 Task: Look for space in Cergy-Pontoise, France from 5th July, 2023 to 15th July, 2023 for 9 adults in price range Rs.15000 to Rs.25000. Place can be entire place with 5 bedrooms having 5 beds and 5 bathrooms. Property type can be house, flat, guest house. Amenities needed are: washing machine. Booking option can be shelf check-in. Required host language is English.
Action: Mouse moved to (523, 182)
Screenshot: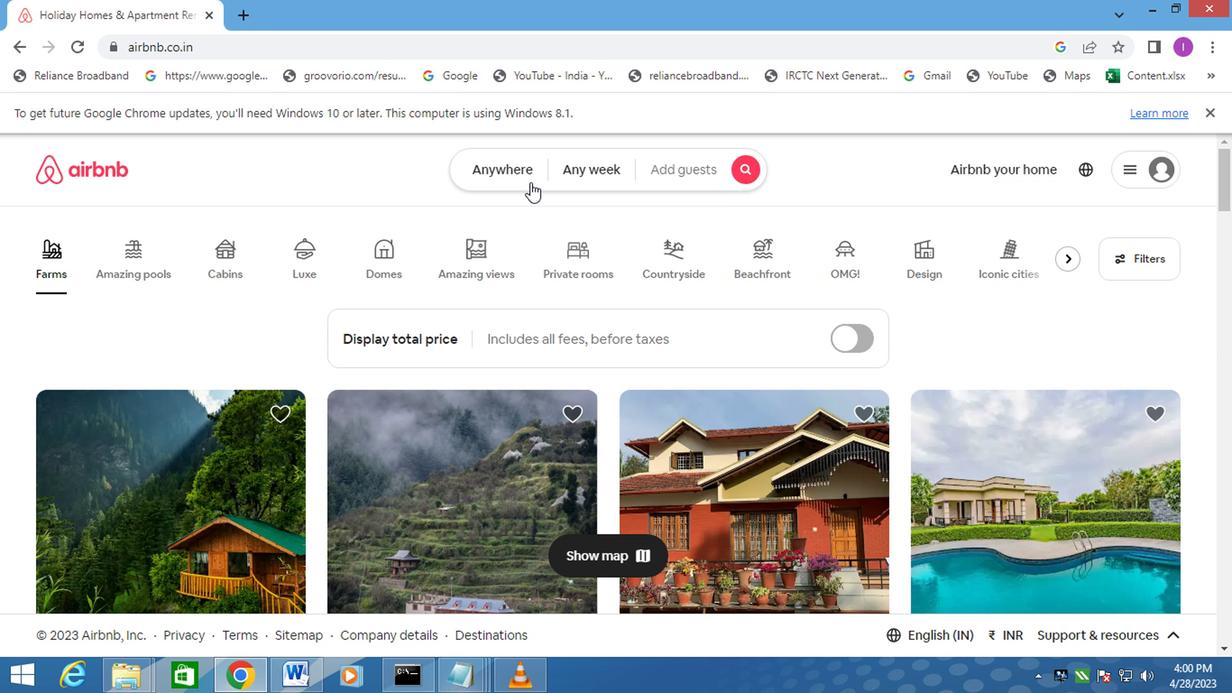 
Action: Mouse pressed left at (523, 182)
Screenshot: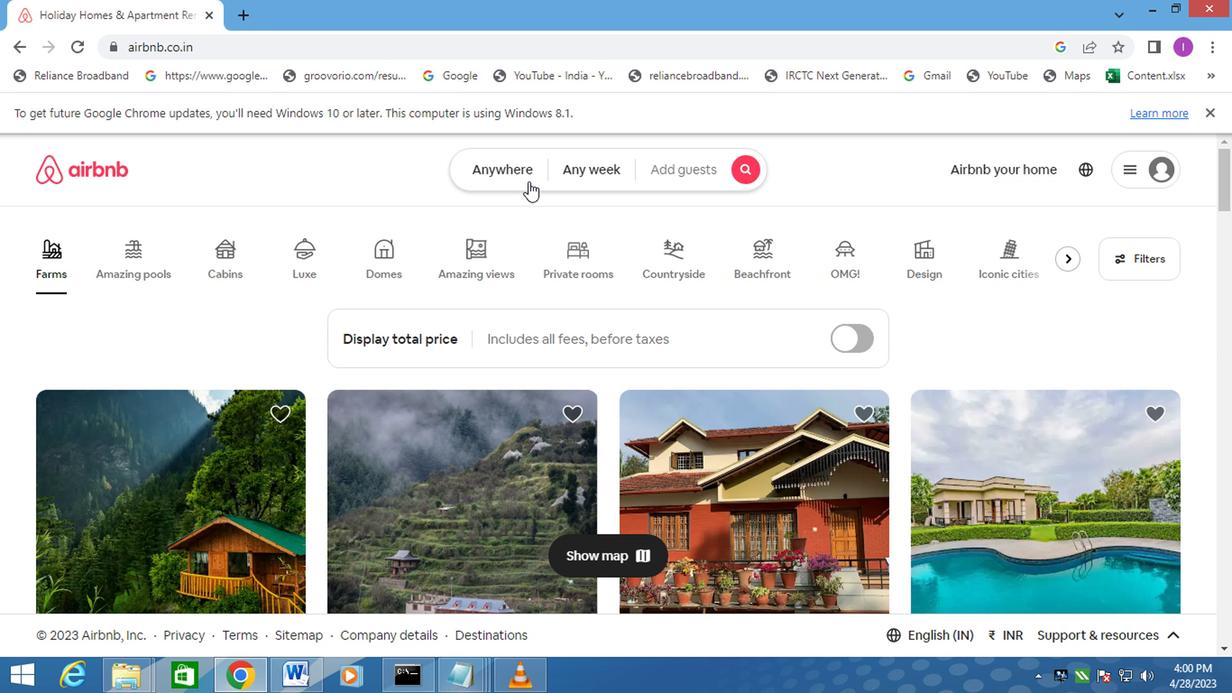 
Action: Mouse moved to (342, 240)
Screenshot: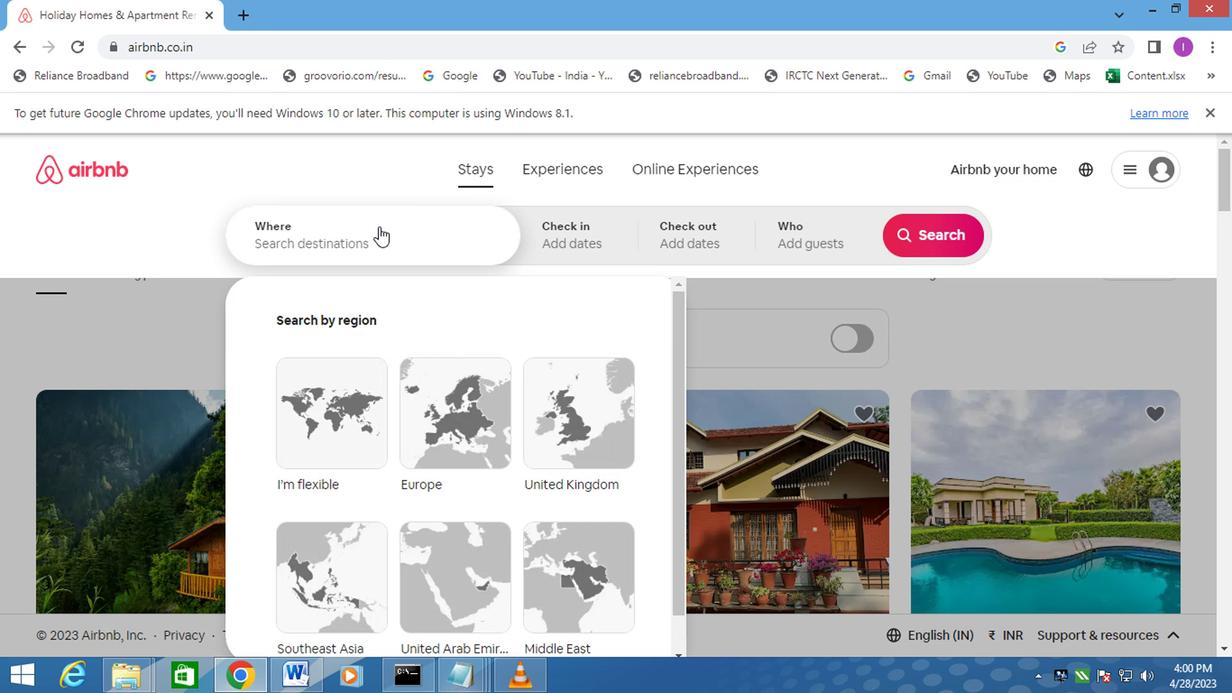 
Action: Mouse pressed left at (342, 240)
Screenshot: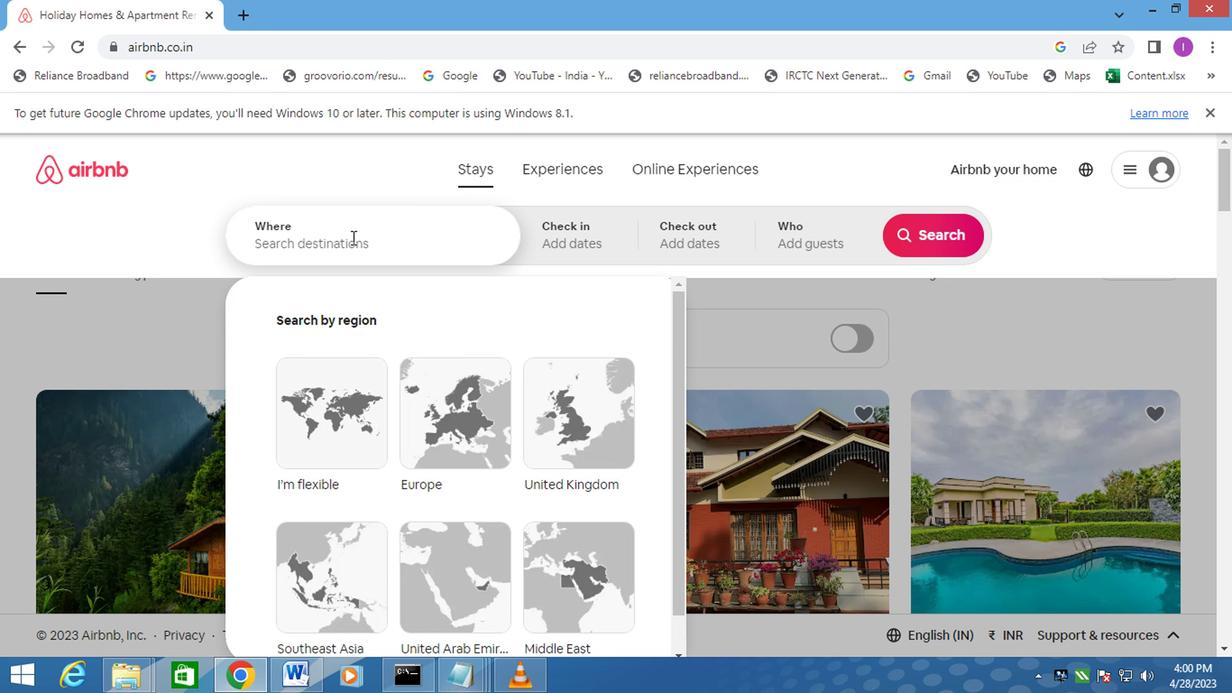 
Action: Mouse moved to (370, 239)
Screenshot: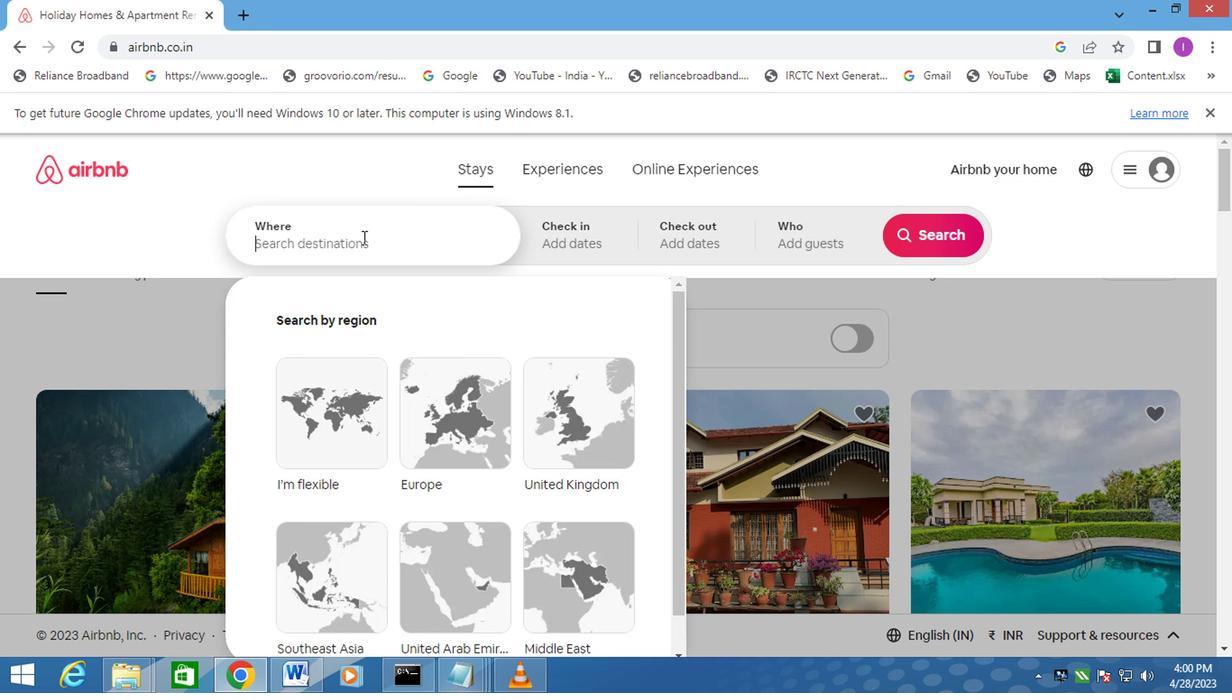 
Action: Key pressed <Key.shift>CERGY-PONY<Key.backspace>TOISE,<Key.shift>FRANCE
Screenshot: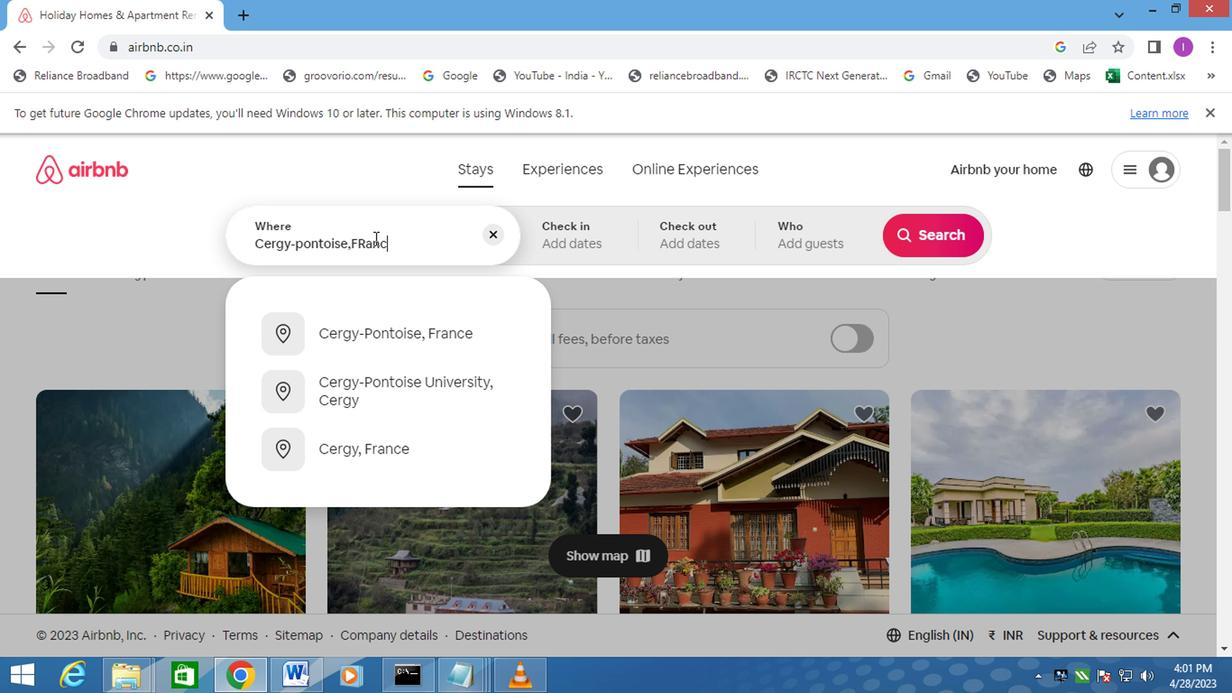
Action: Mouse moved to (428, 330)
Screenshot: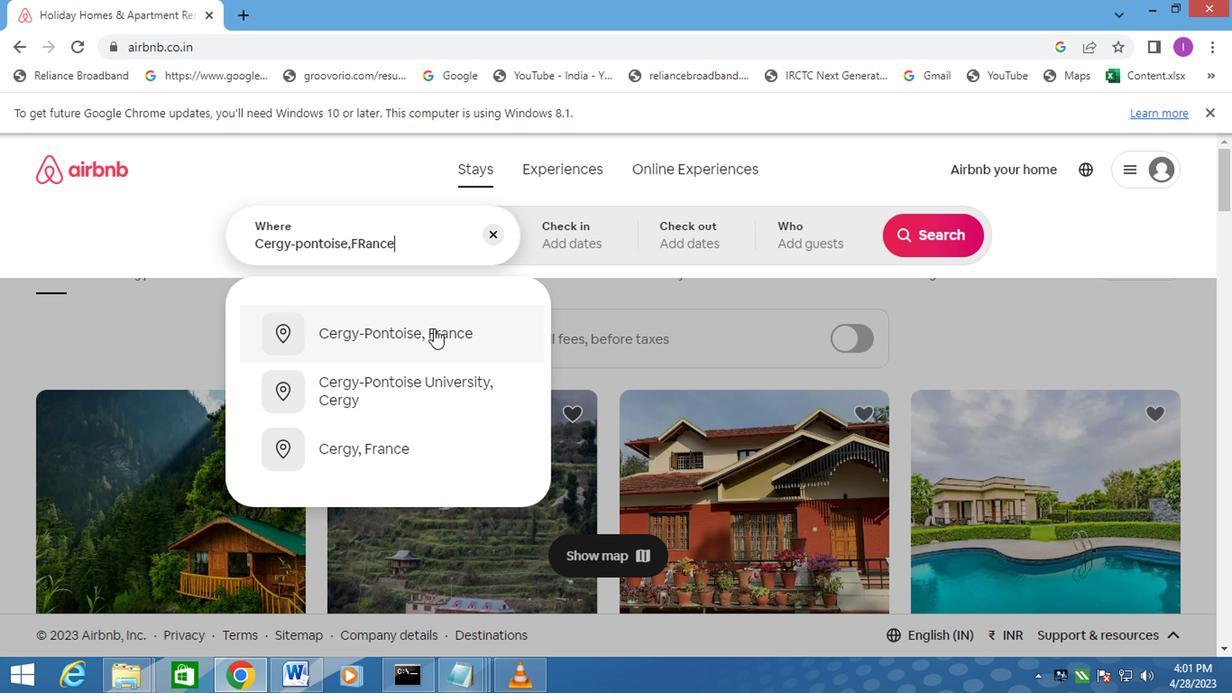 
Action: Mouse pressed left at (428, 330)
Screenshot: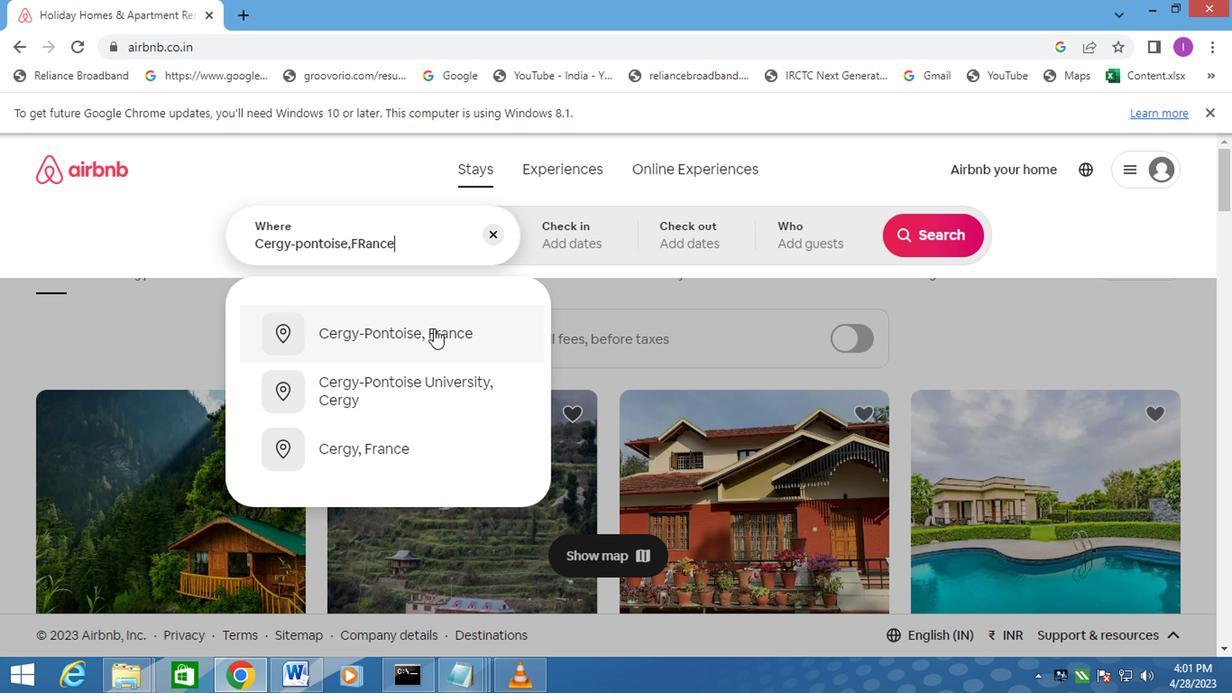 
Action: Mouse moved to (916, 381)
Screenshot: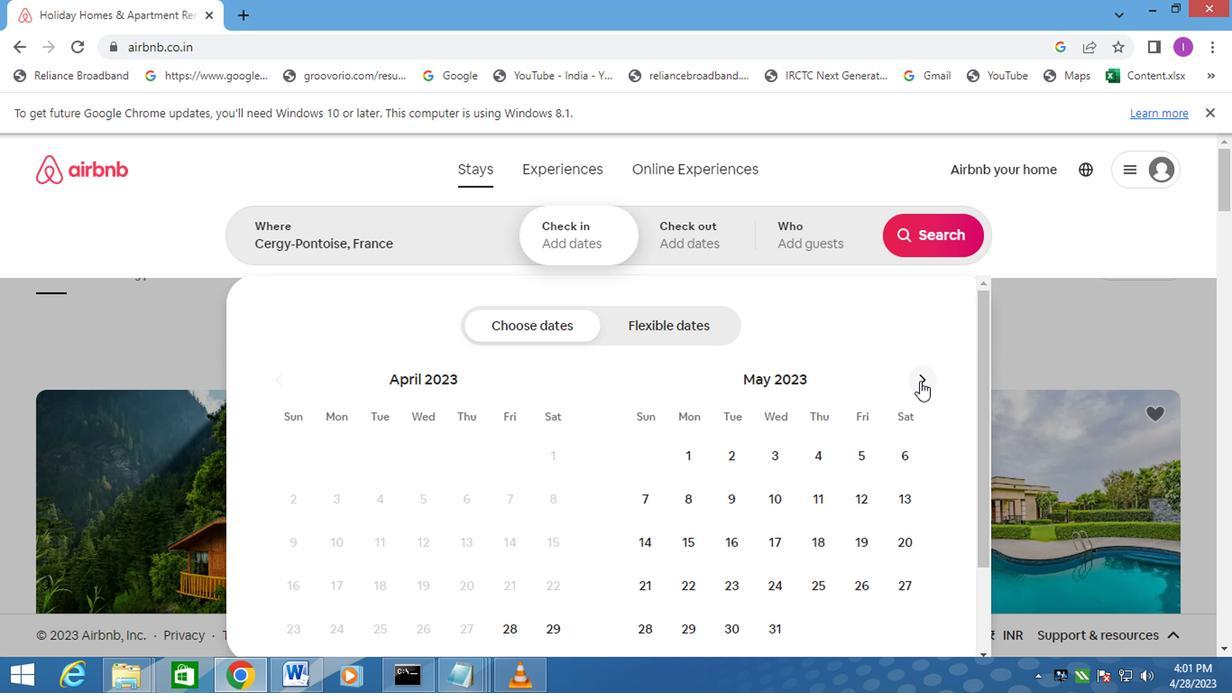 
Action: Mouse pressed left at (916, 381)
Screenshot: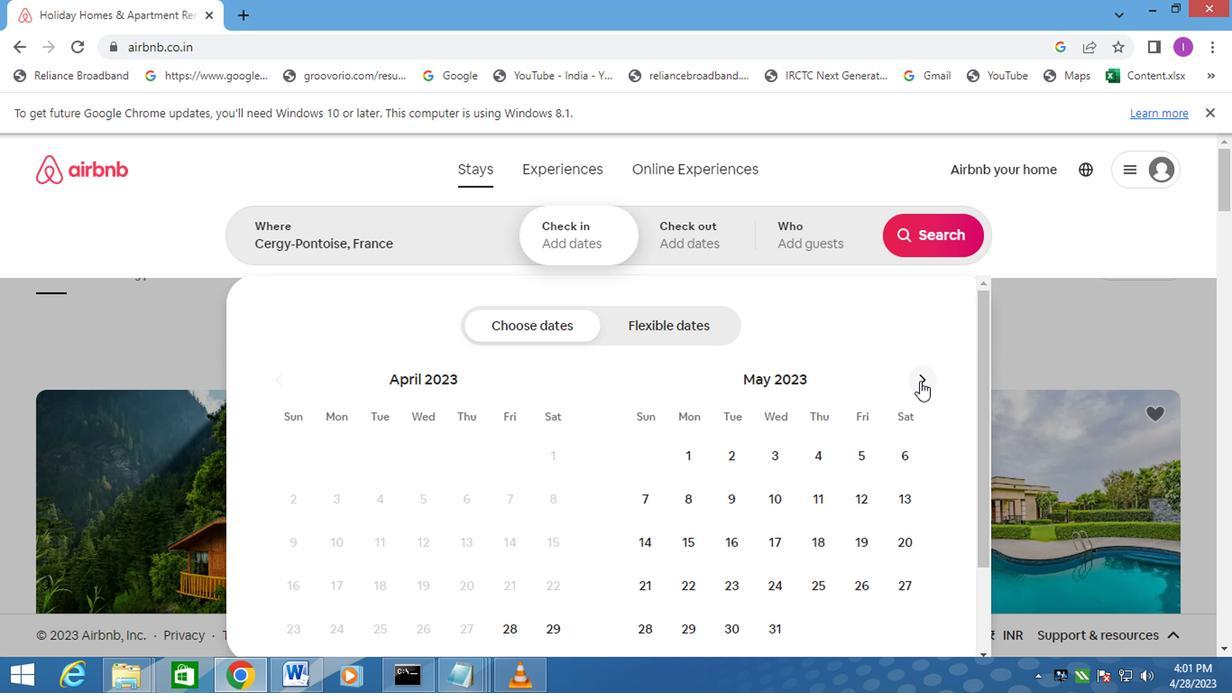 
Action: Mouse moved to (916, 381)
Screenshot: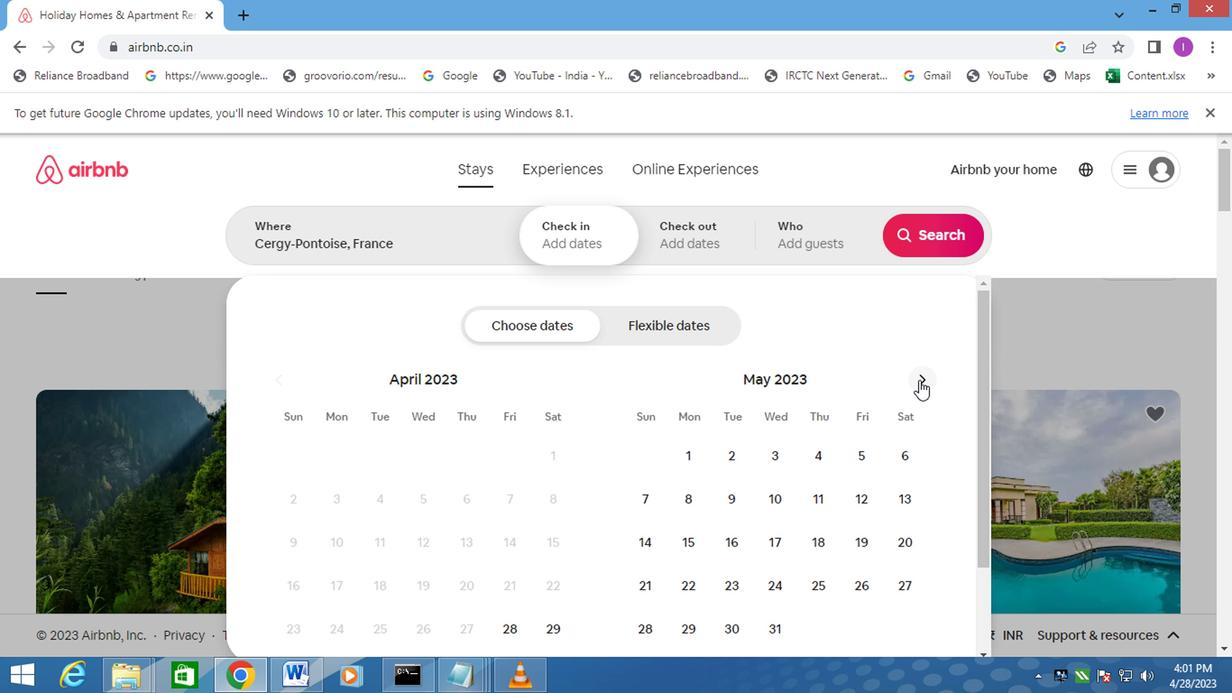 
Action: Mouse pressed left at (916, 381)
Screenshot: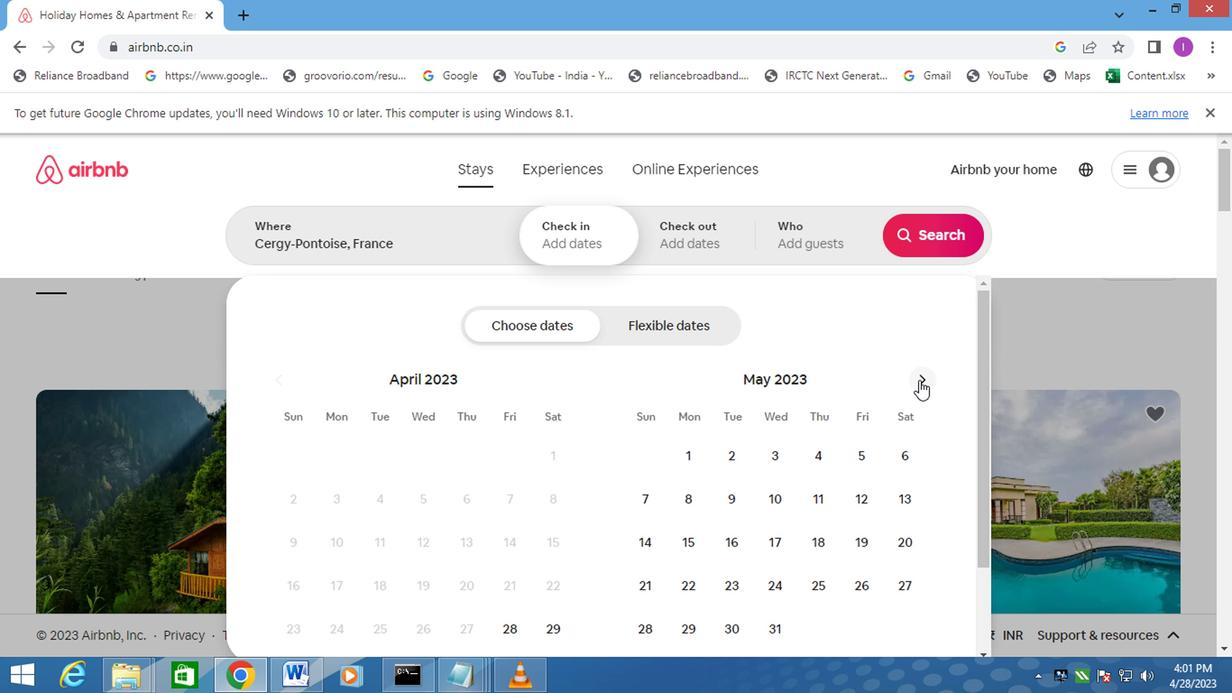 
Action: Mouse moved to (758, 496)
Screenshot: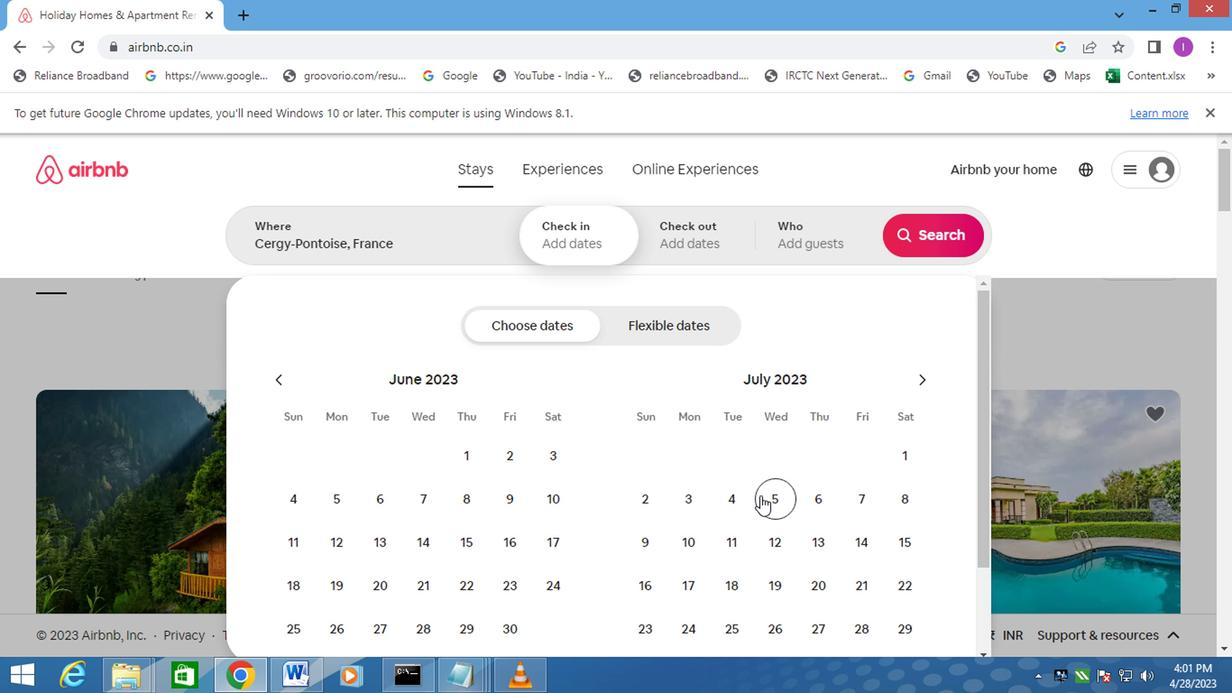 
Action: Mouse pressed left at (758, 496)
Screenshot: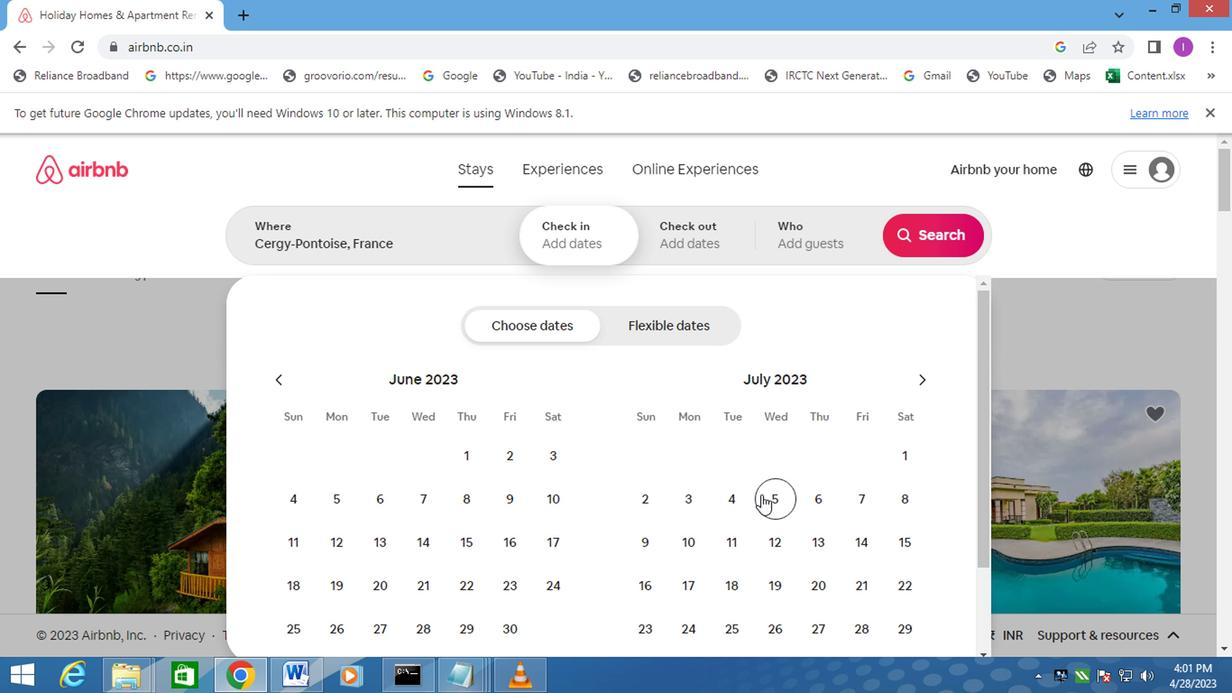 
Action: Mouse moved to (903, 539)
Screenshot: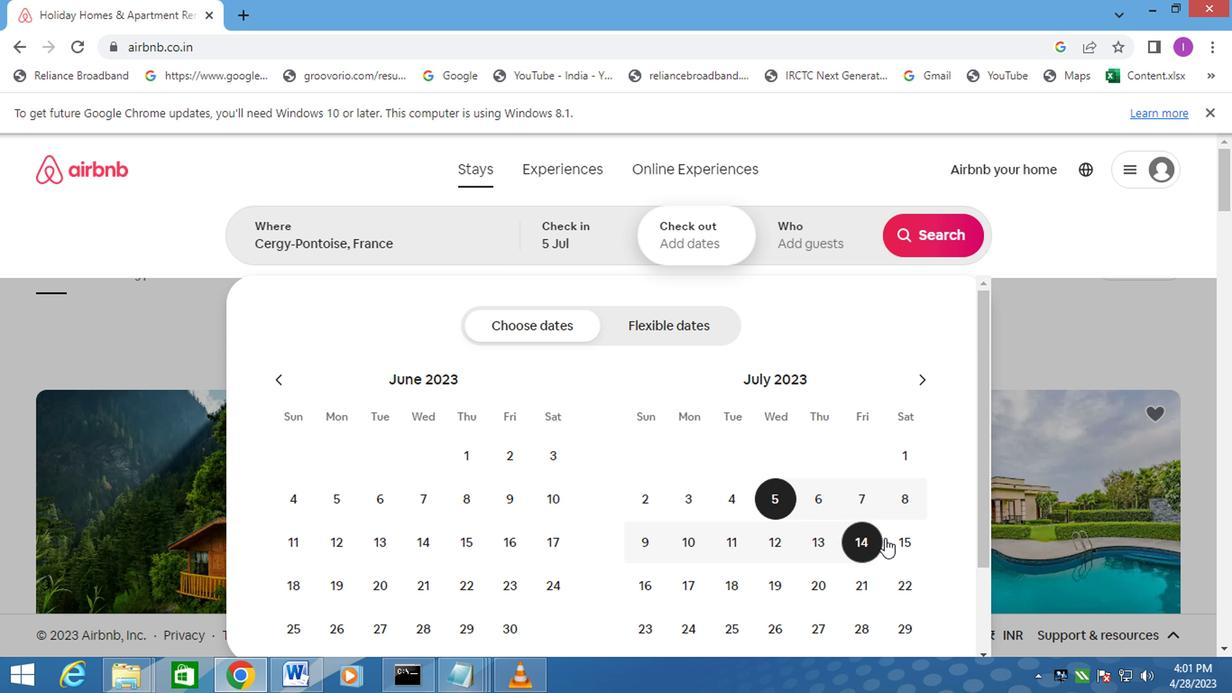 
Action: Mouse pressed left at (903, 539)
Screenshot: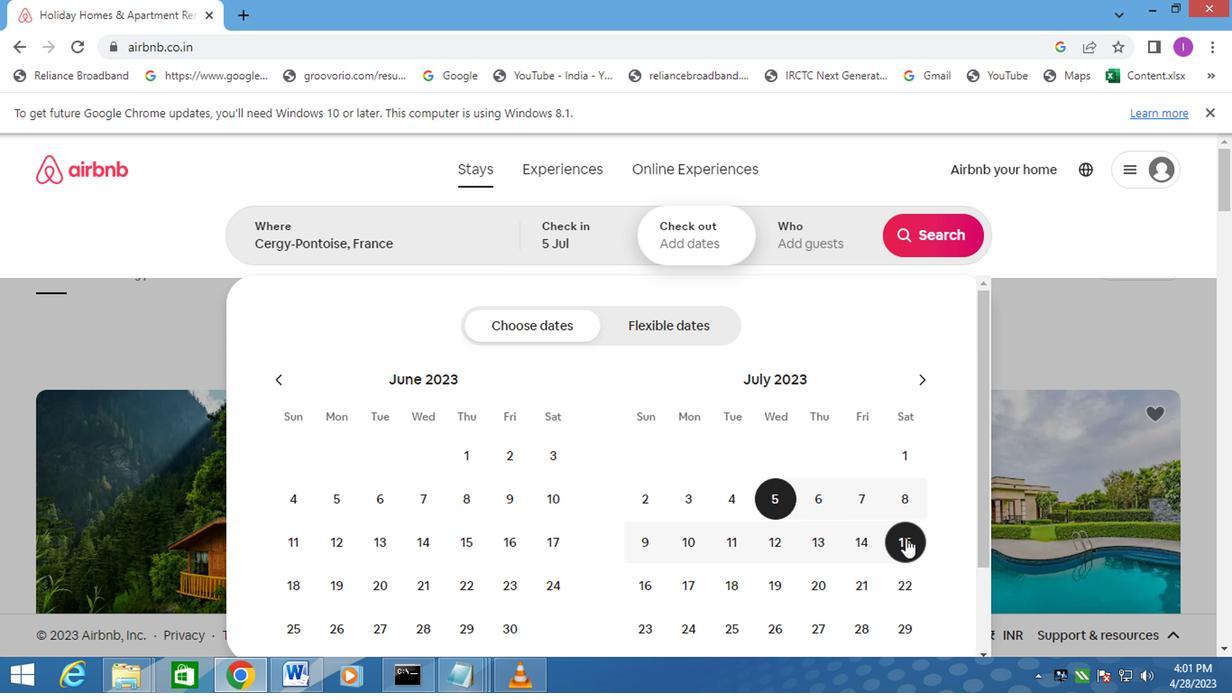 
Action: Mouse moved to (817, 251)
Screenshot: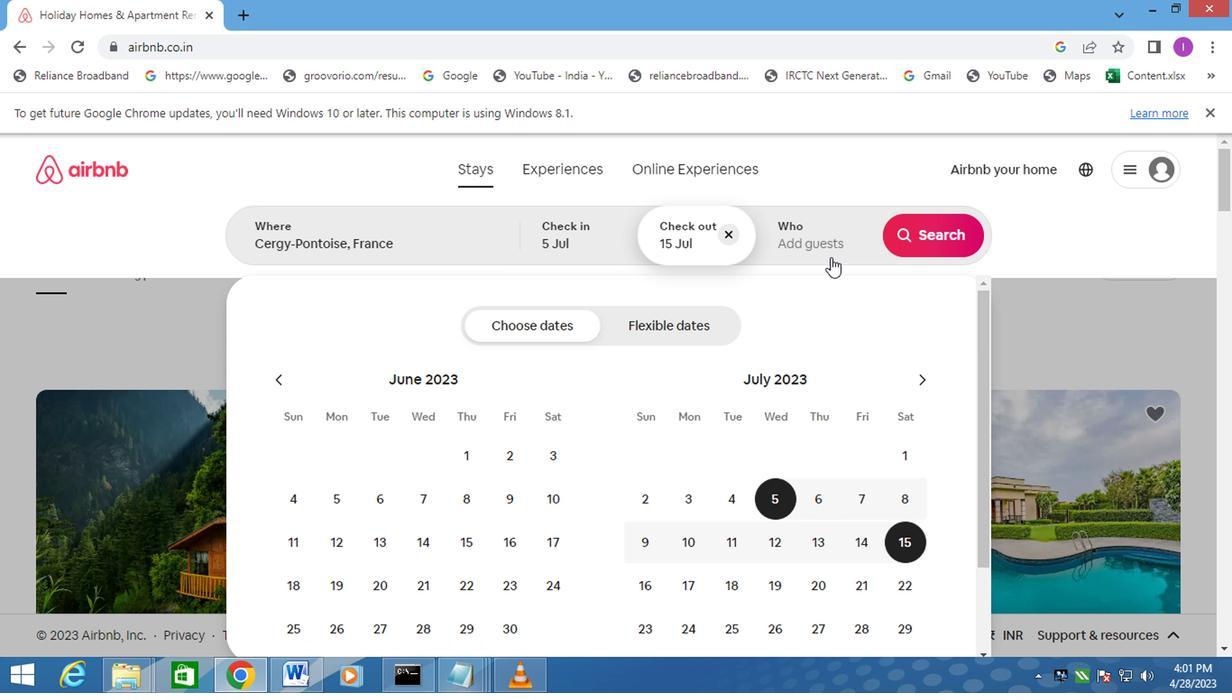 
Action: Mouse pressed left at (817, 251)
Screenshot: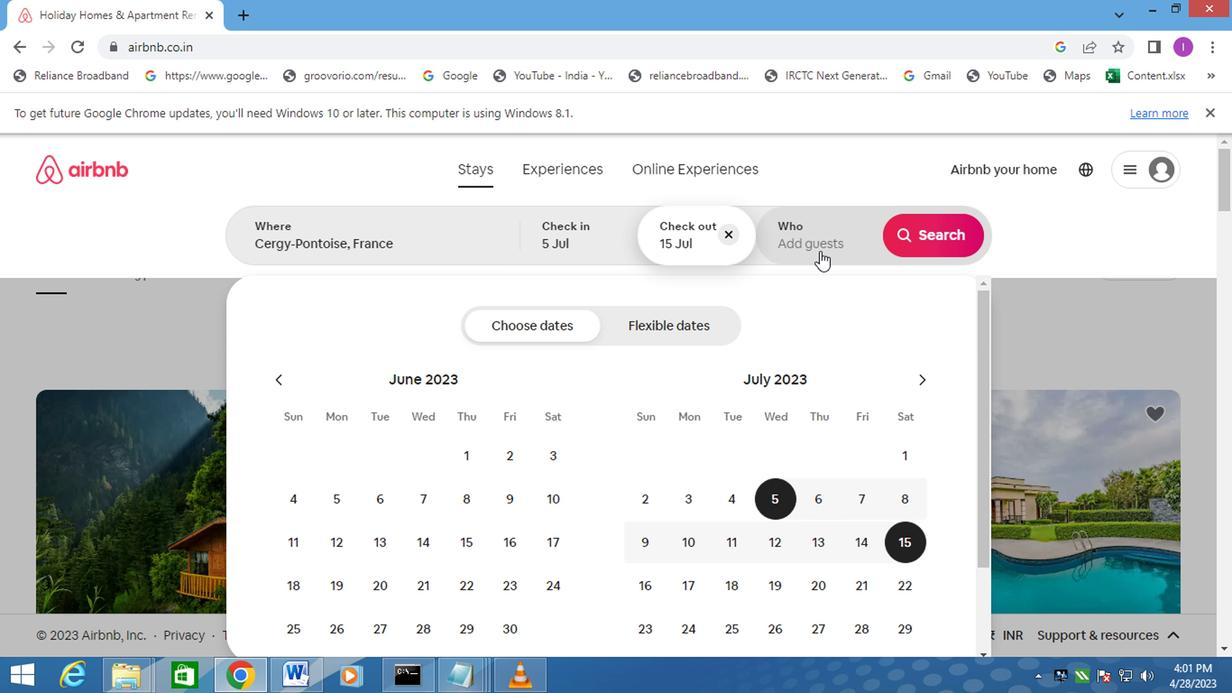 
Action: Mouse moved to (927, 332)
Screenshot: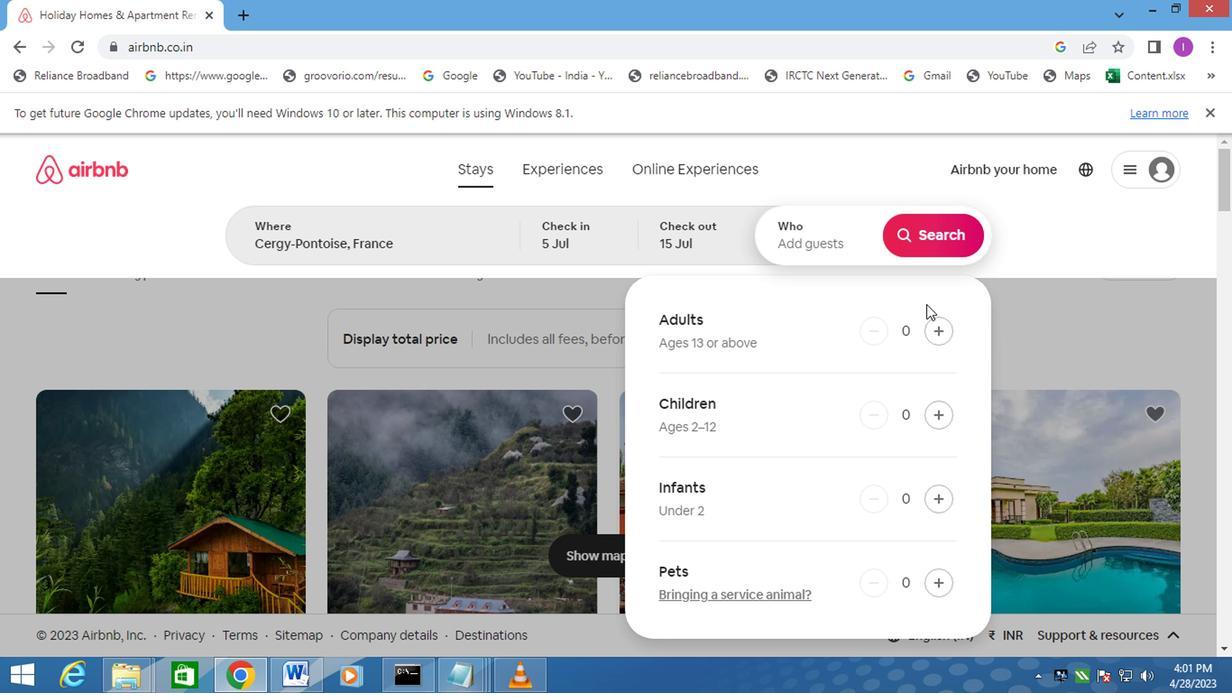
Action: Mouse pressed left at (927, 332)
Screenshot: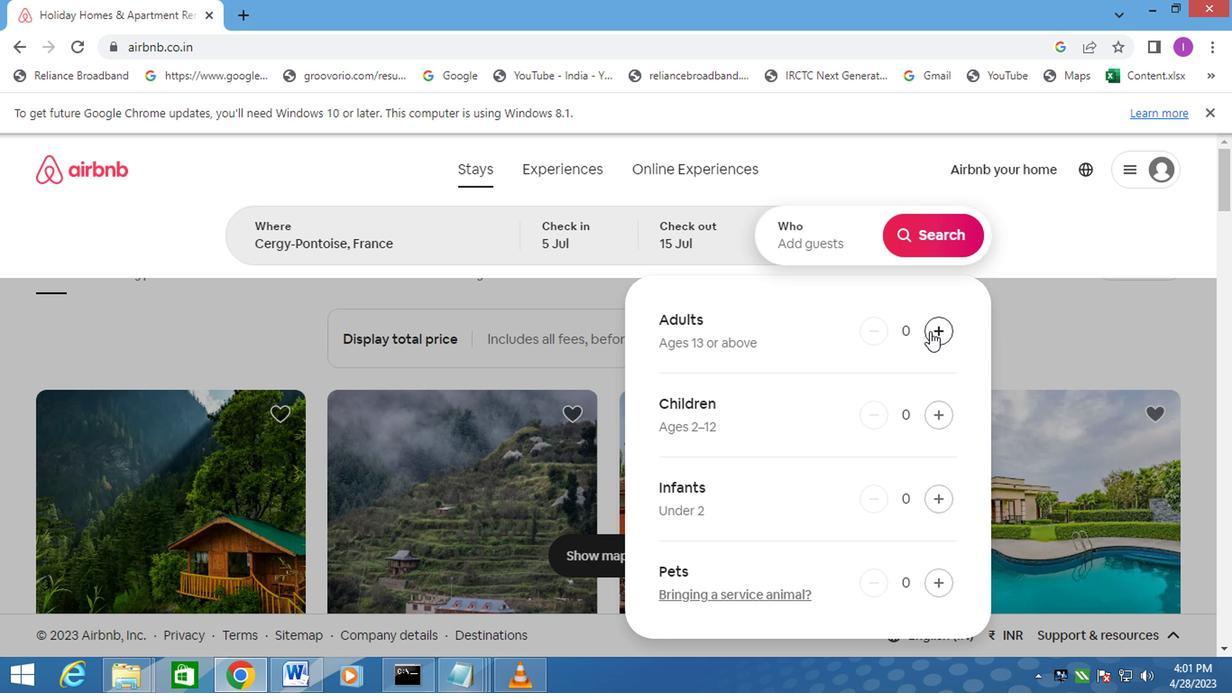 
Action: Mouse pressed left at (927, 332)
Screenshot: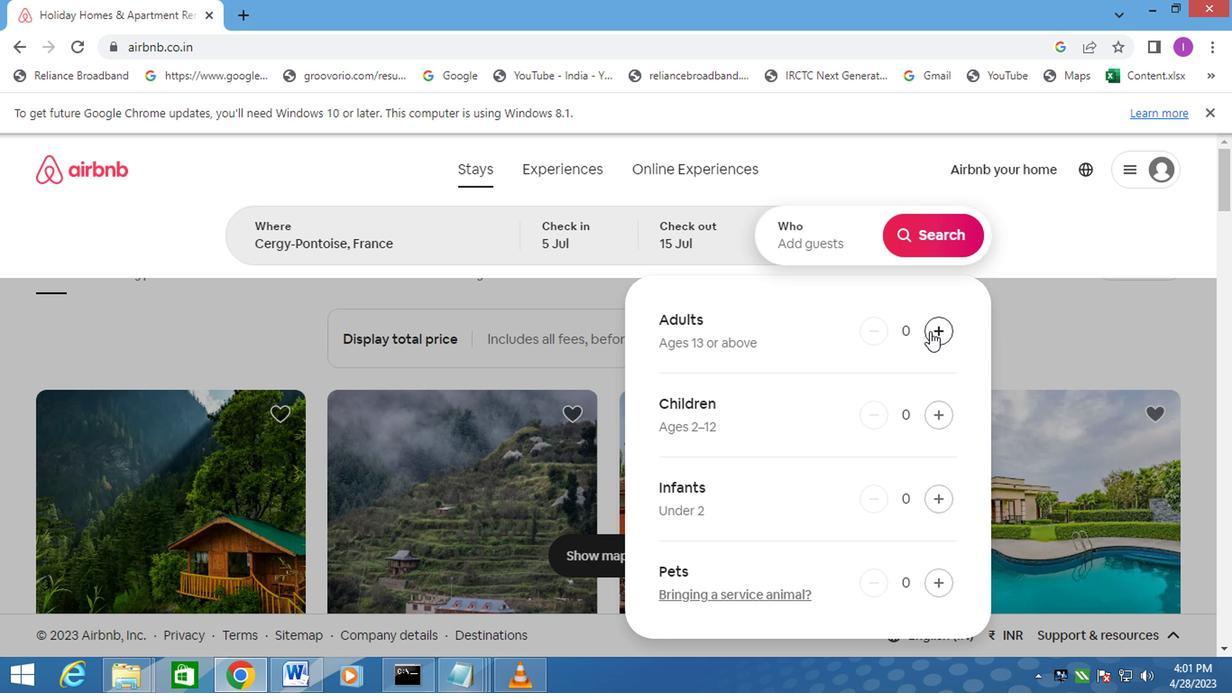 
Action: Mouse pressed left at (927, 332)
Screenshot: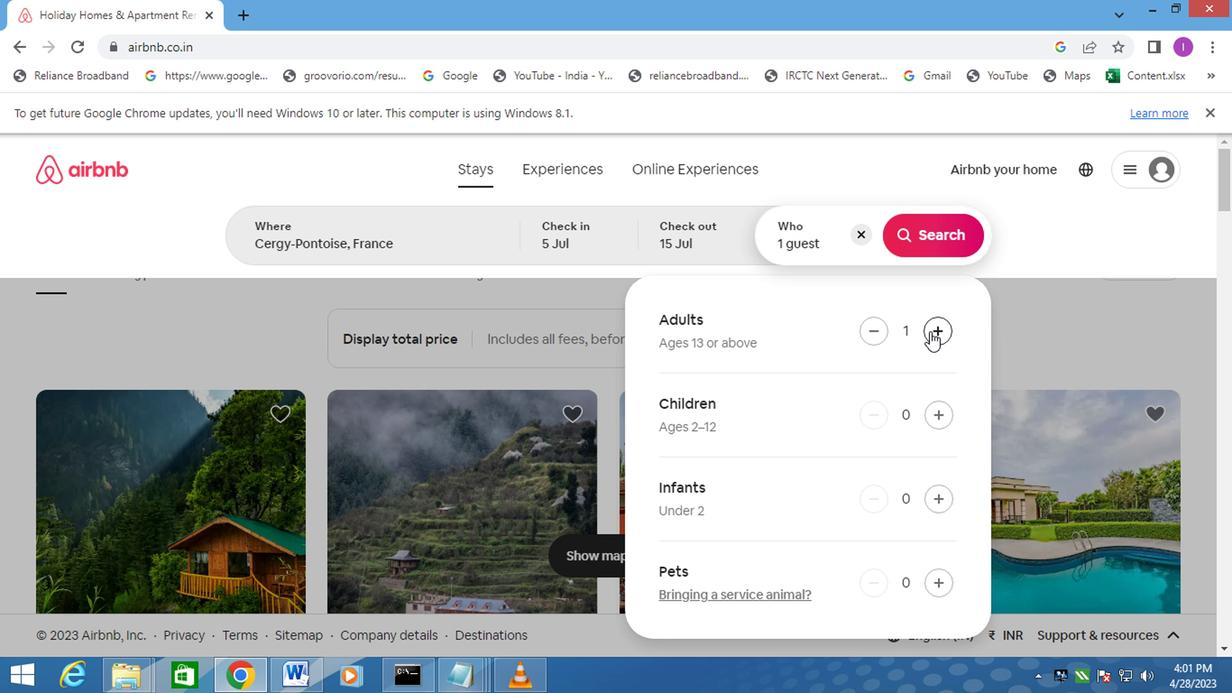 
Action: Mouse pressed left at (927, 332)
Screenshot: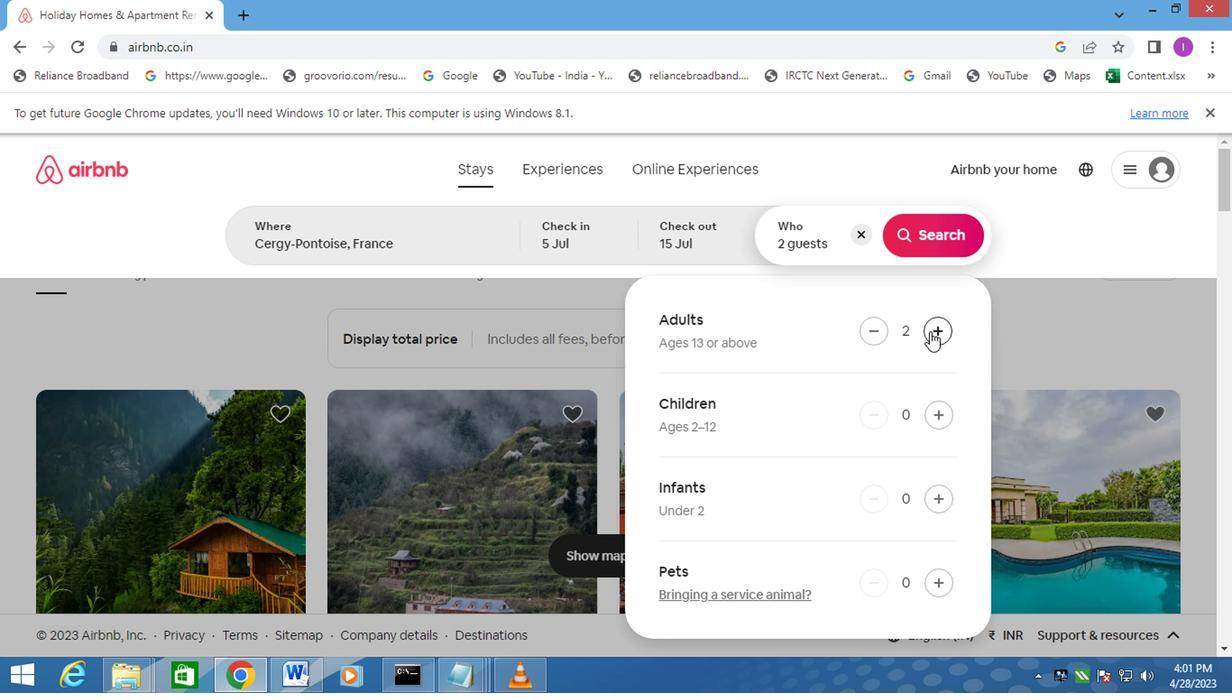 
Action: Mouse pressed left at (927, 332)
Screenshot: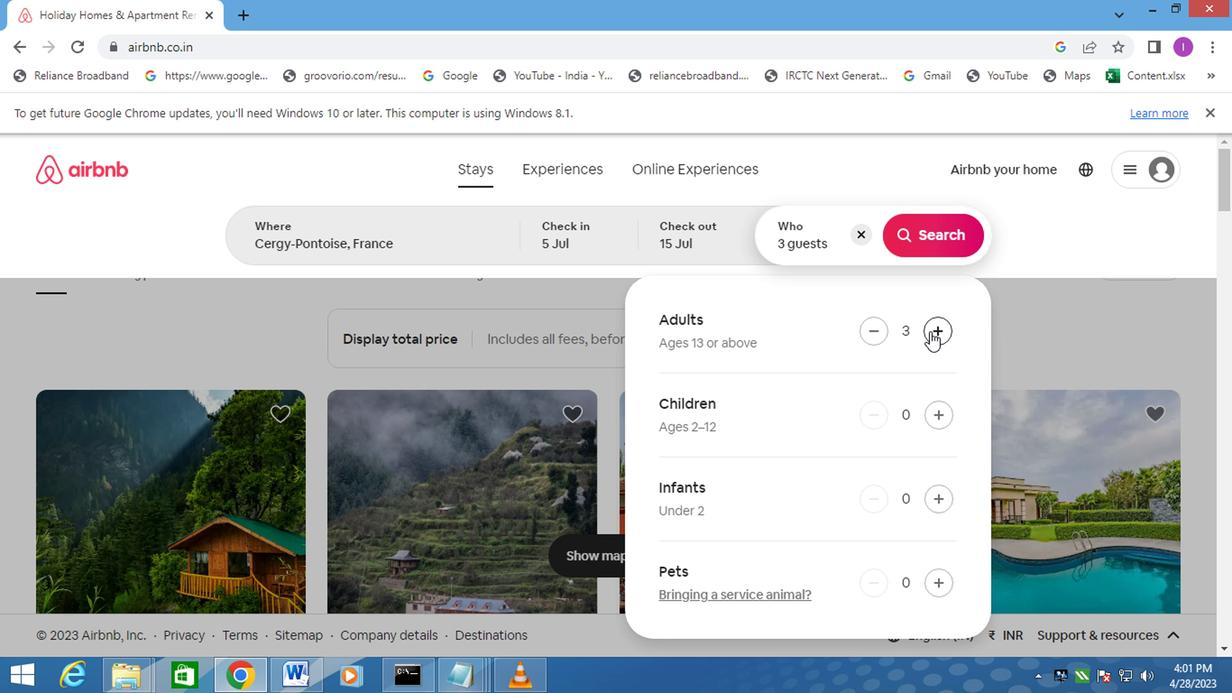 
Action: Mouse pressed left at (927, 332)
Screenshot: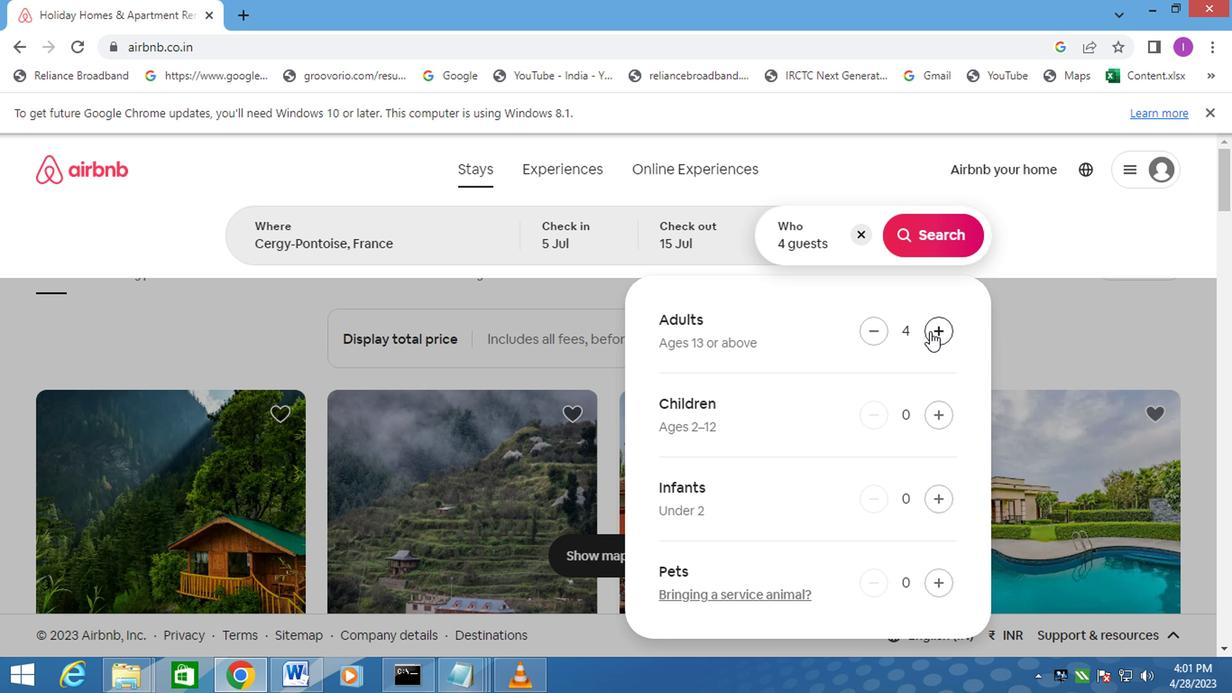 
Action: Mouse pressed left at (927, 332)
Screenshot: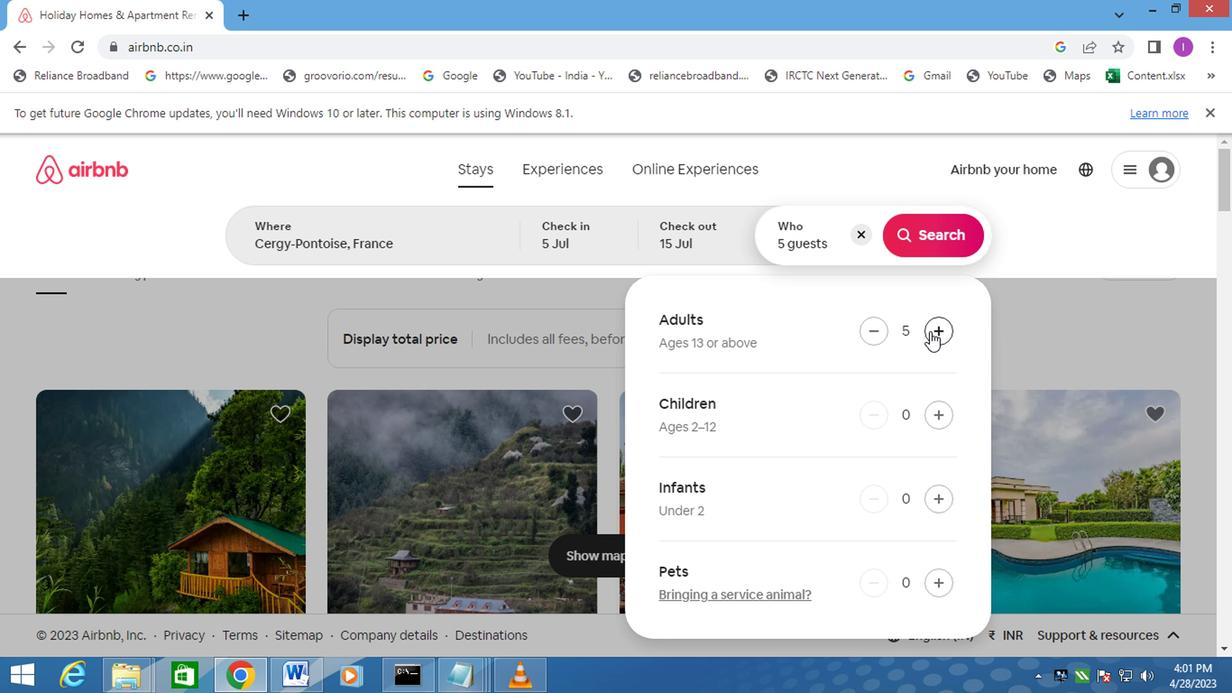 
Action: Mouse pressed left at (927, 332)
Screenshot: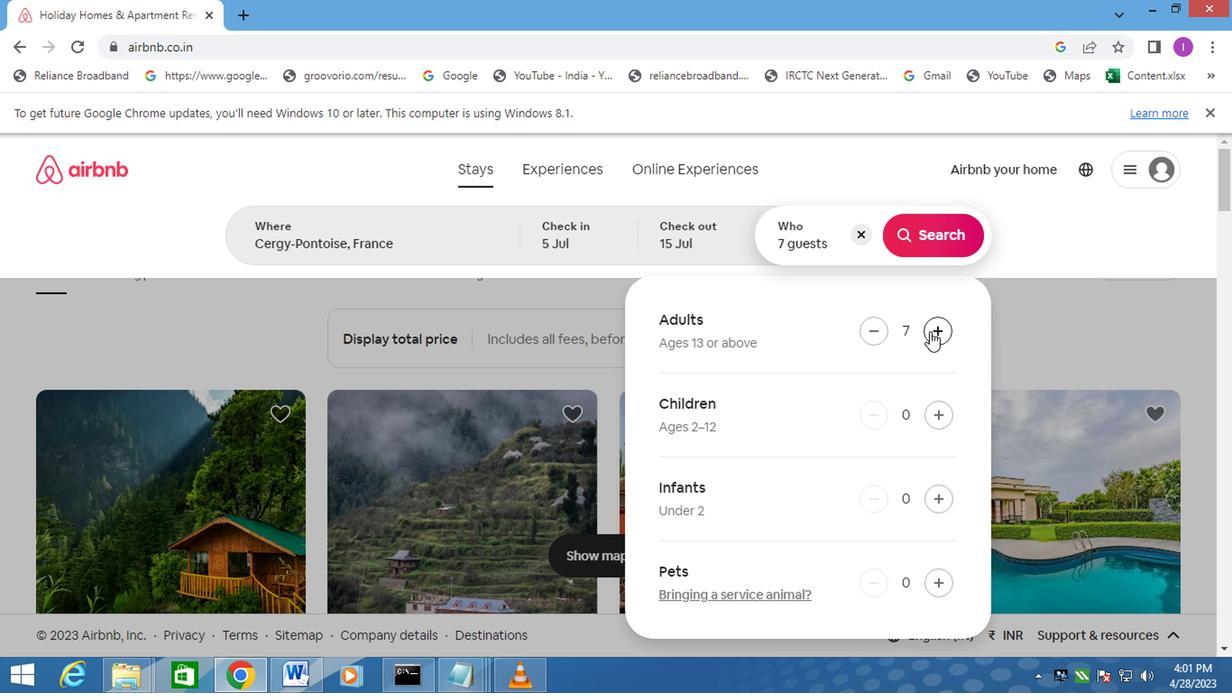 
Action: Mouse pressed left at (927, 332)
Screenshot: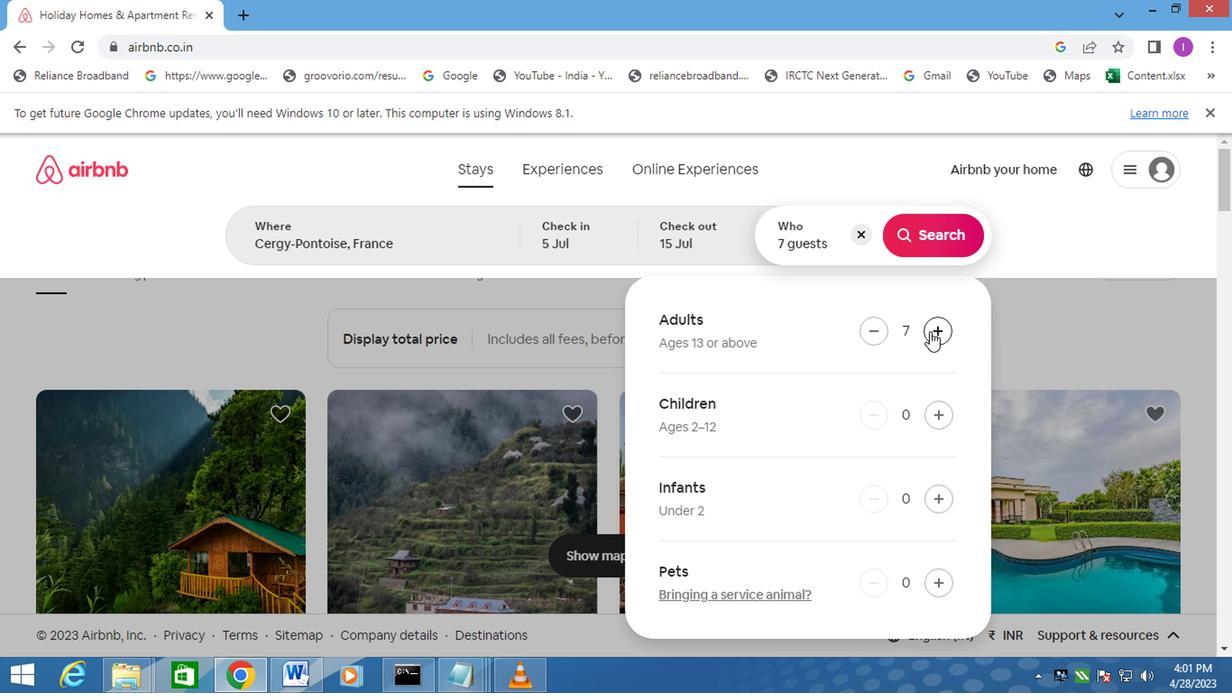 
Action: Mouse moved to (929, 235)
Screenshot: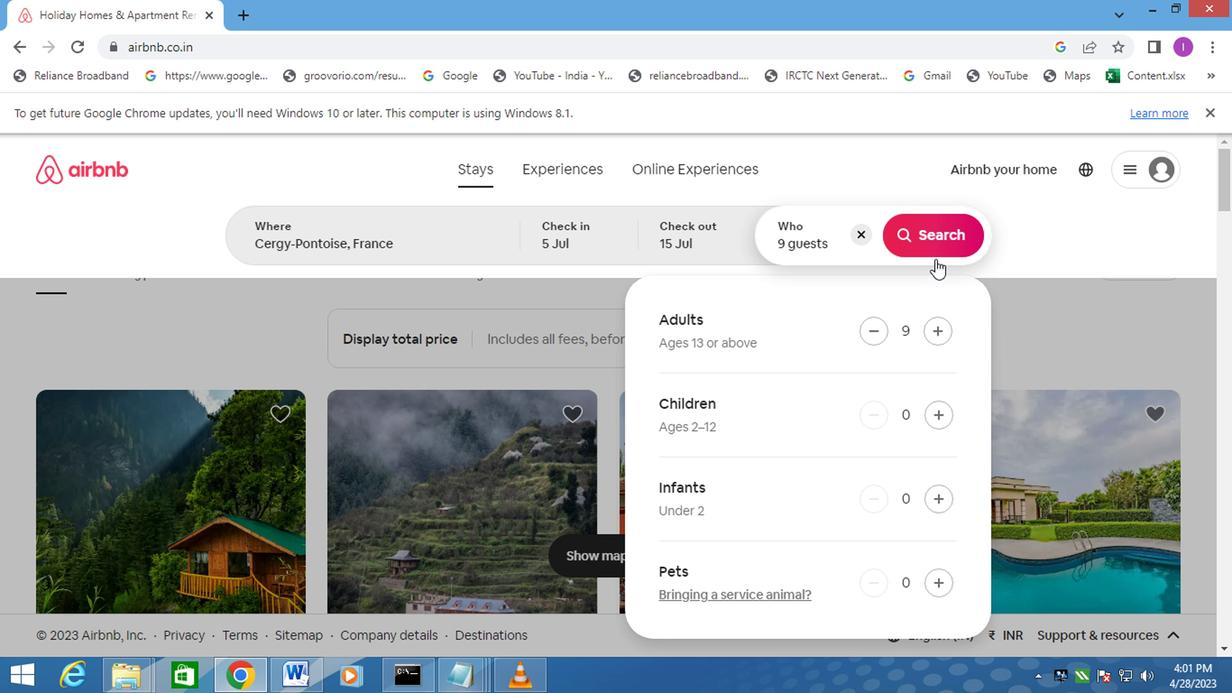 
Action: Mouse pressed left at (929, 235)
Screenshot: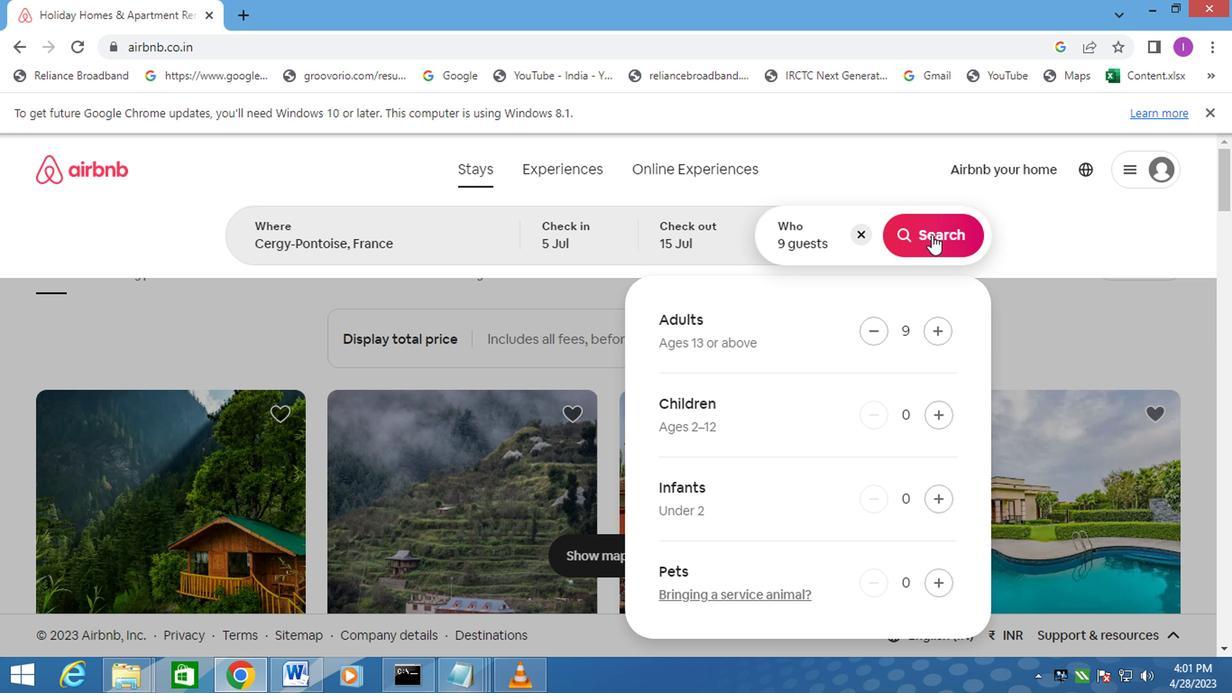 
Action: Mouse moved to (1137, 242)
Screenshot: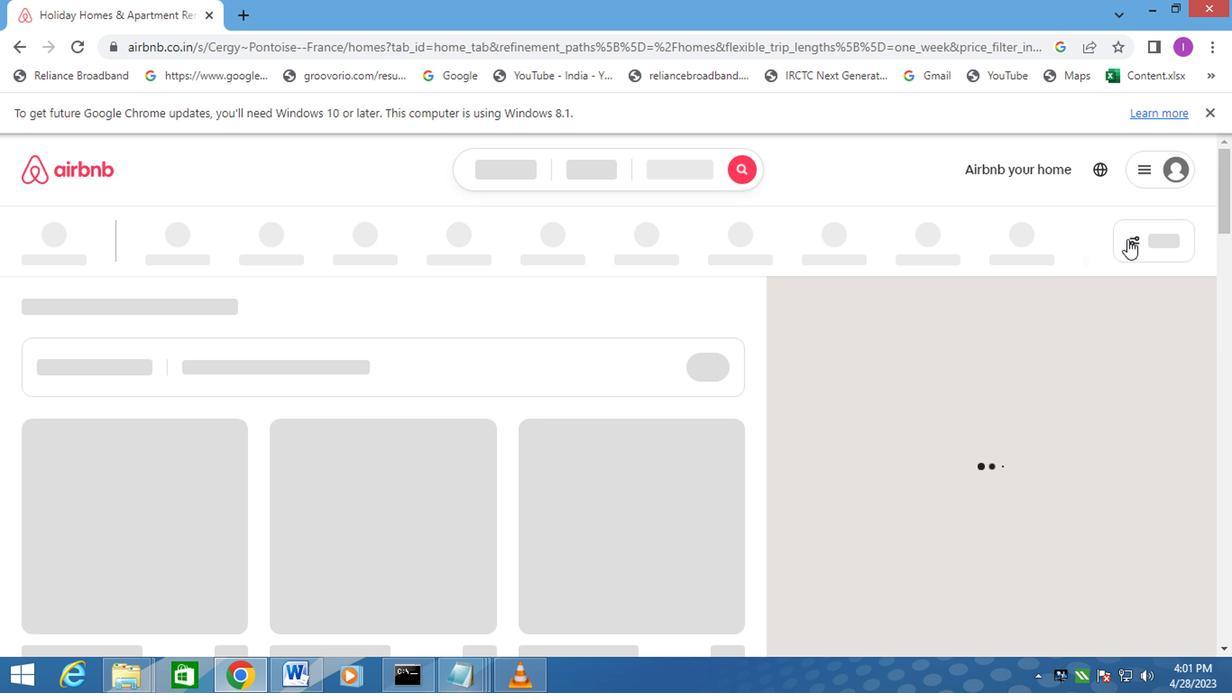 
Action: Mouse pressed left at (1137, 242)
Screenshot: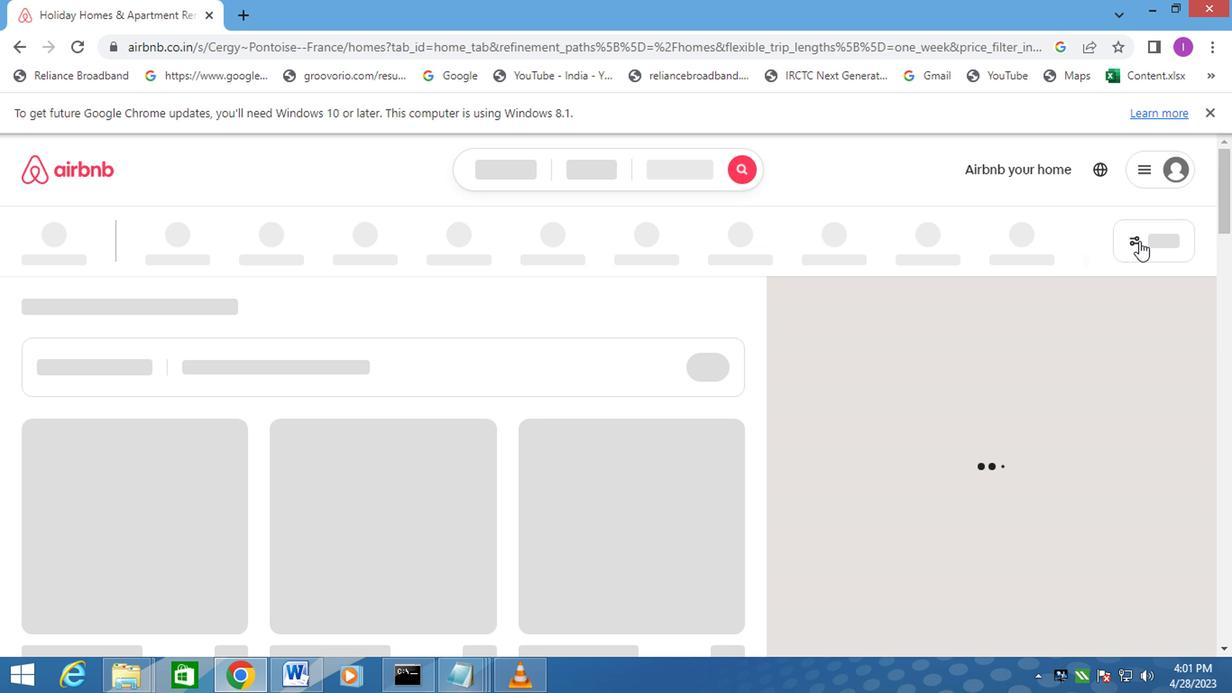 
Action: Mouse moved to (374, 467)
Screenshot: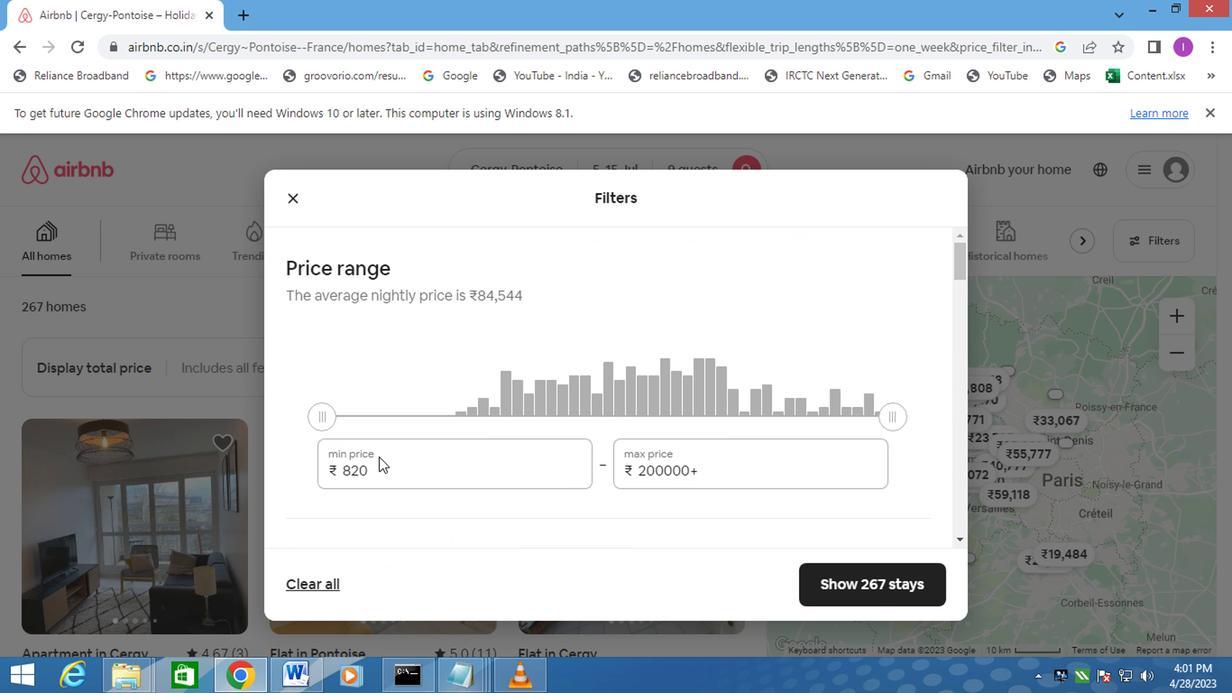 
Action: Mouse pressed left at (374, 467)
Screenshot: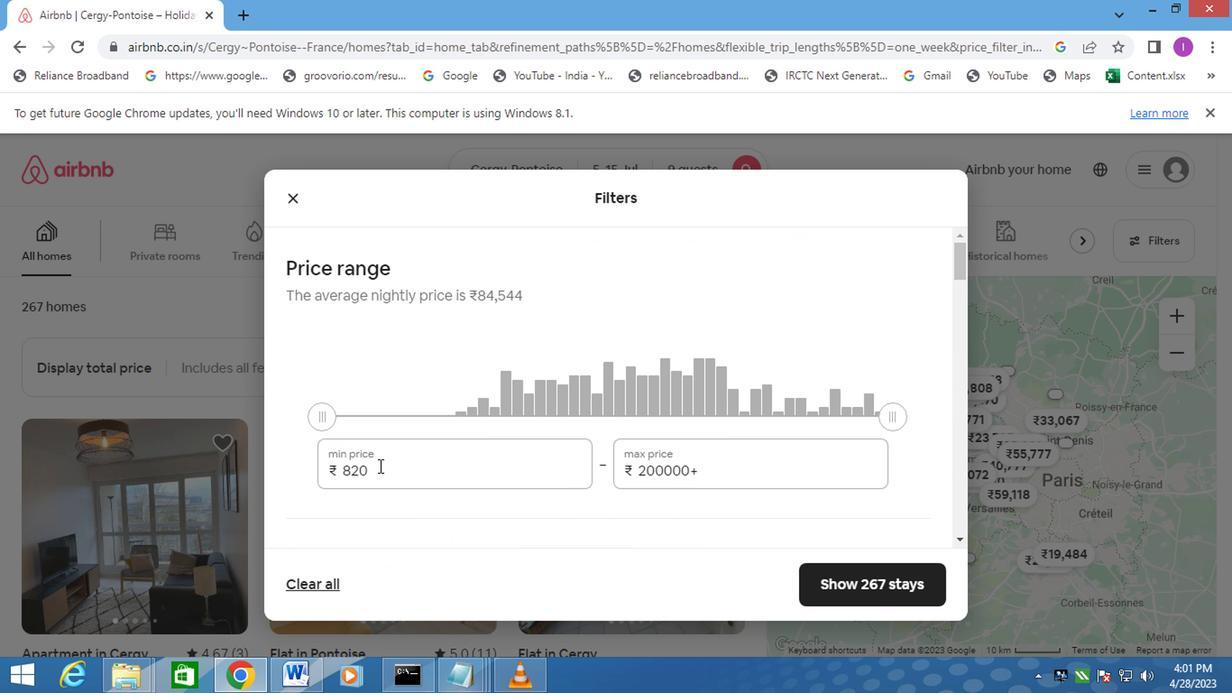 
Action: Mouse moved to (322, 464)
Screenshot: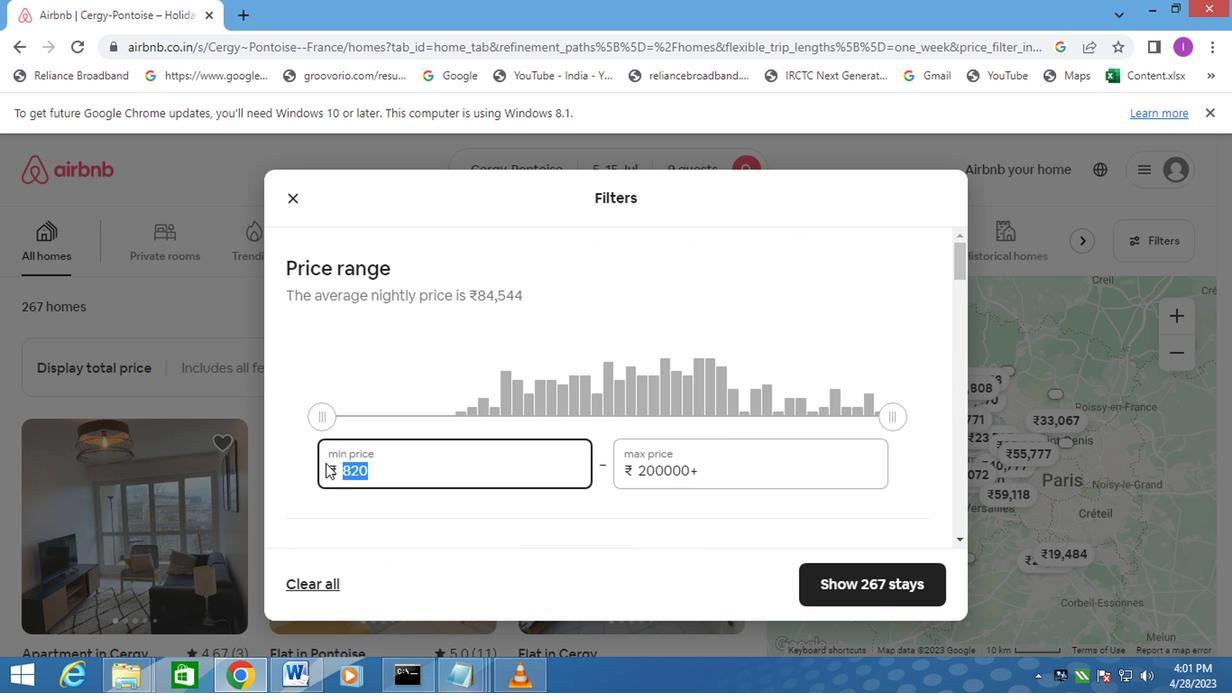 
Action: Key pressed 15000
Screenshot: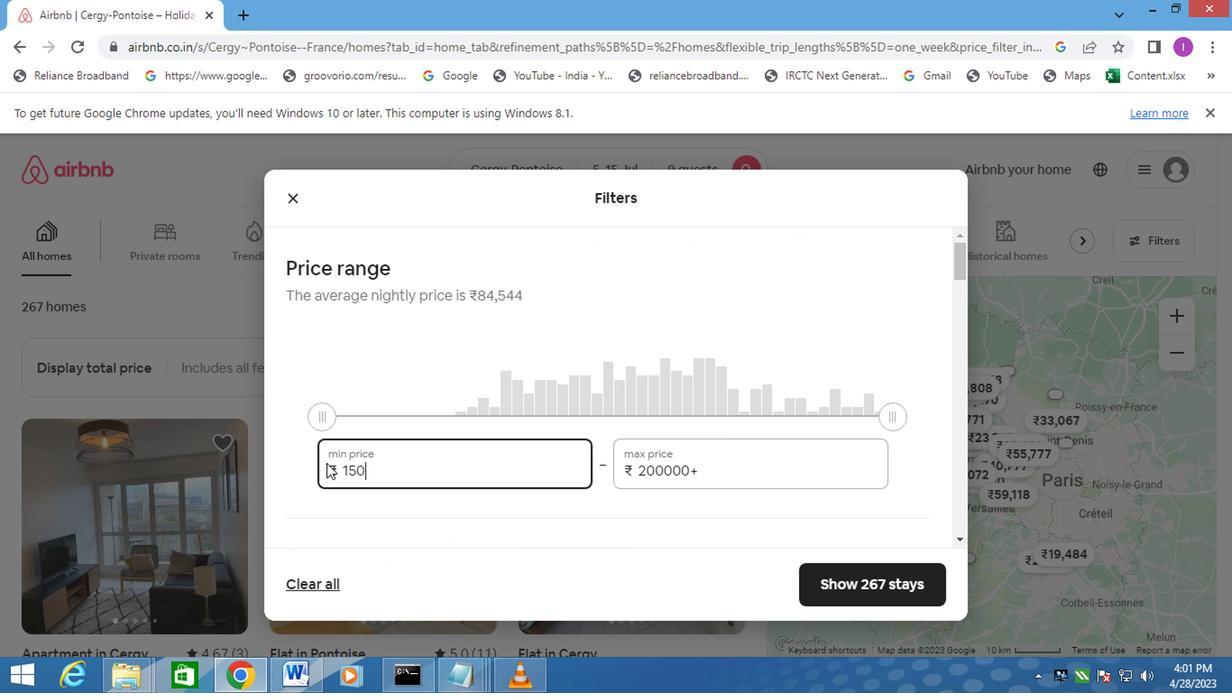 
Action: Mouse moved to (699, 475)
Screenshot: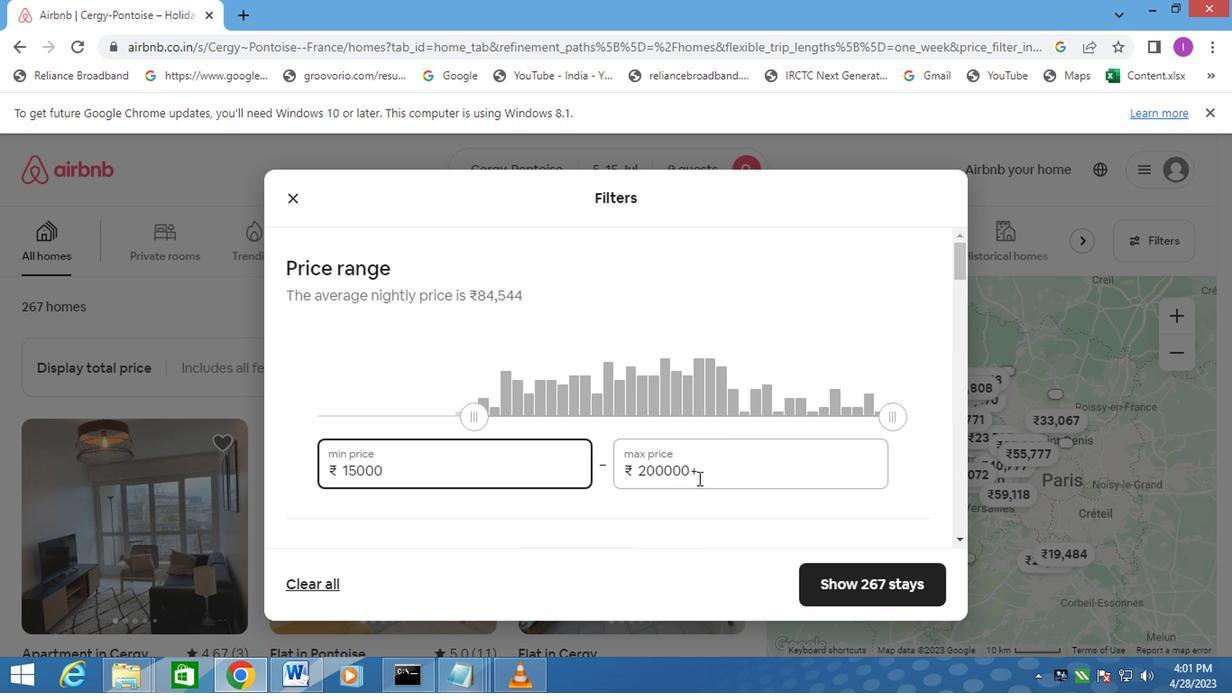 
Action: Mouse pressed left at (699, 475)
Screenshot: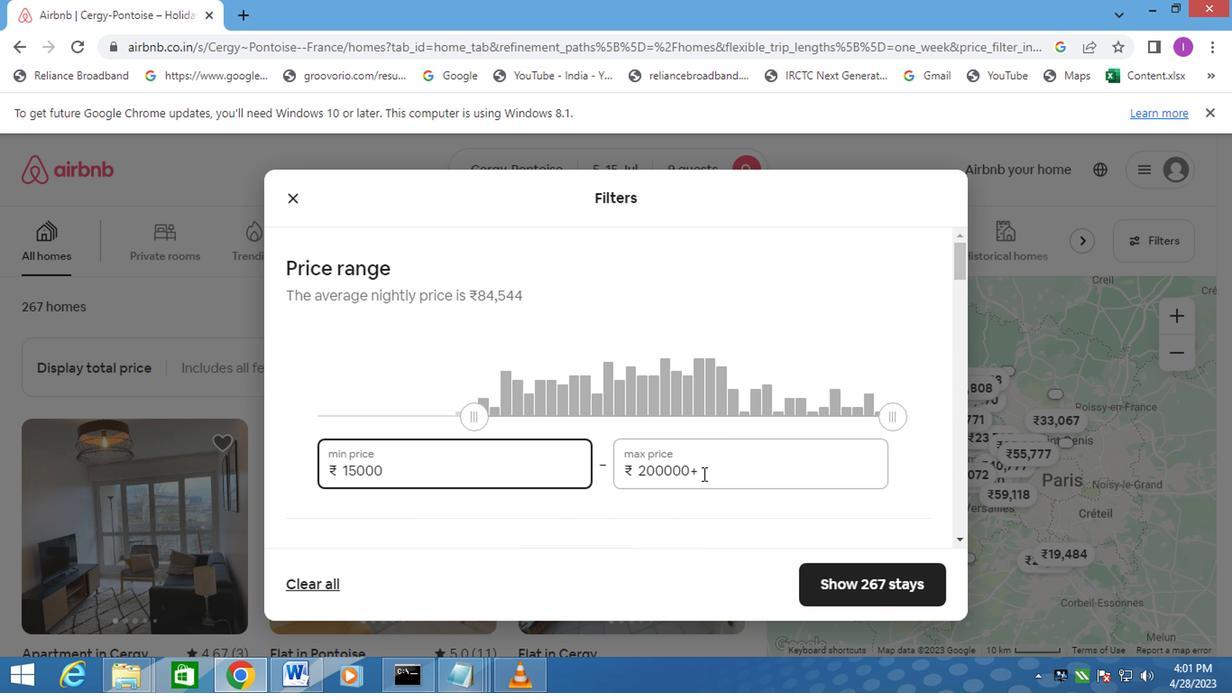 
Action: Mouse moved to (631, 475)
Screenshot: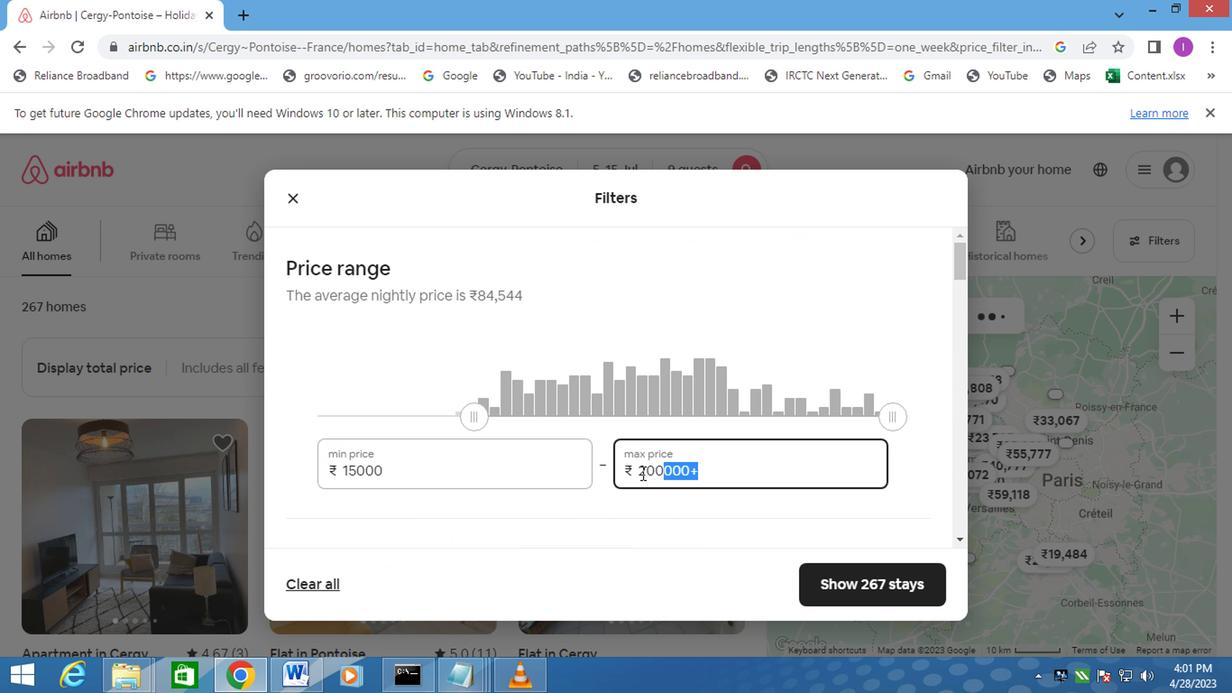 
Action: Mouse pressed left at (631, 475)
Screenshot: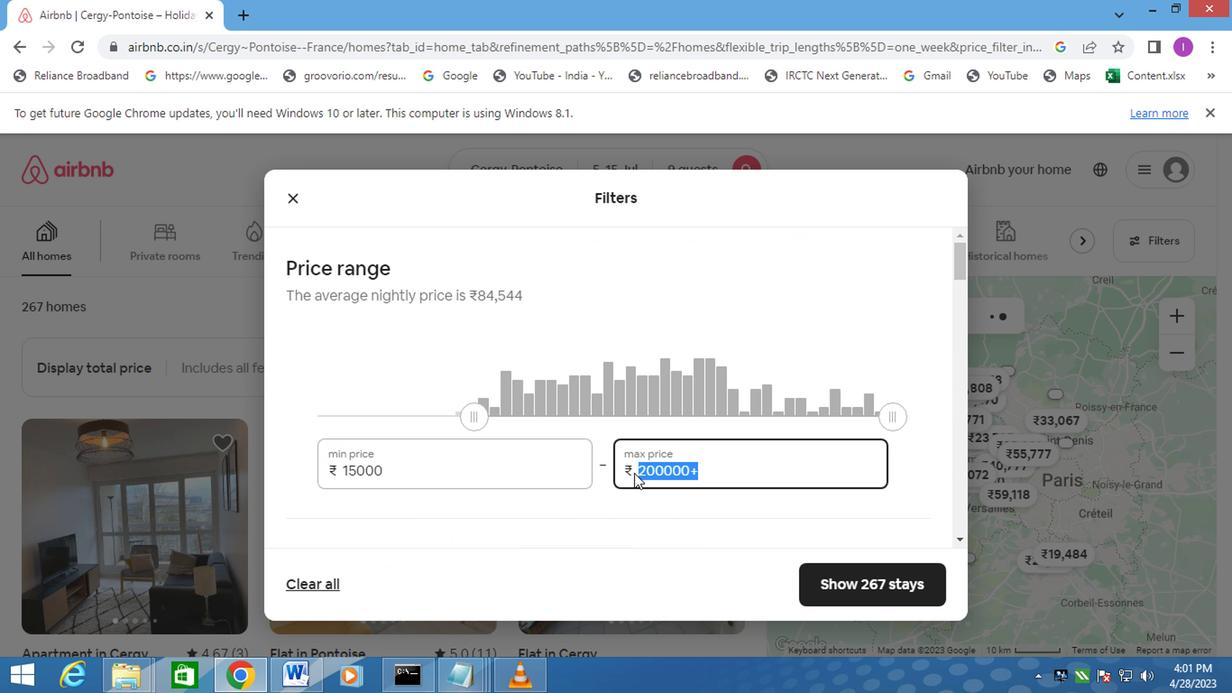 
Action: Key pressed 250000<Key.backspace>
Screenshot: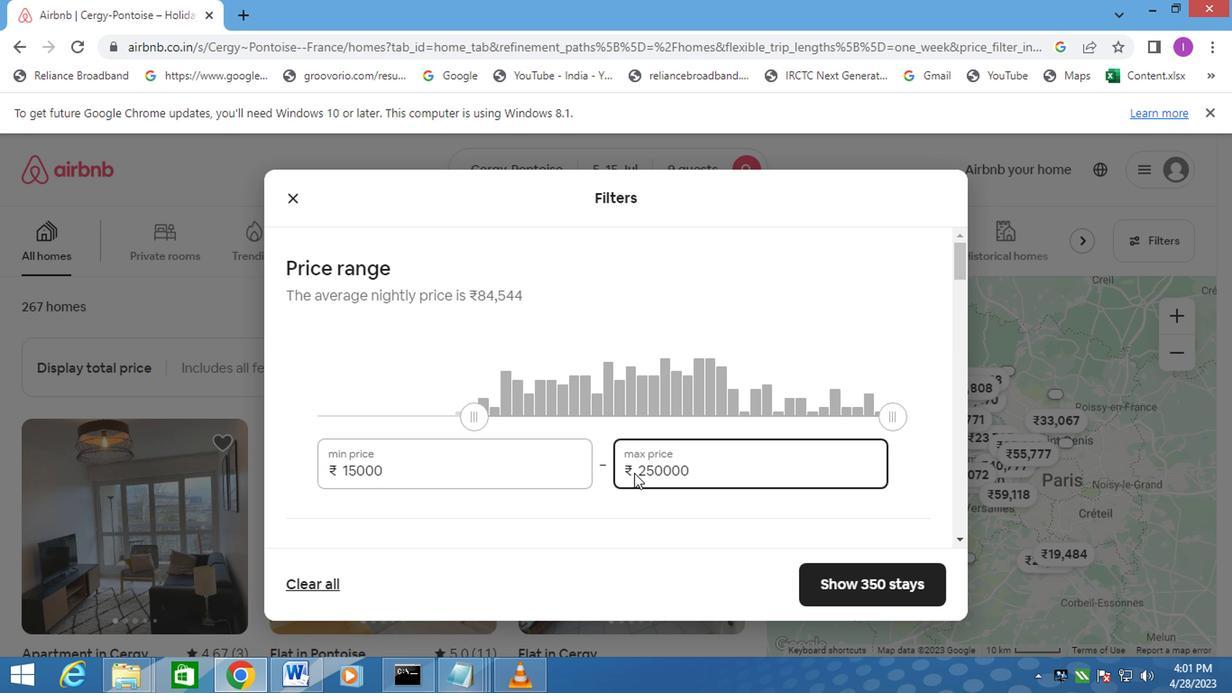 
Action: Mouse moved to (631, 502)
Screenshot: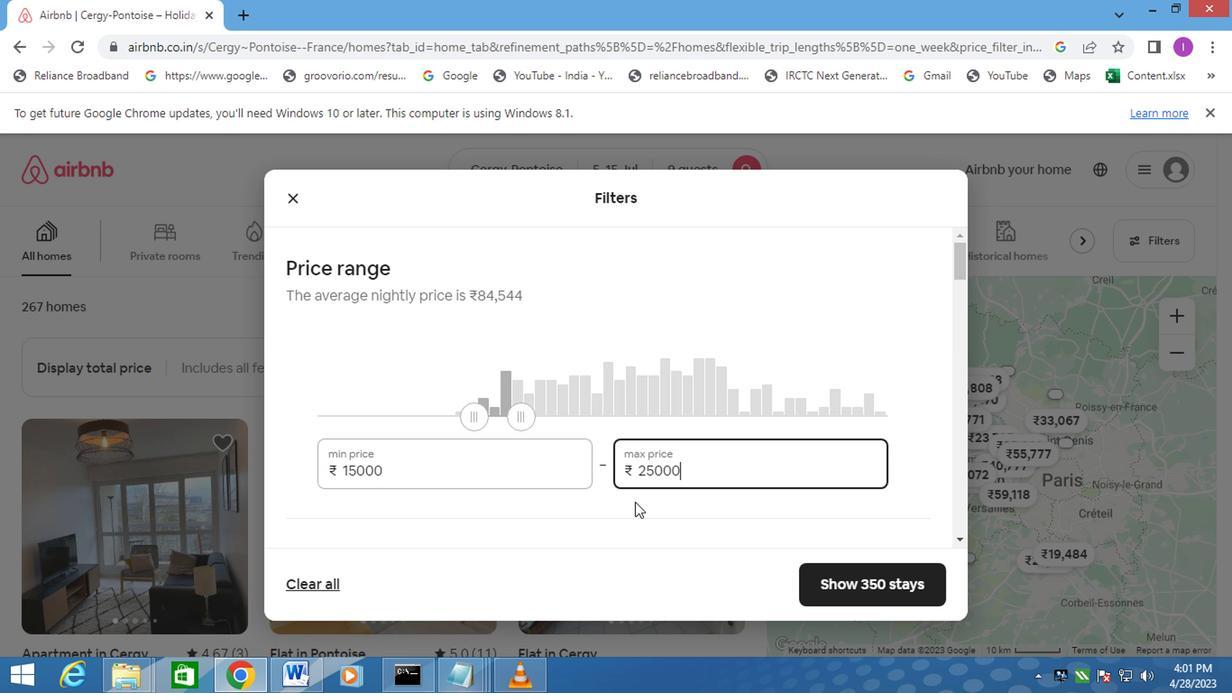 
Action: Mouse scrolled (631, 502) with delta (0, 0)
Screenshot: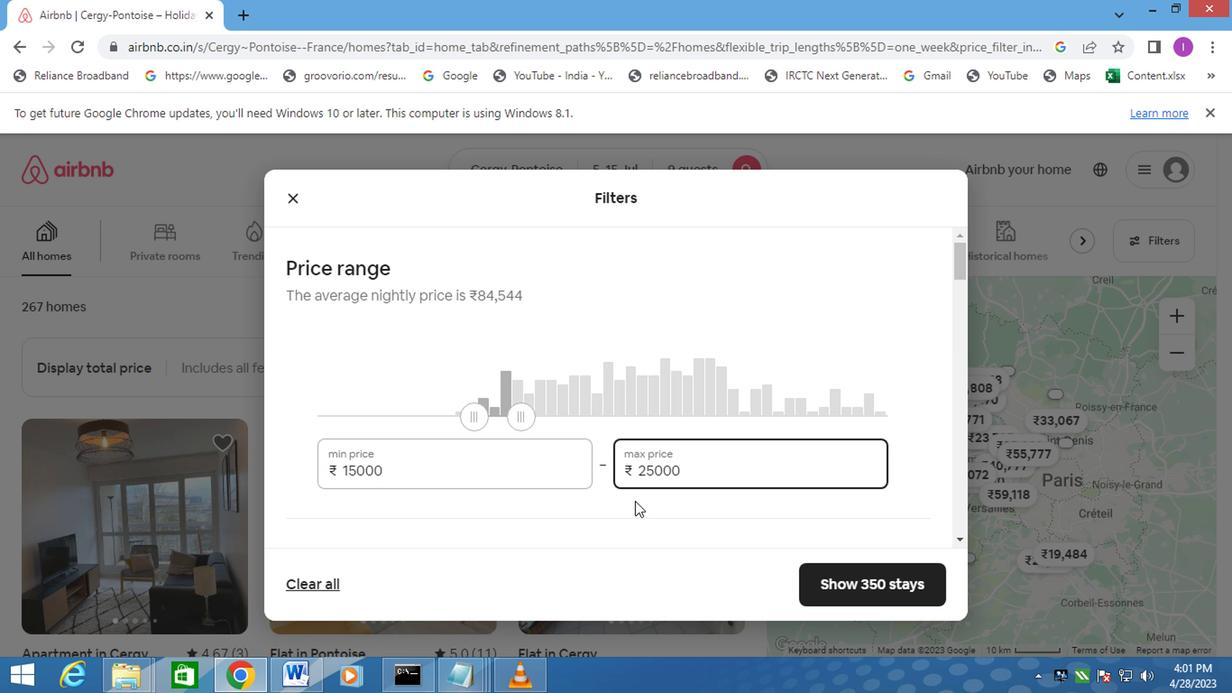 
Action: Mouse scrolled (631, 502) with delta (0, 0)
Screenshot: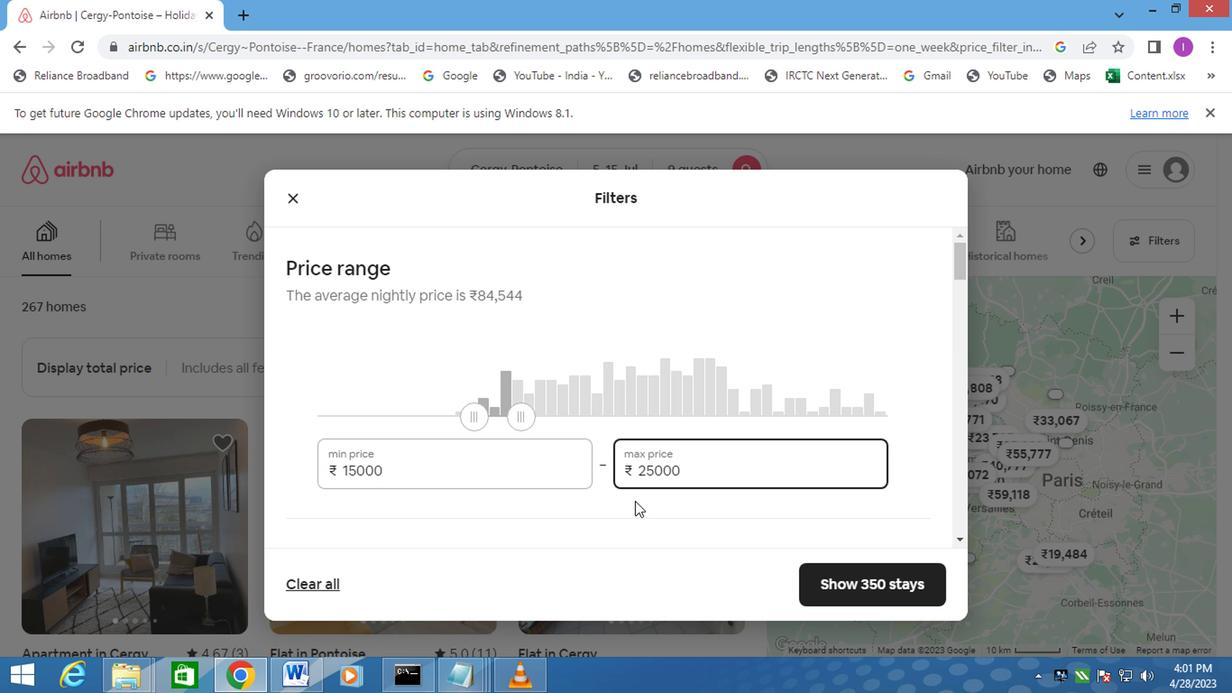 
Action: Mouse moved to (292, 434)
Screenshot: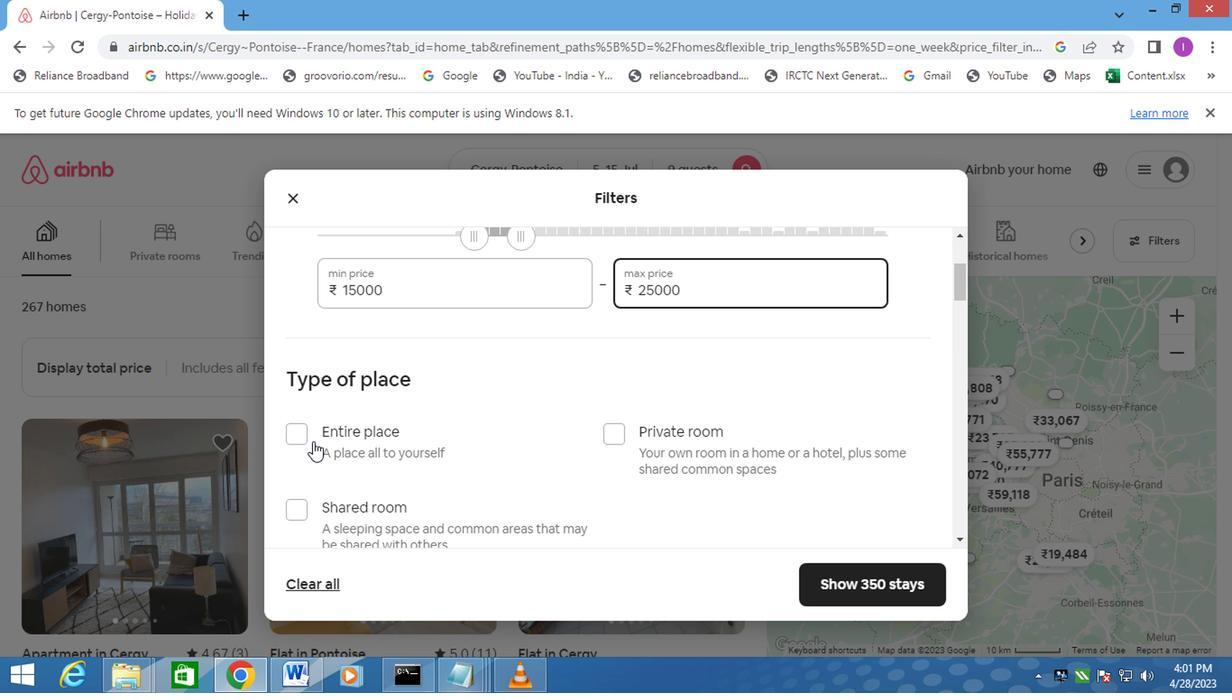 
Action: Mouse pressed left at (292, 434)
Screenshot: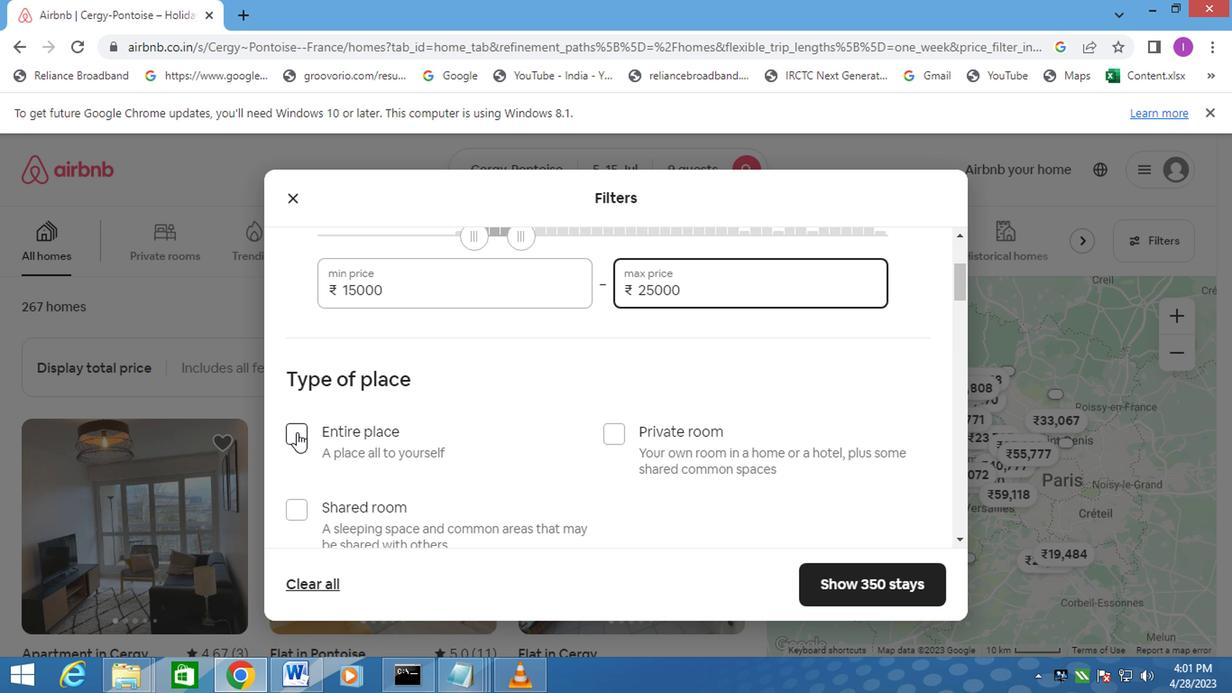 
Action: Mouse moved to (450, 432)
Screenshot: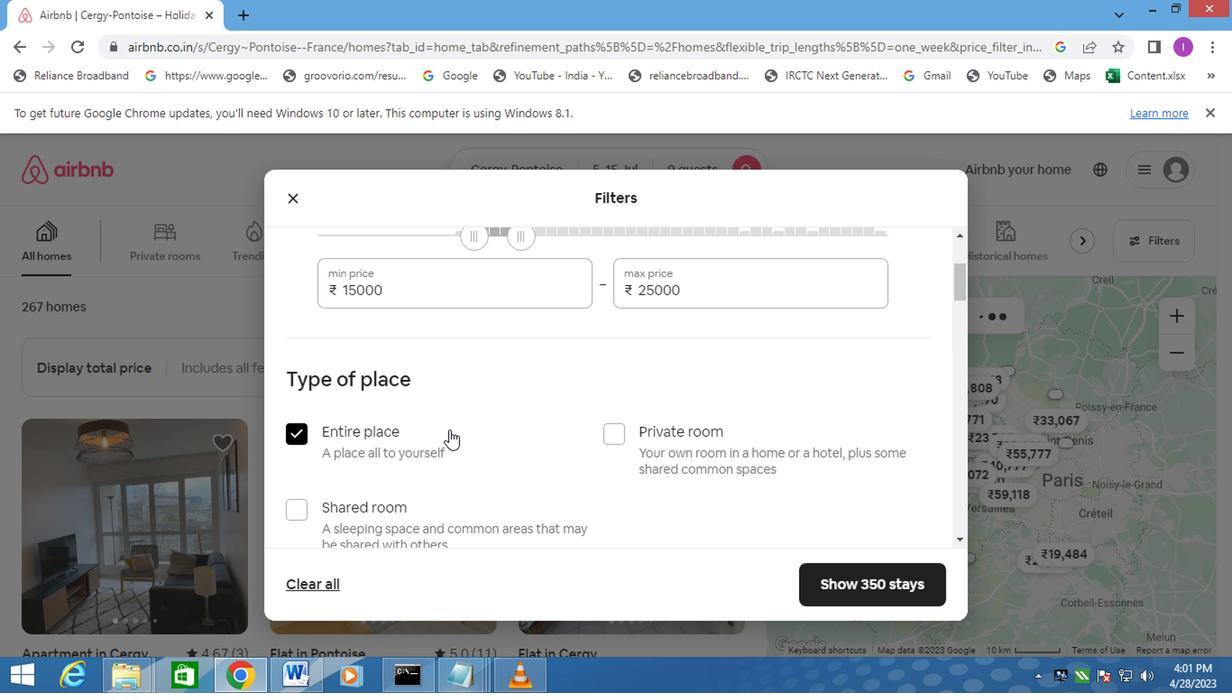 
Action: Mouse scrolled (450, 431) with delta (0, 0)
Screenshot: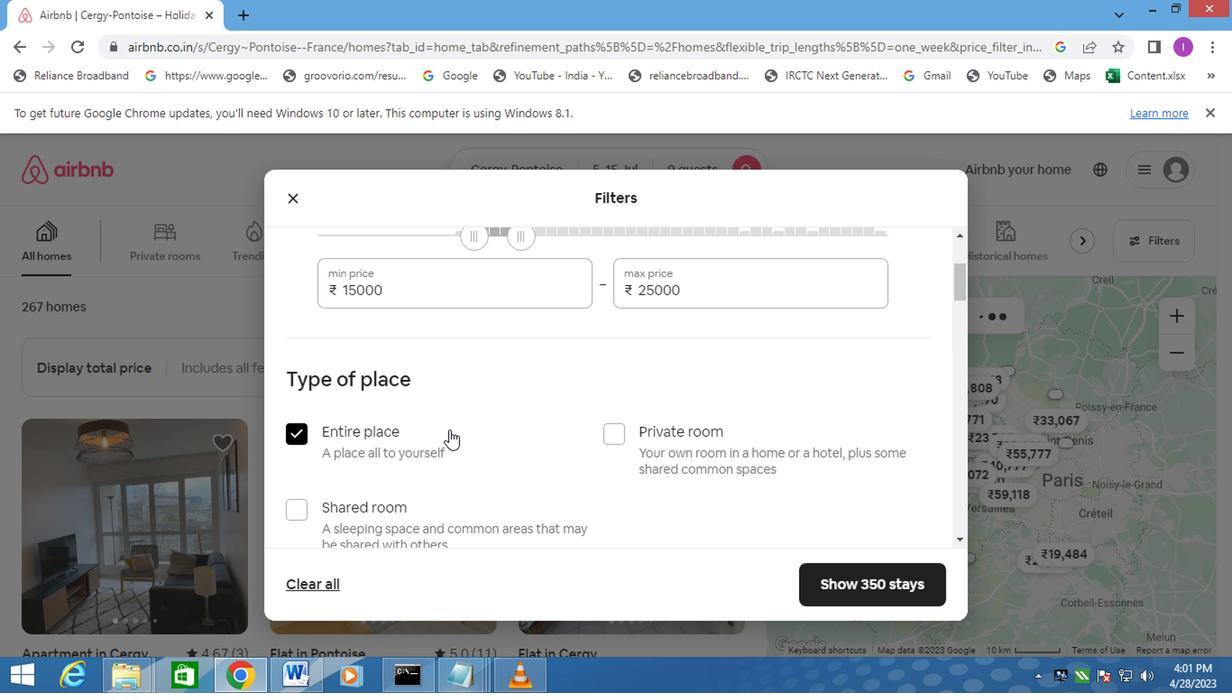 
Action: Mouse moved to (451, 433)
Screenshot: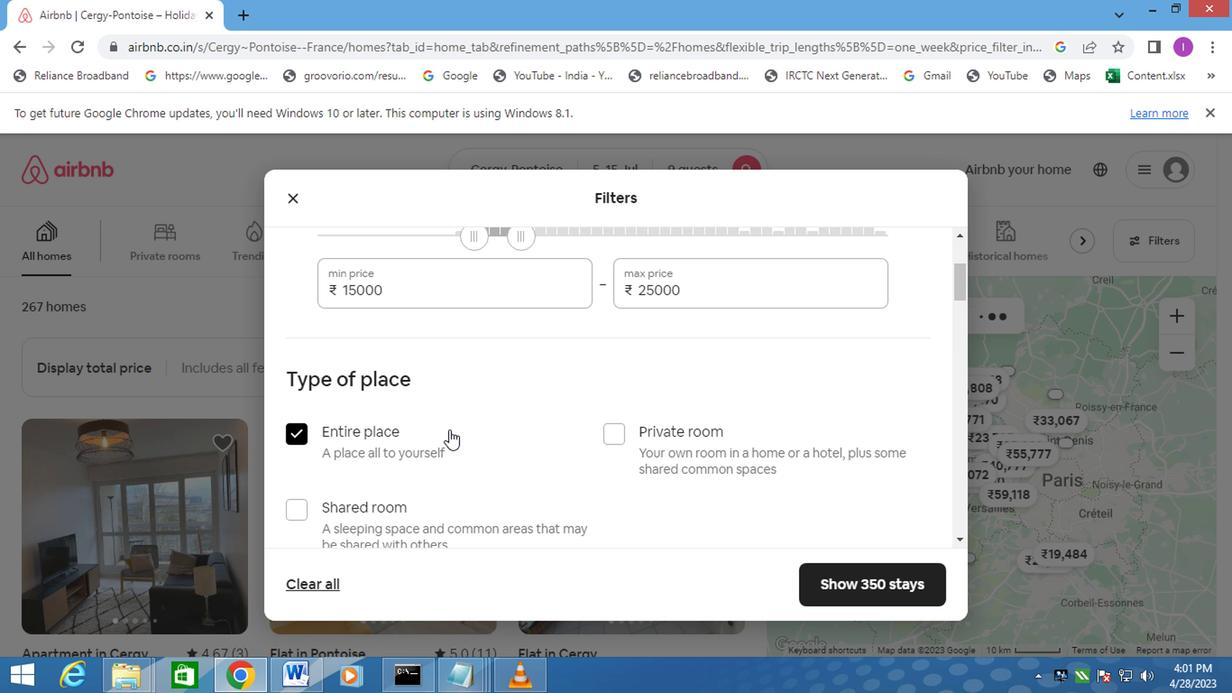 
Action: Mouse scrolled (451, 432) with delta (0, -1)
Screenshot: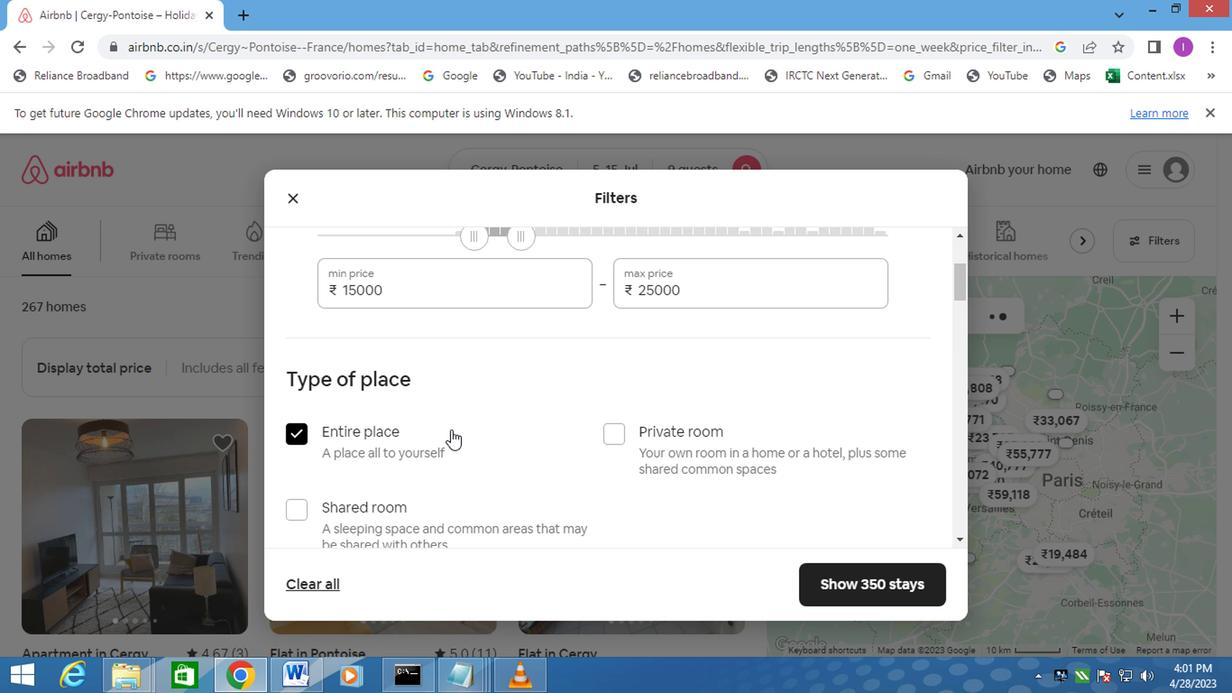 
Action: Mouse moved to (452, 433)
Screenshot: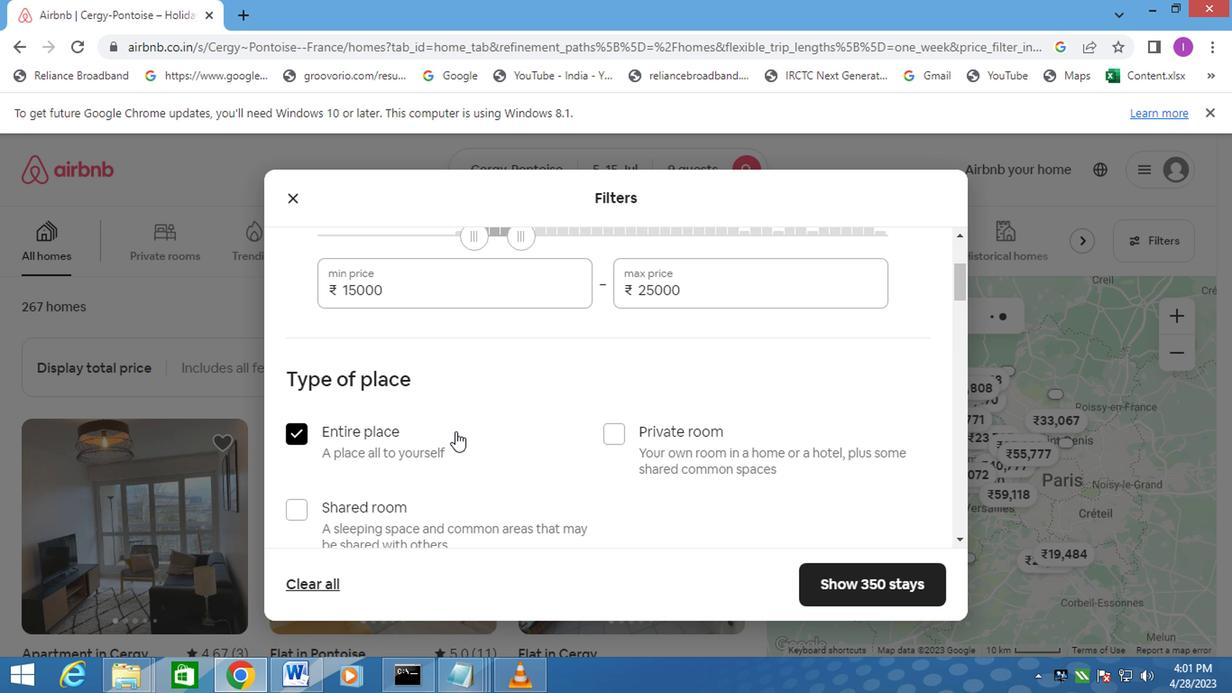 
Action: Mouse scrolled (451, 432) with delta (0, -1)
Screenshot: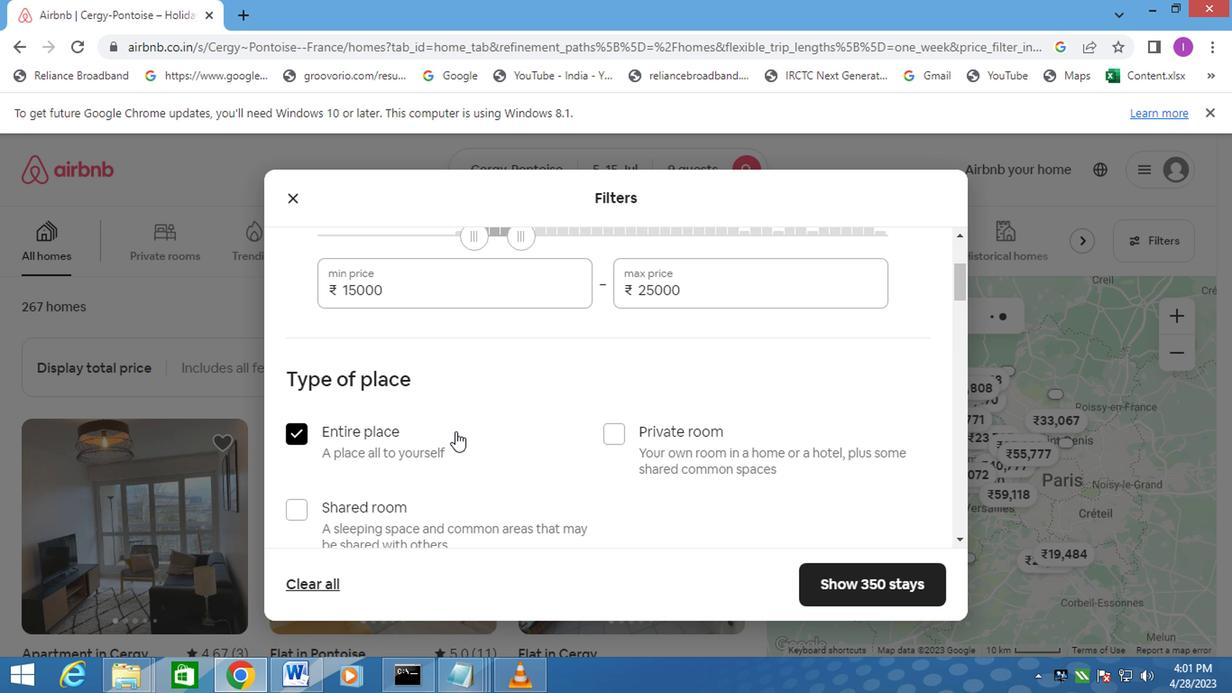 
Action: Mouse moved to (620, 455)
Screenshot: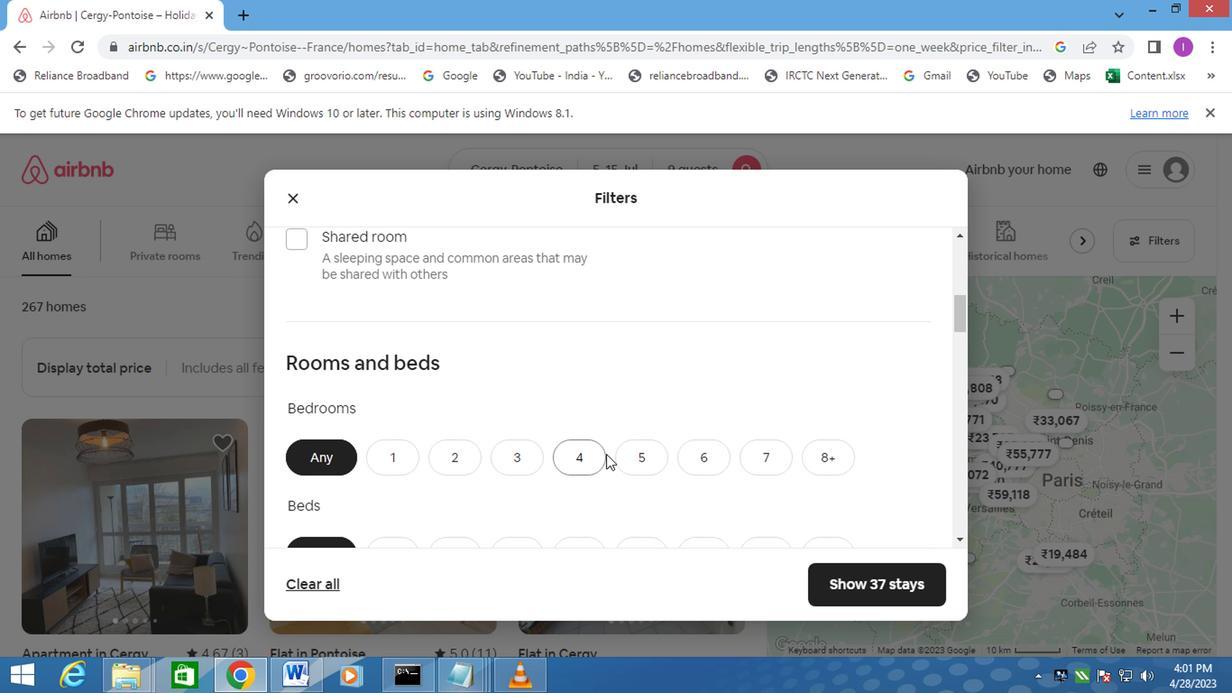 
Action: Mouse pressed left at (620, 455)
Screenshot: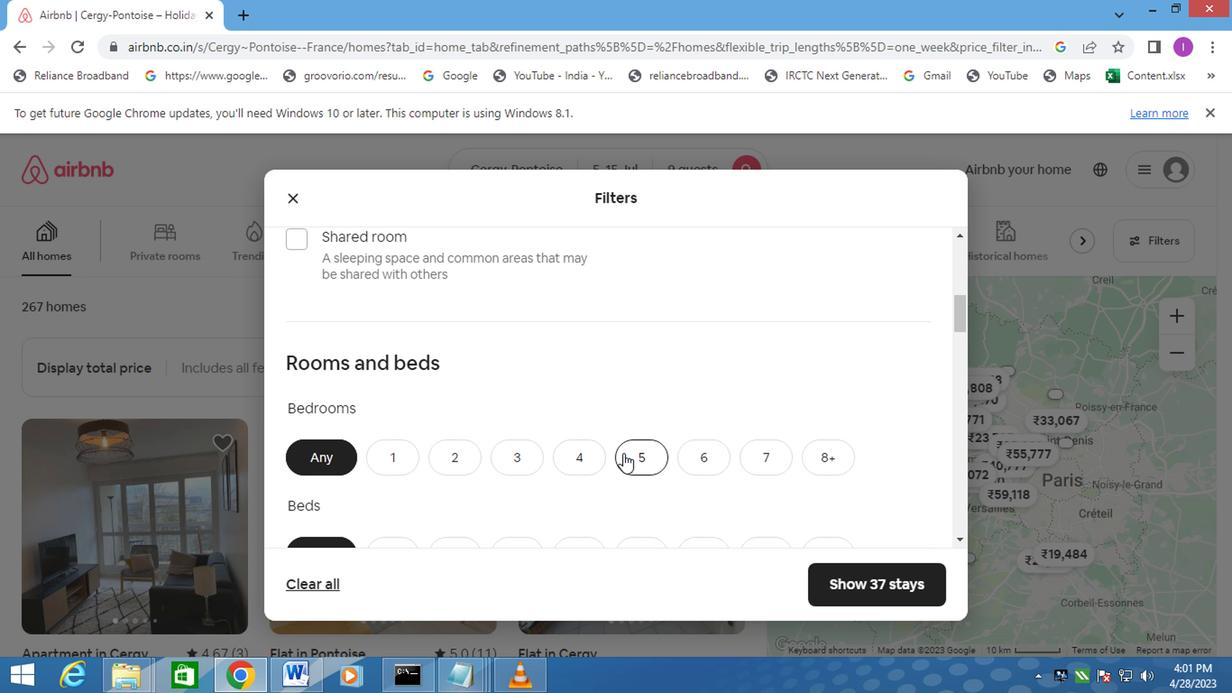 
Action: Mouse moved to (671, 455)
Screenshot: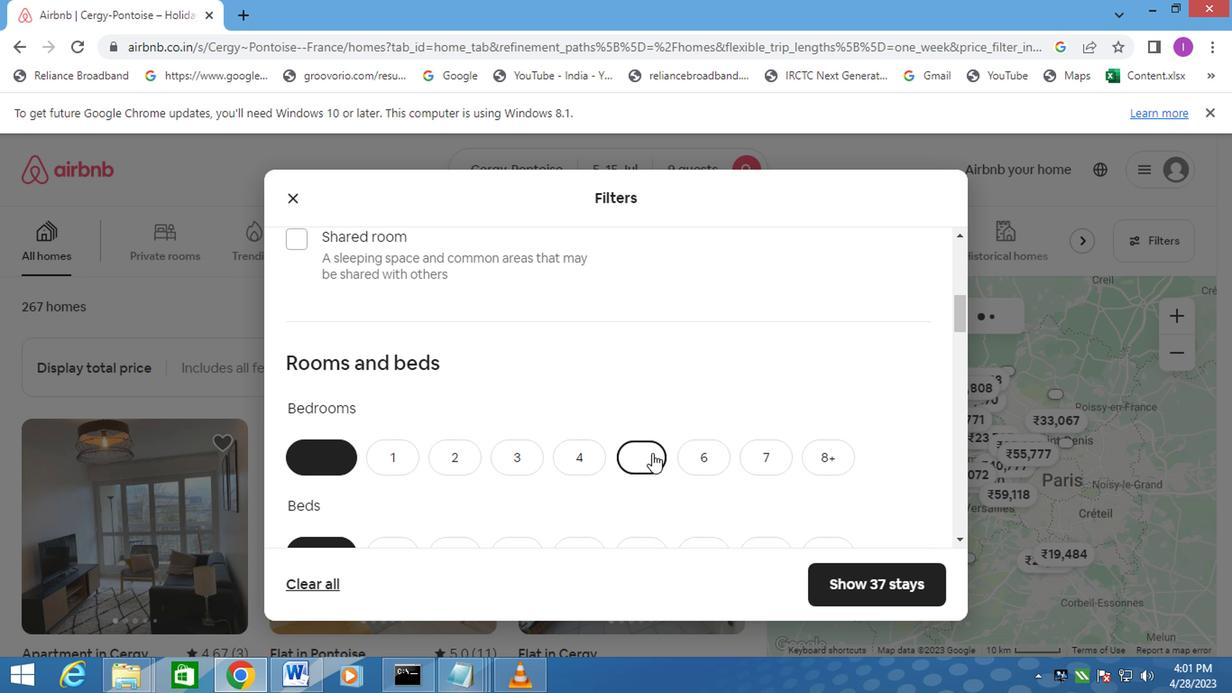 
Action: Mouse scrolled (671, 453) with delta (0, -1)
Screenshot: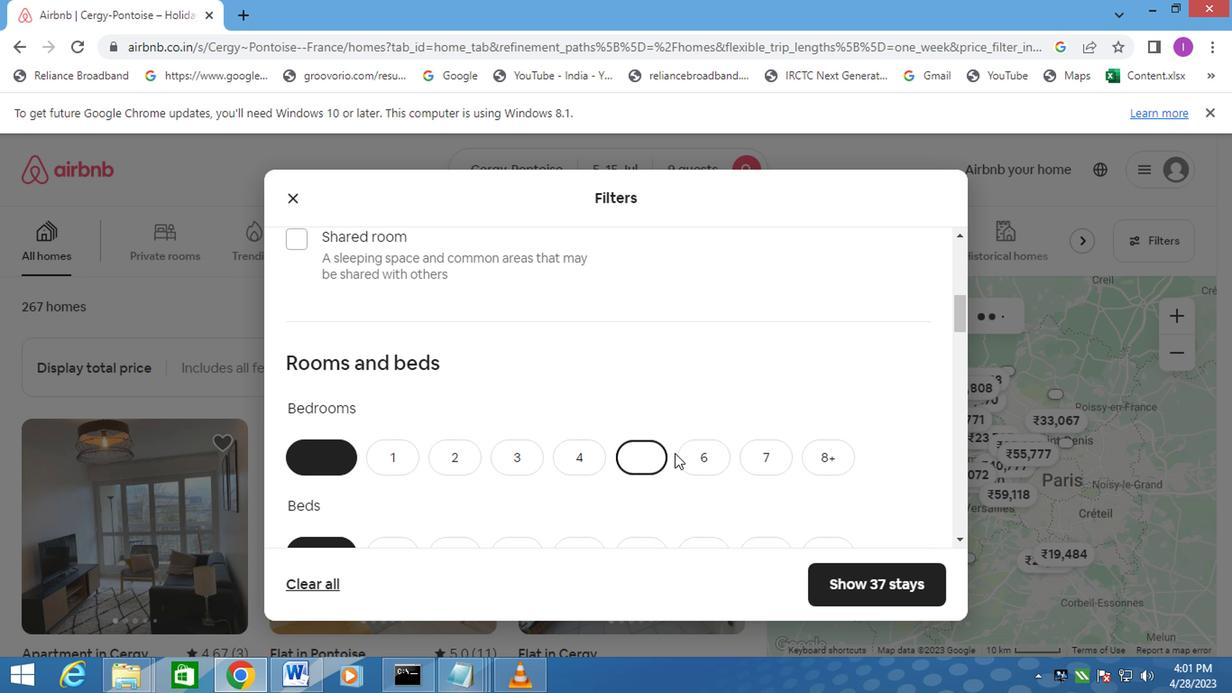 
Action: Mouse scrolled (671, 453) with delta (0, -1)
Screenshot: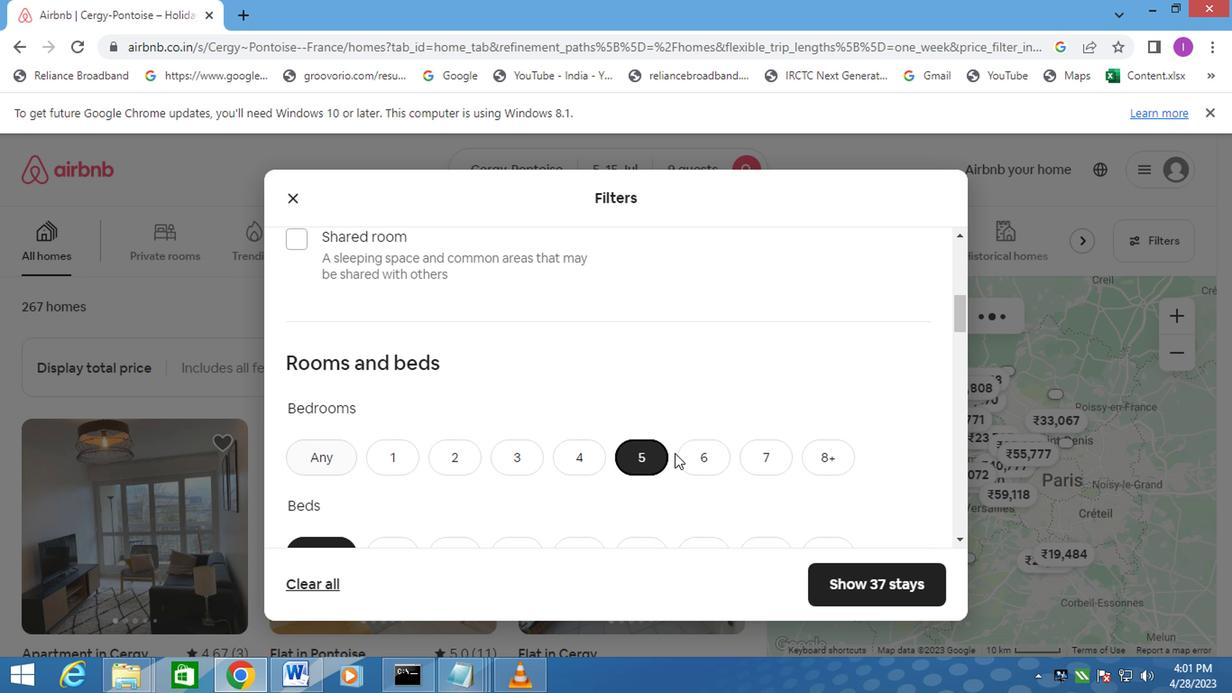 
Action: Mouse moved to (645, 383)
Screenshot: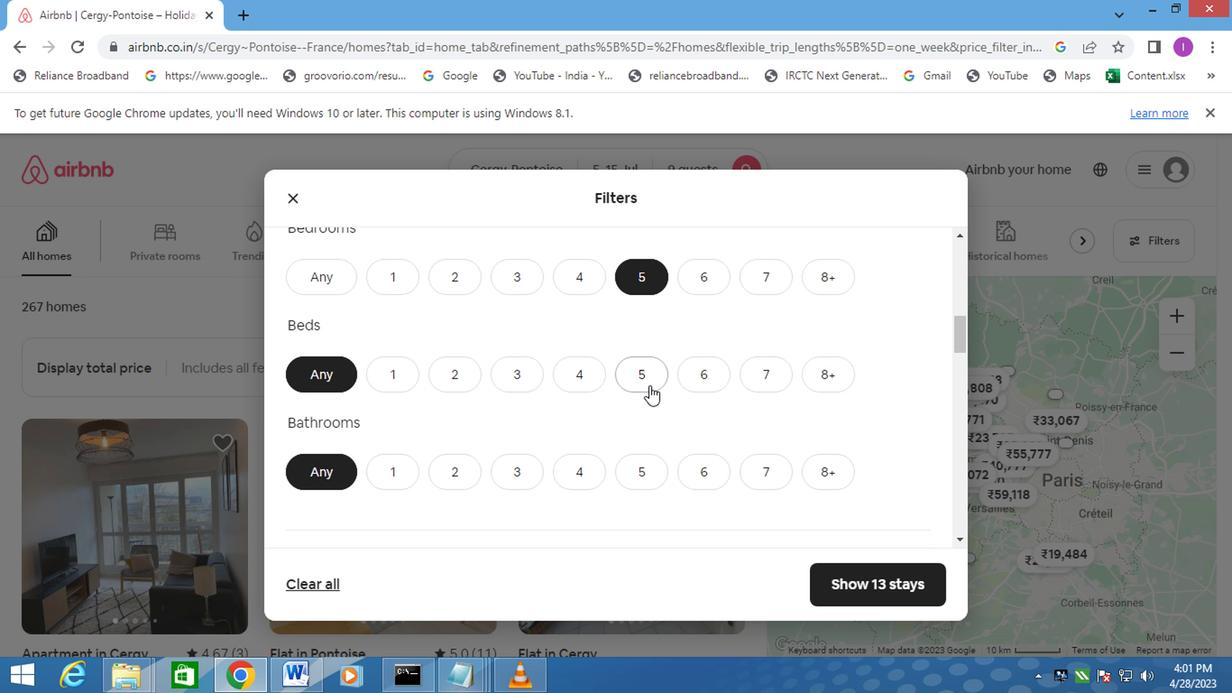 
Action: Mouse pressed left at (645, 383)
Screenshot: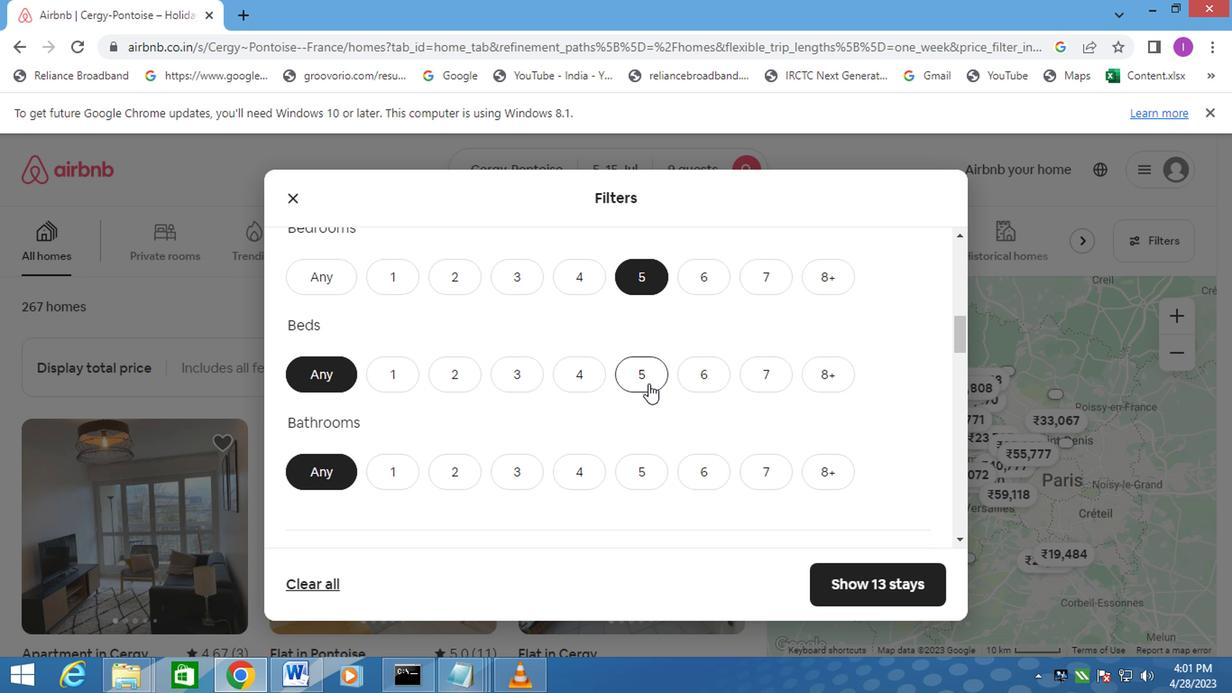 
Action: Mouse moved to (642, 464)
Screenshot: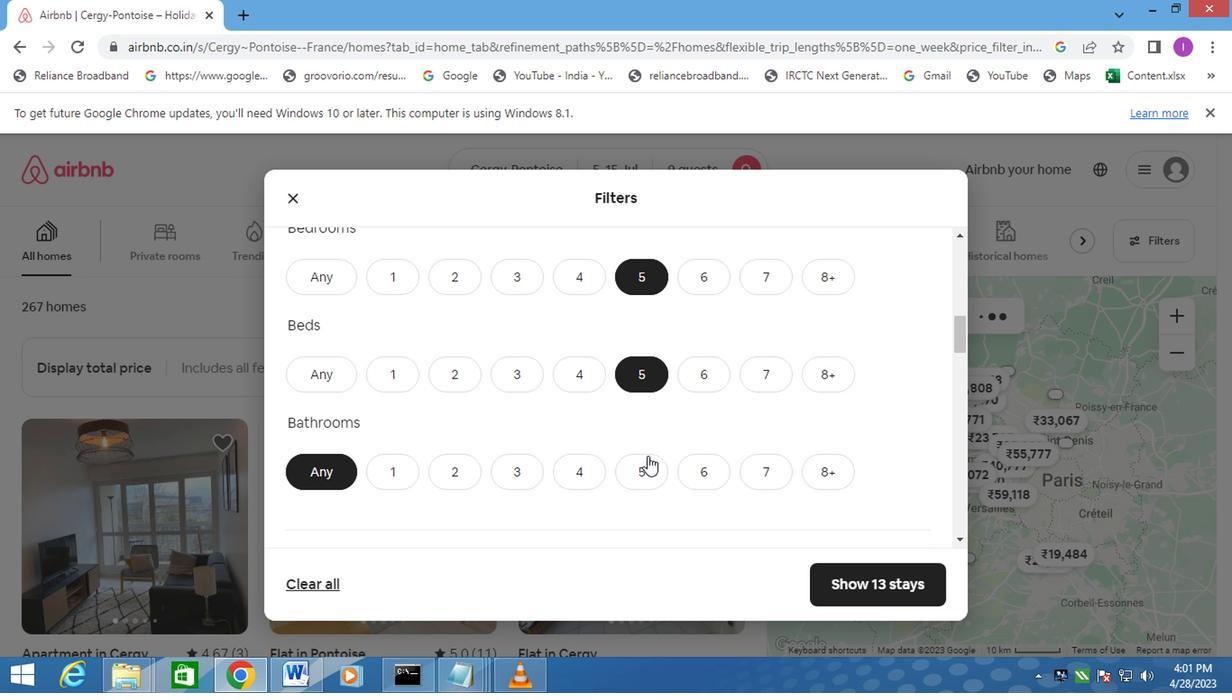 
Action: Mouse pressed left at (642, 464)
Screenshot: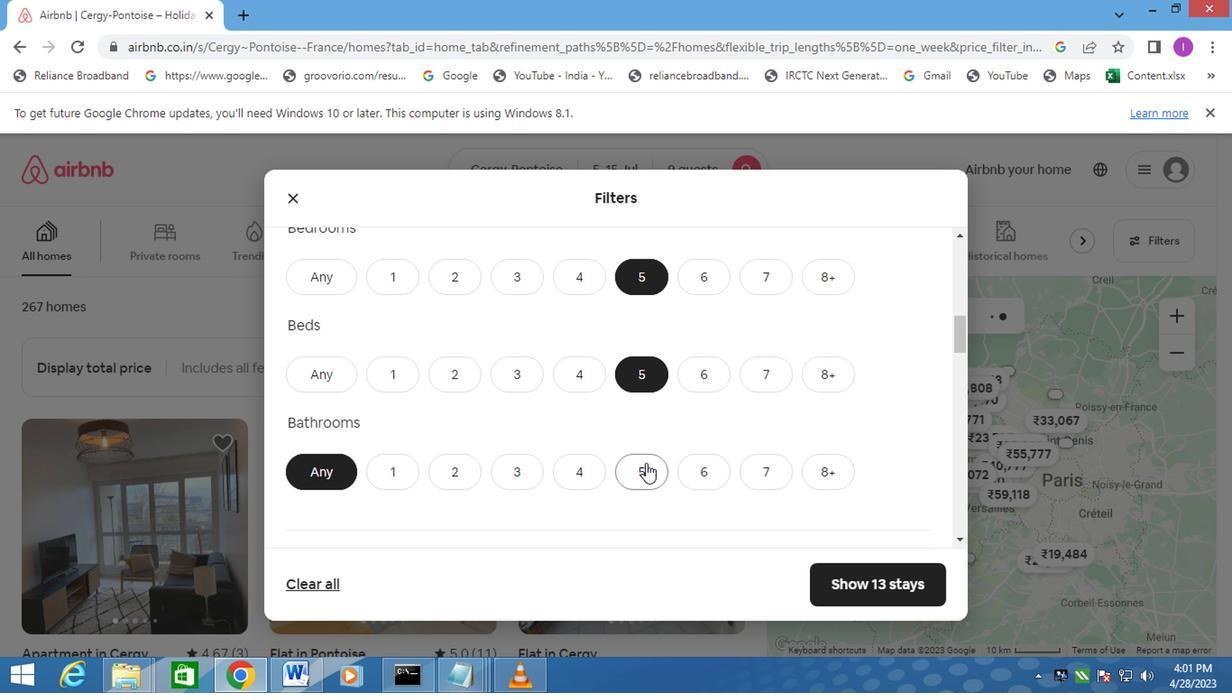 
Action: Mouse moved to (733, 459)
Screenshot: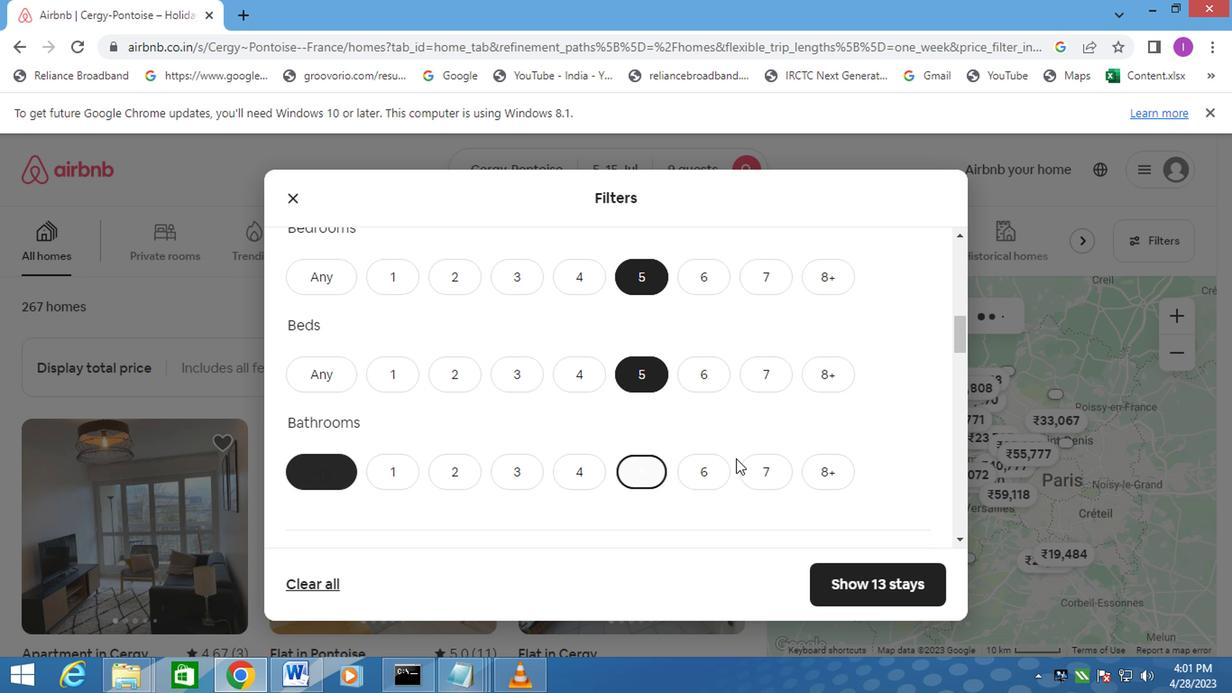 
Action: Mouse scrolled (733, 458) with delta (0, -1)
Screenshot: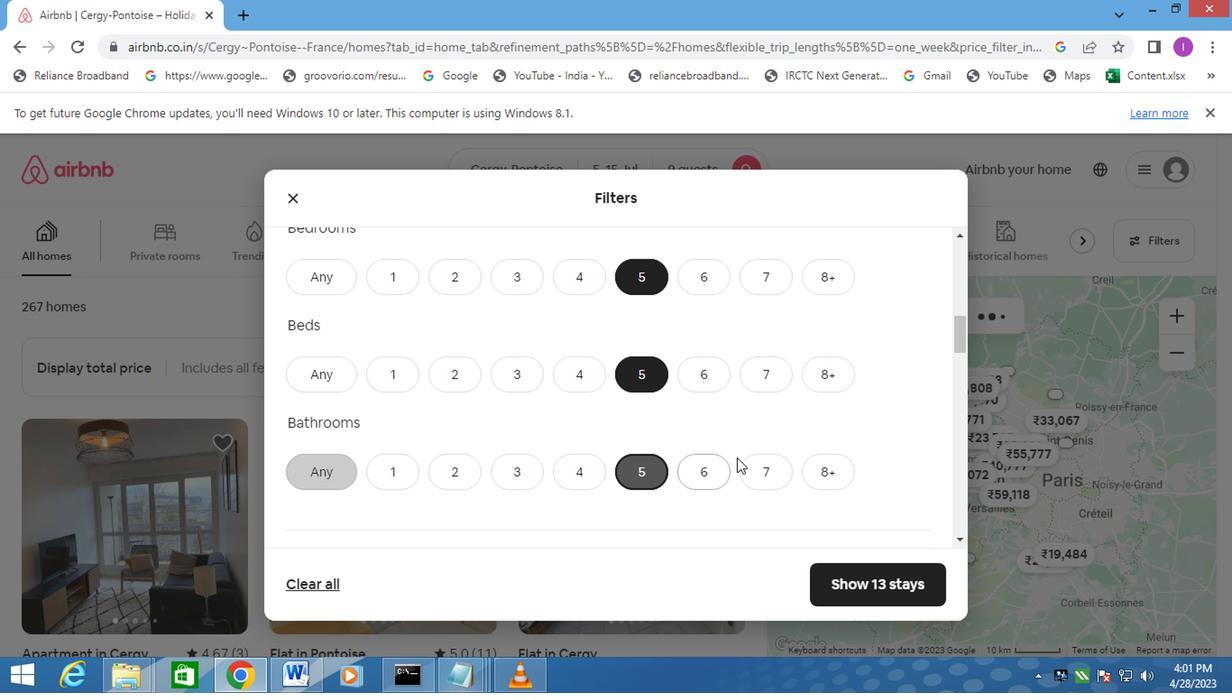 
Action: Mouse scrolled (733, 458) with delta (0, -1)
Screenshot: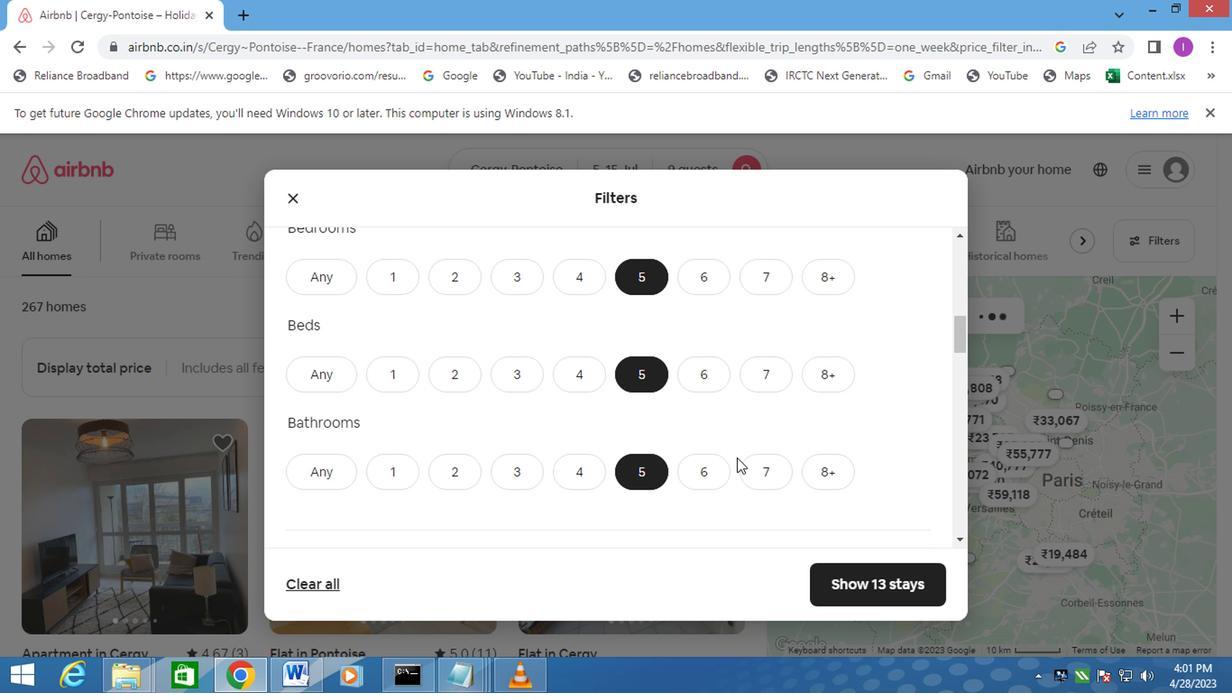 
Action: Mouse scrolled (733, 458) with delta (0, -1)
Screenshot: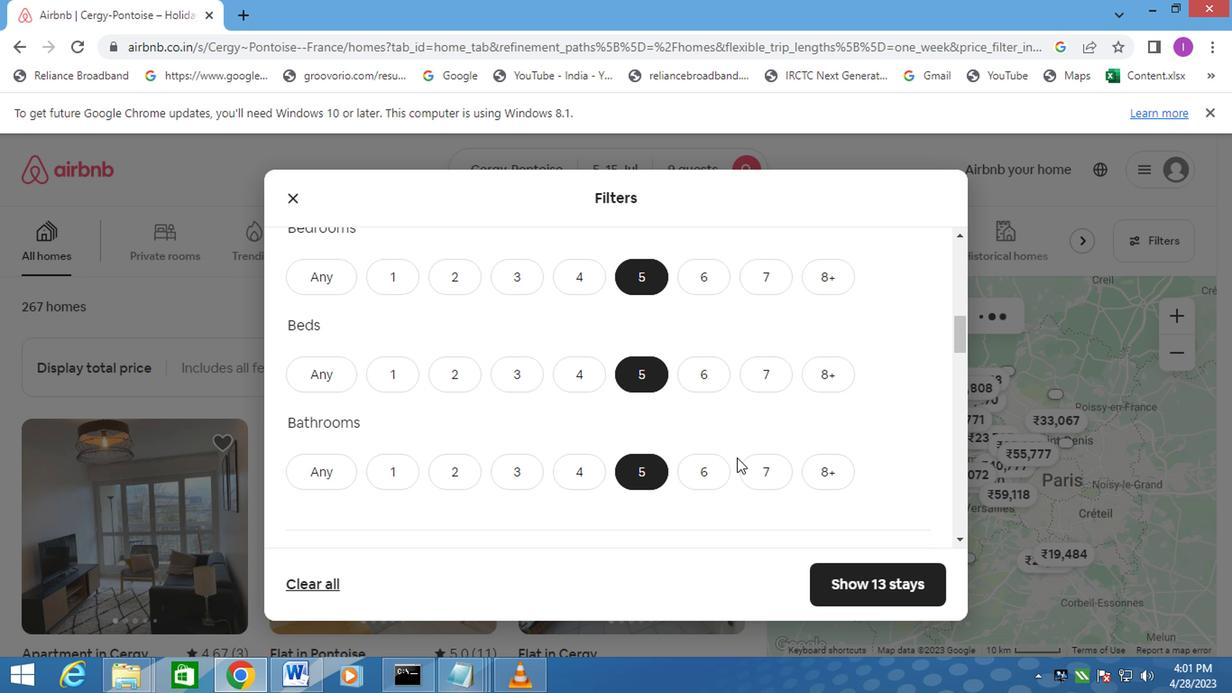 
Action: Mouse moved to (331, 414)
Screenshot: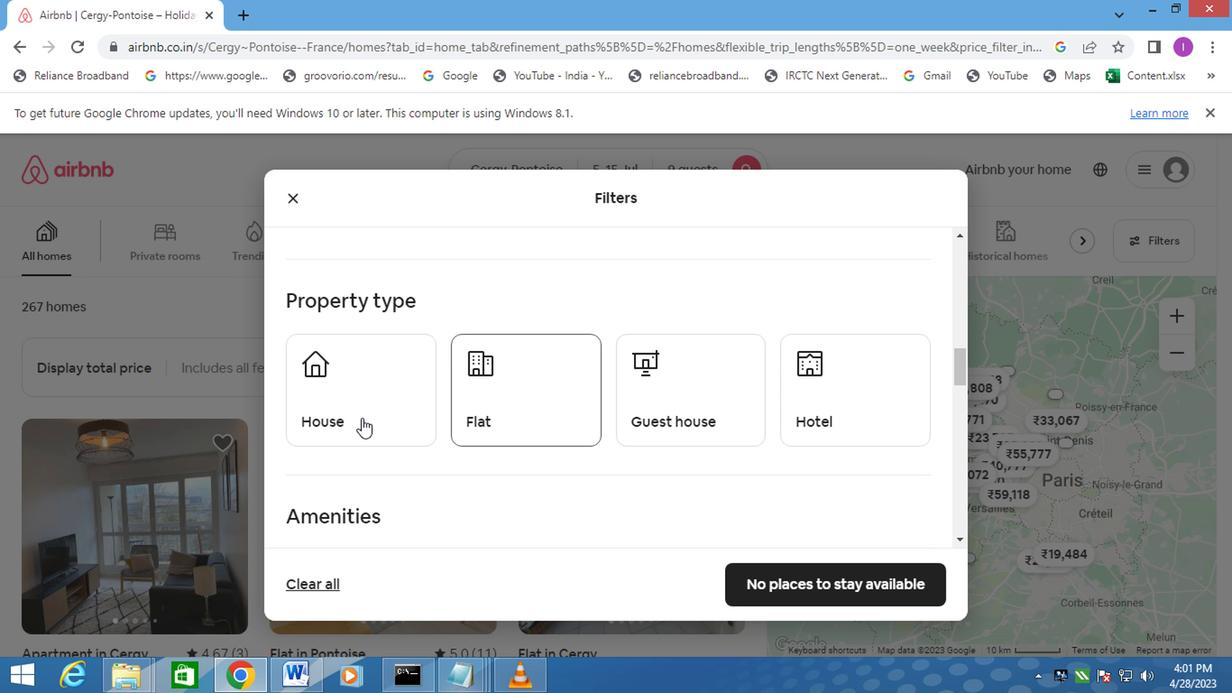 
Action: Mouse pressed left at (331, 414)
Screenshot: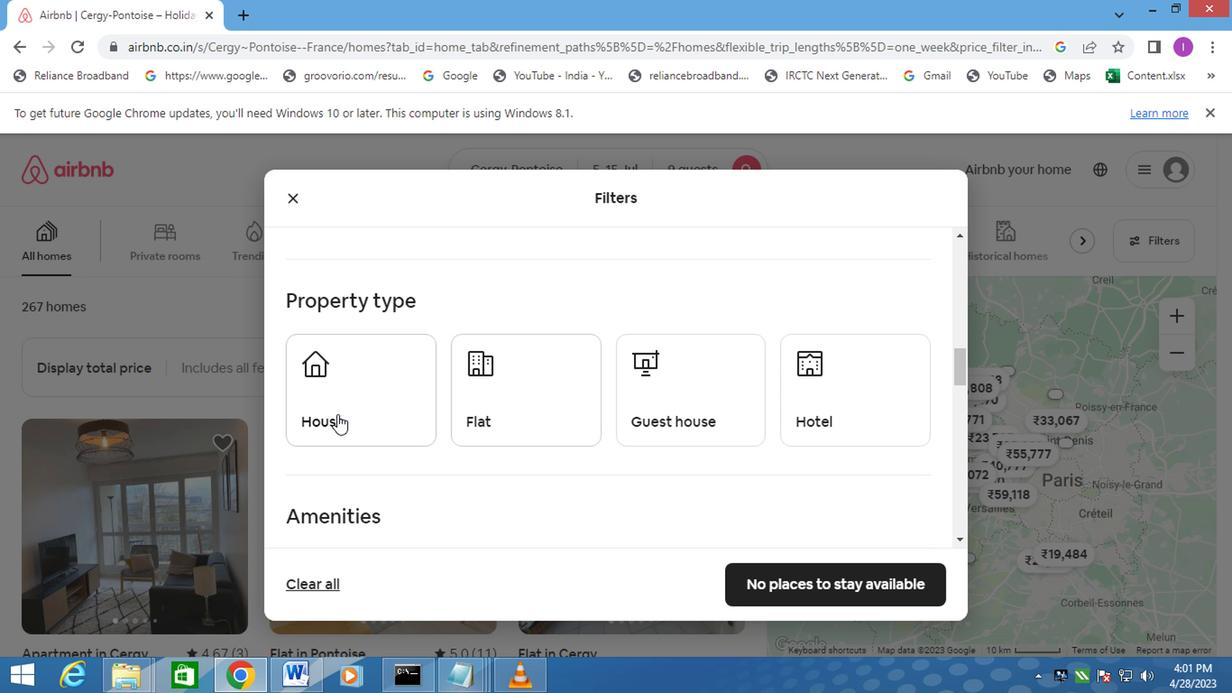 
Action: Mouse moved to (497, 407)
Screenshot: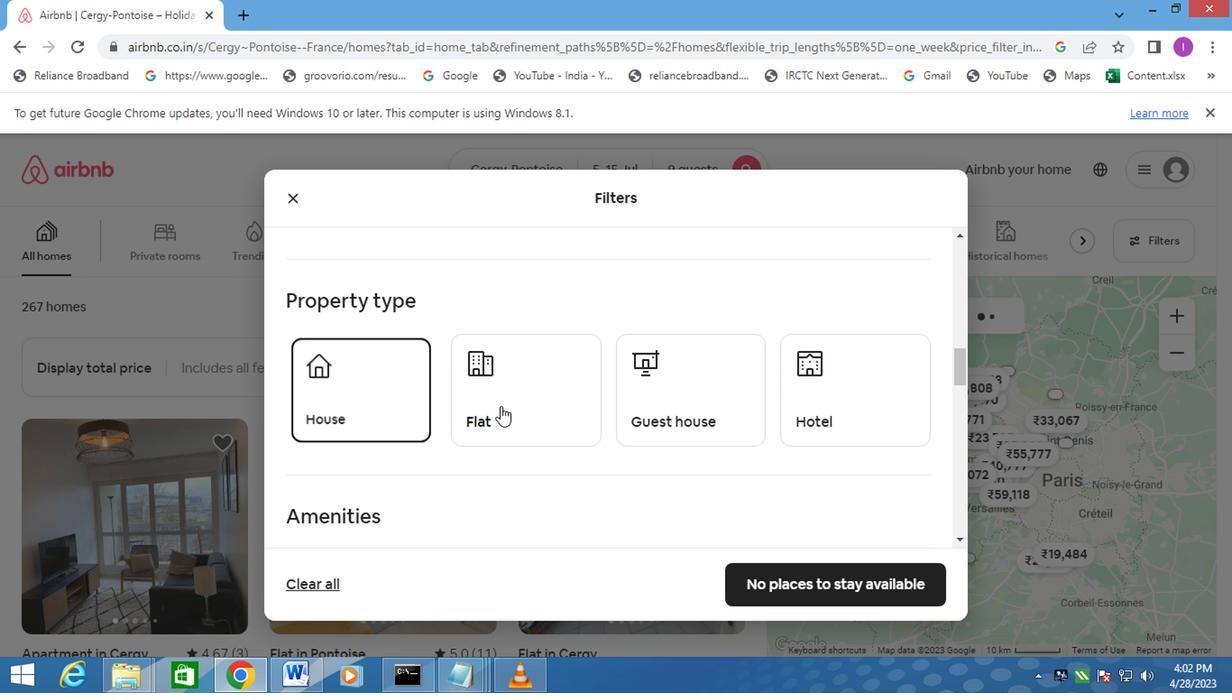 
Action: Mouse pressed left at (497, 407)
Screenshot: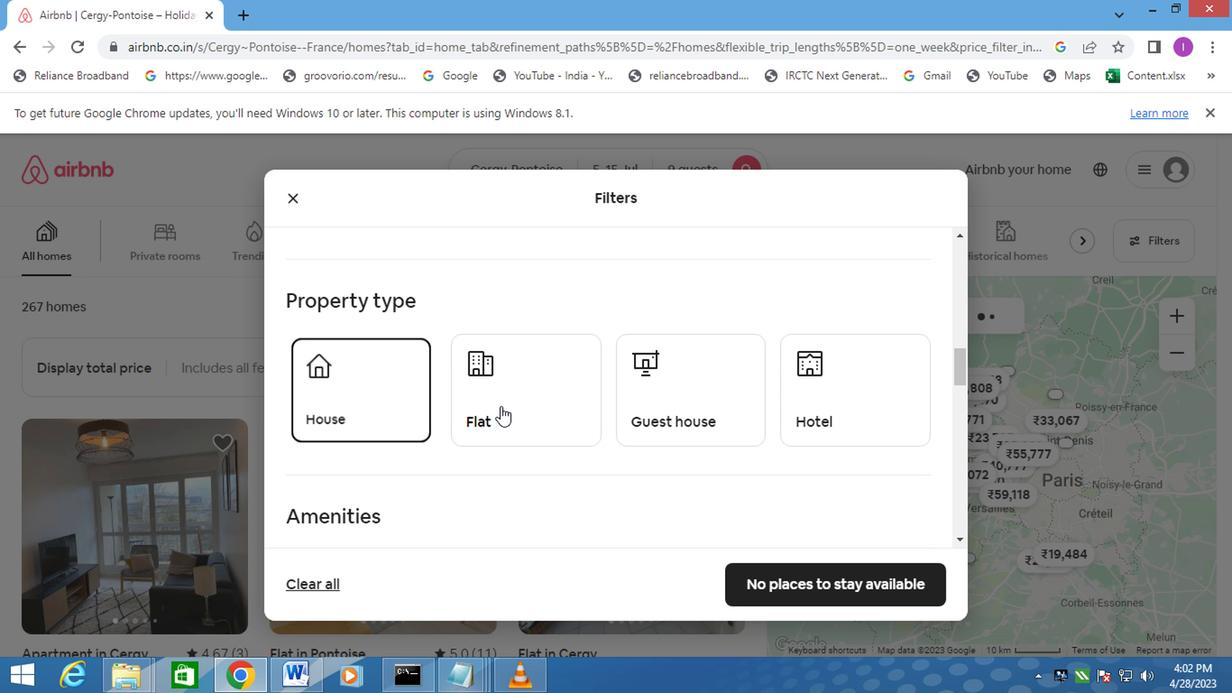 
Action: Mouse moved to (653, 392)
Screenshot: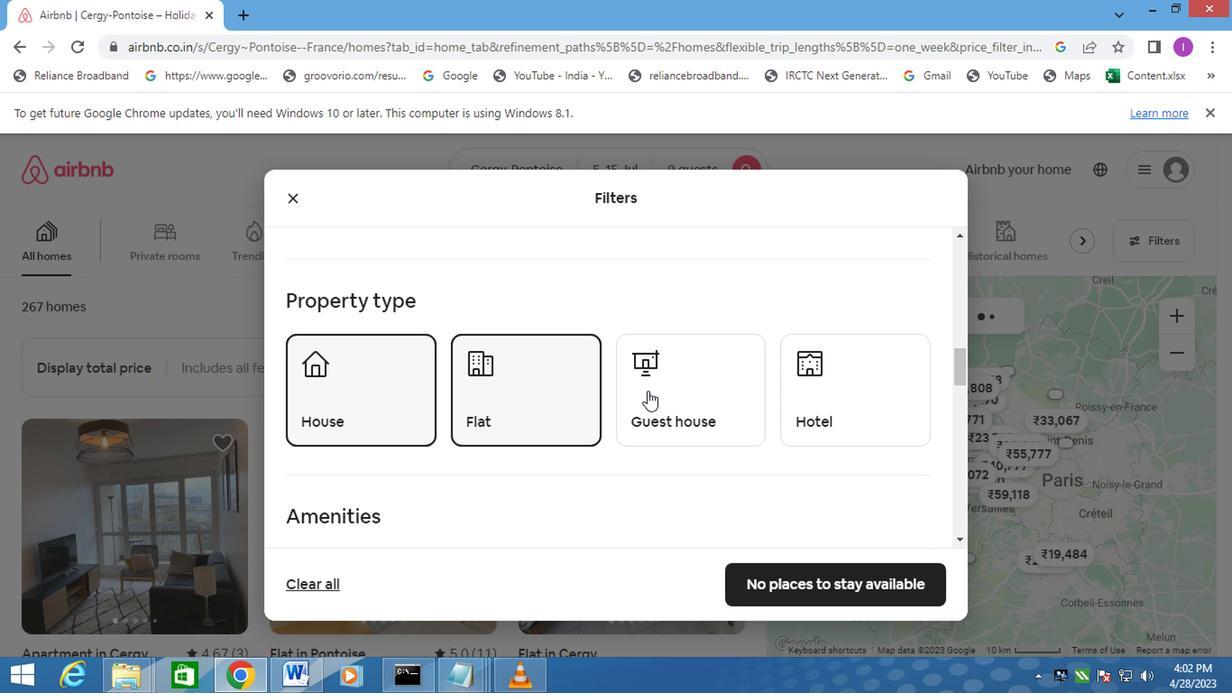 
Action: Mouse pressed left at (653, 392)
Screenshot: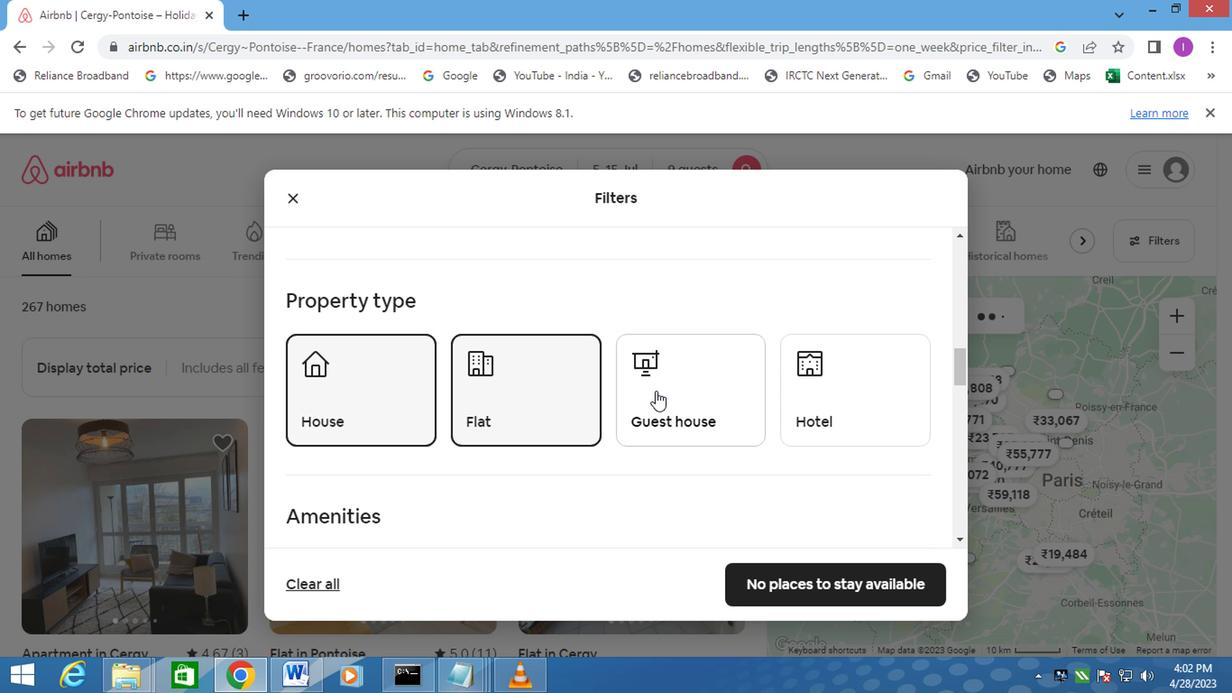 
Action: Mouse moved to (673, 414)
Screenshot: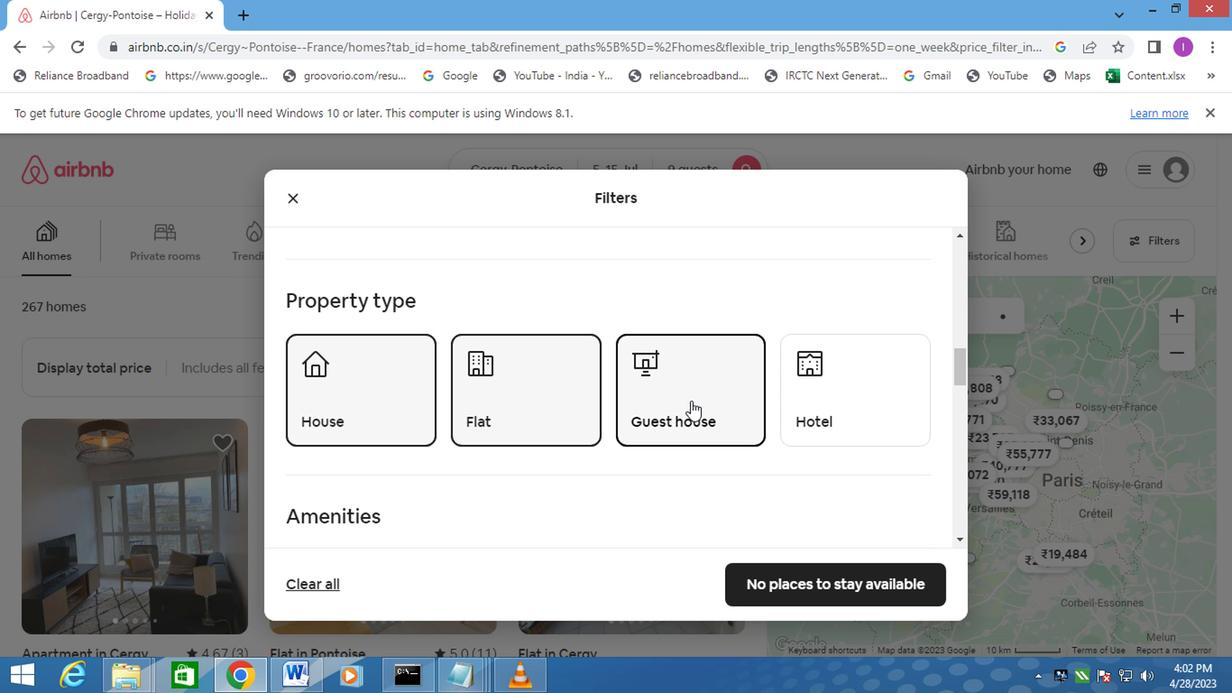 
Action: Mouse scrolled (678, 408) with delta (0, 0)
Screenshot: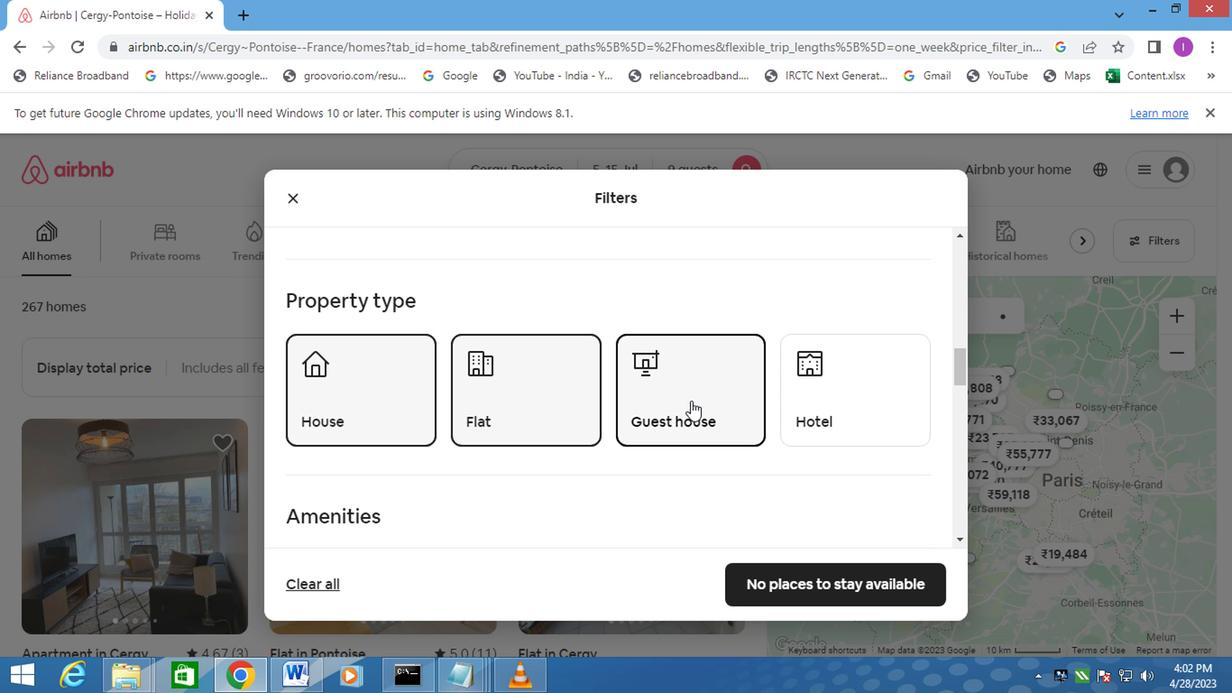 
Action: Mouse moved to (672, 414)
Screenshot: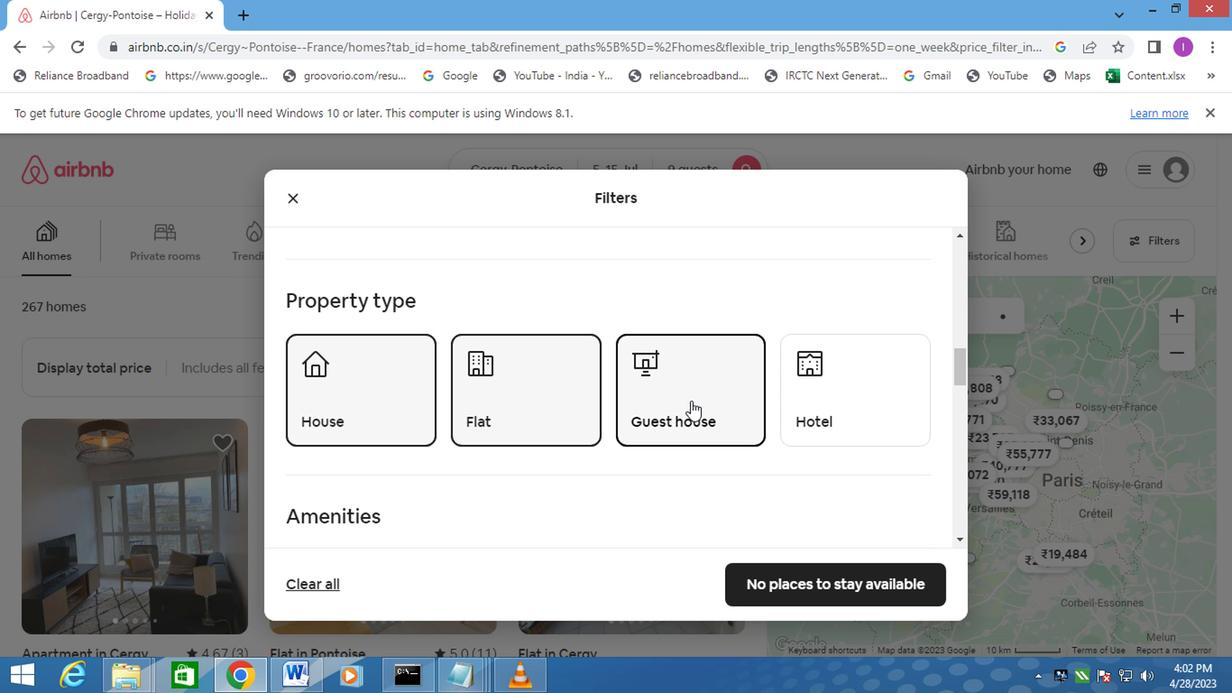 
Action: Mouse scrolled (672, 414) with delta (0, 0)
Screenshot: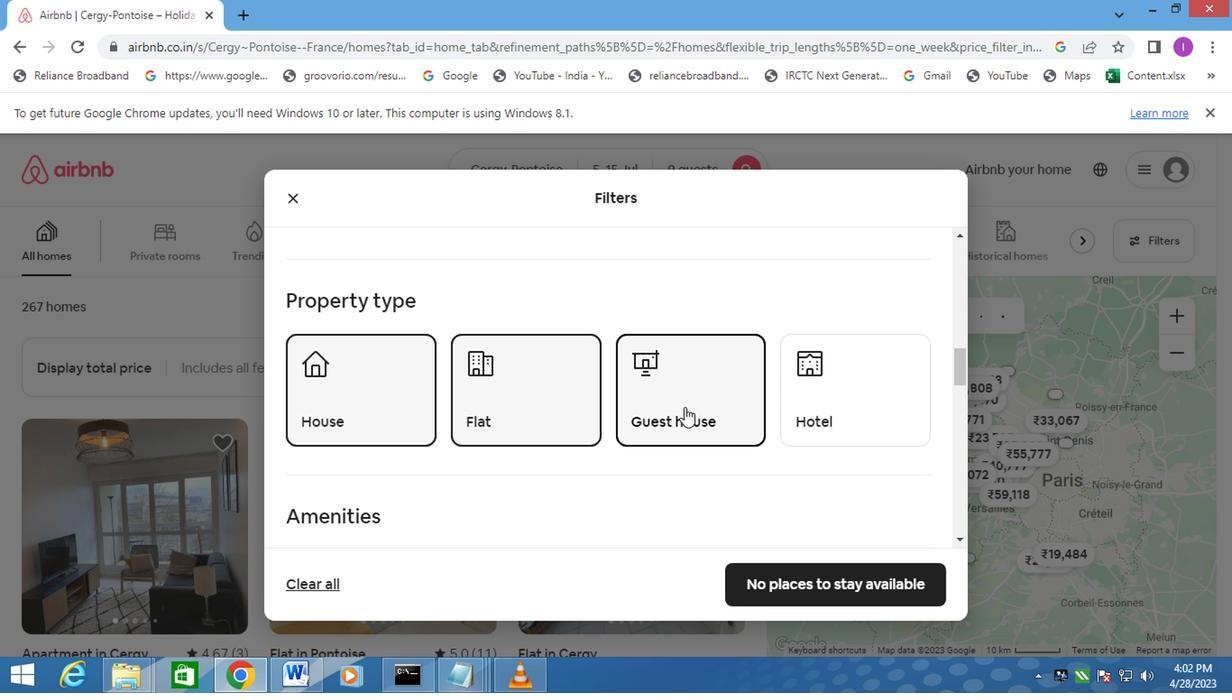 
Action: Mouse moved to (670, 414)
Screenshot: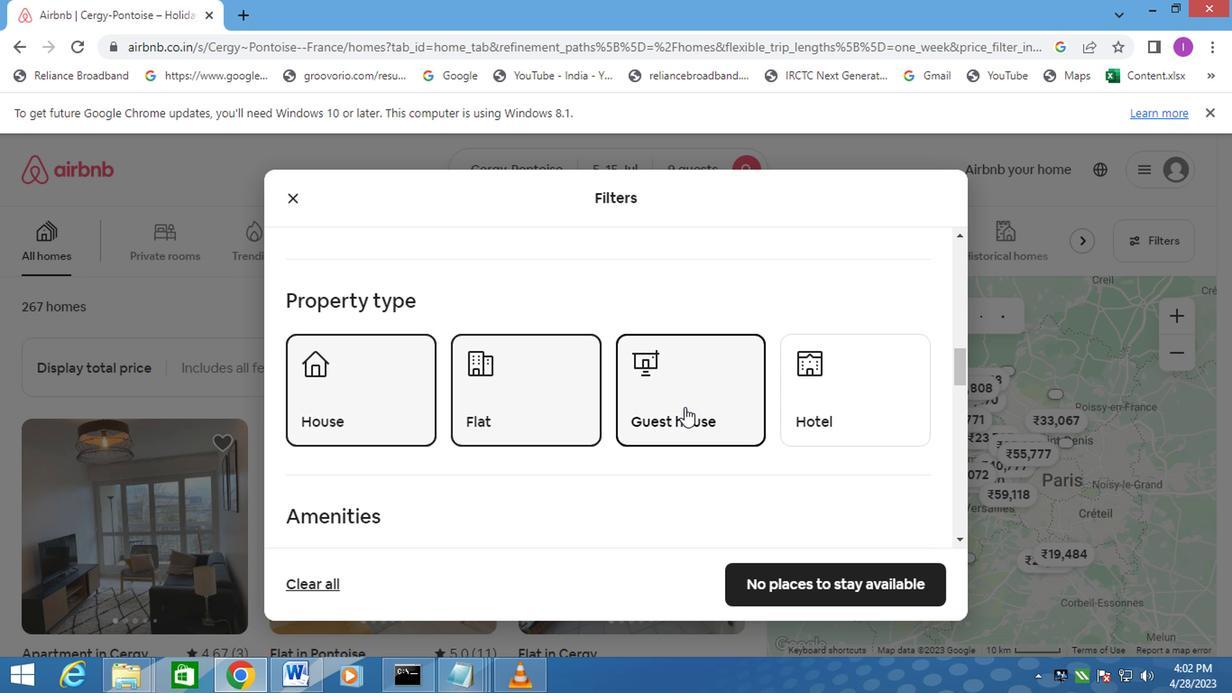 
Action: Mouse scrolled (670, 414) with delta (0, 0)
Screenshot: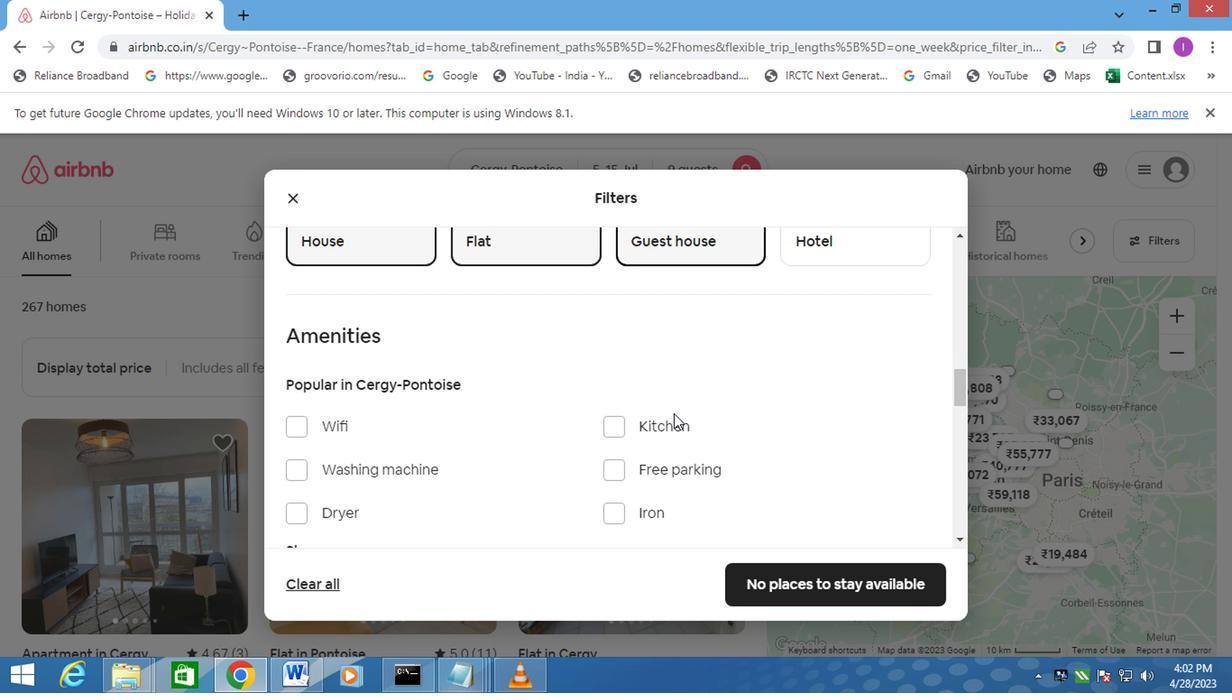 
Action: Mouse moved to (338, 466)
Screenshot: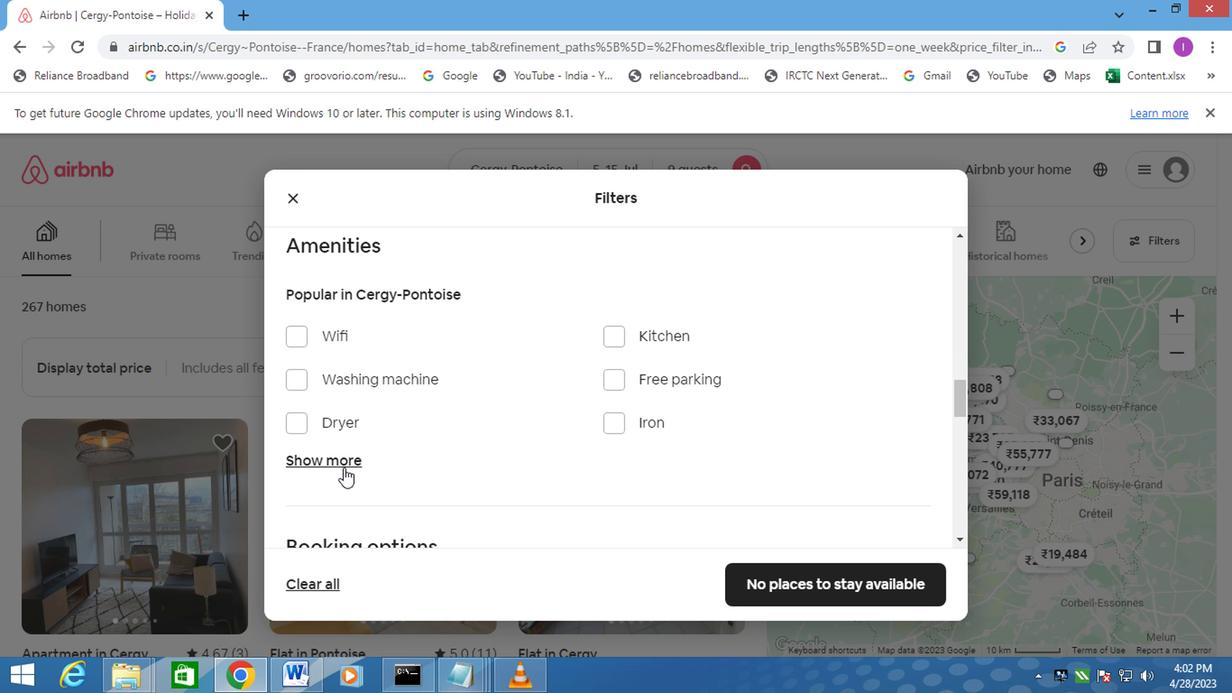 
Action: Mouse pressed left at (338, 466)
Screenshot: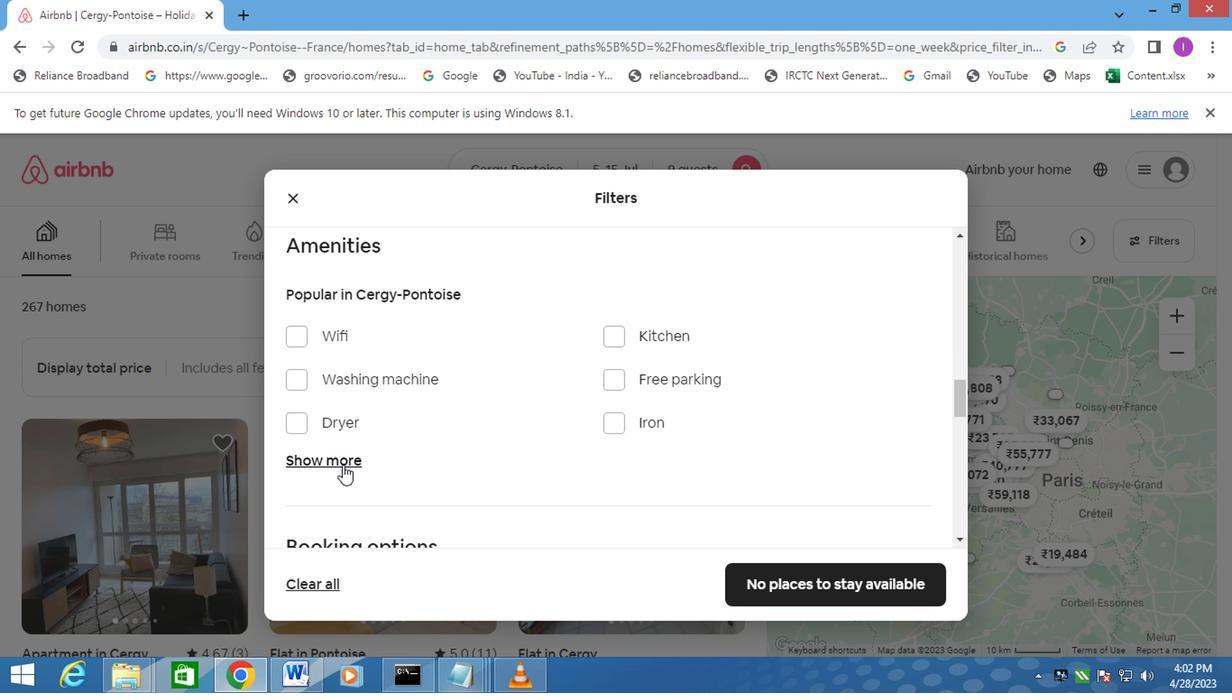 
Action: Mouse moved to (462, 475)
Screenshot: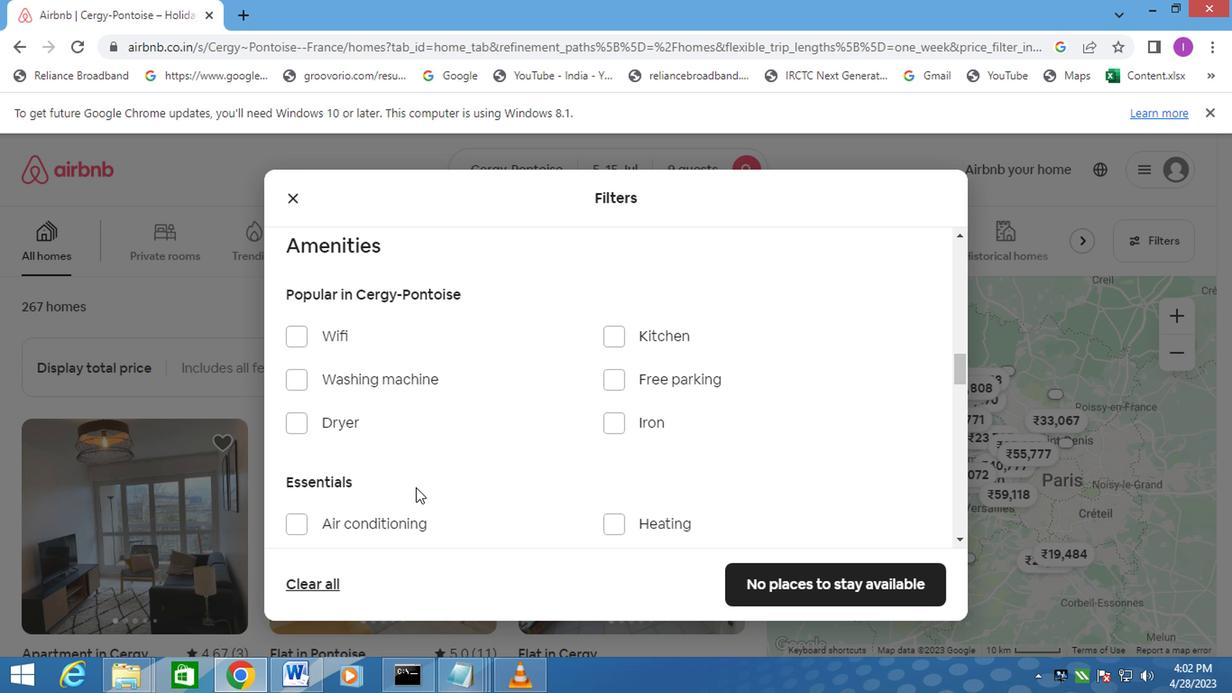
Action: Mouse scrolled (462, 473) with delta (0, -1)
Screenshot: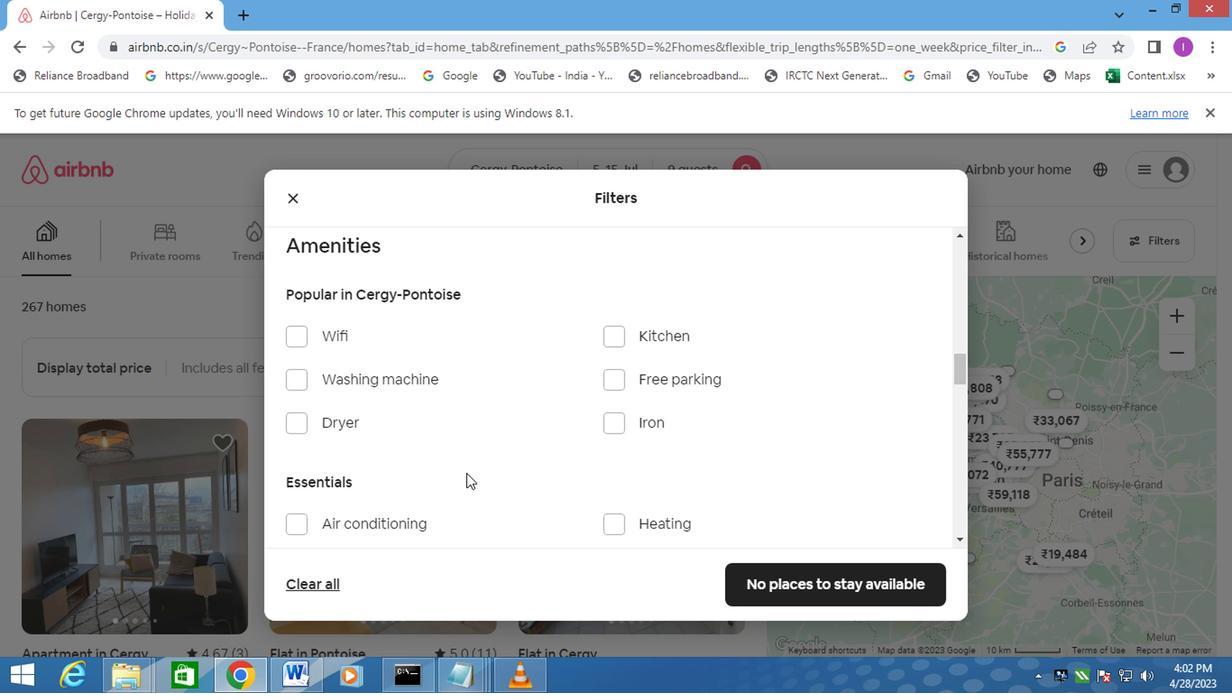 
Action: Mouse moved to (465, 473)
Screenshot: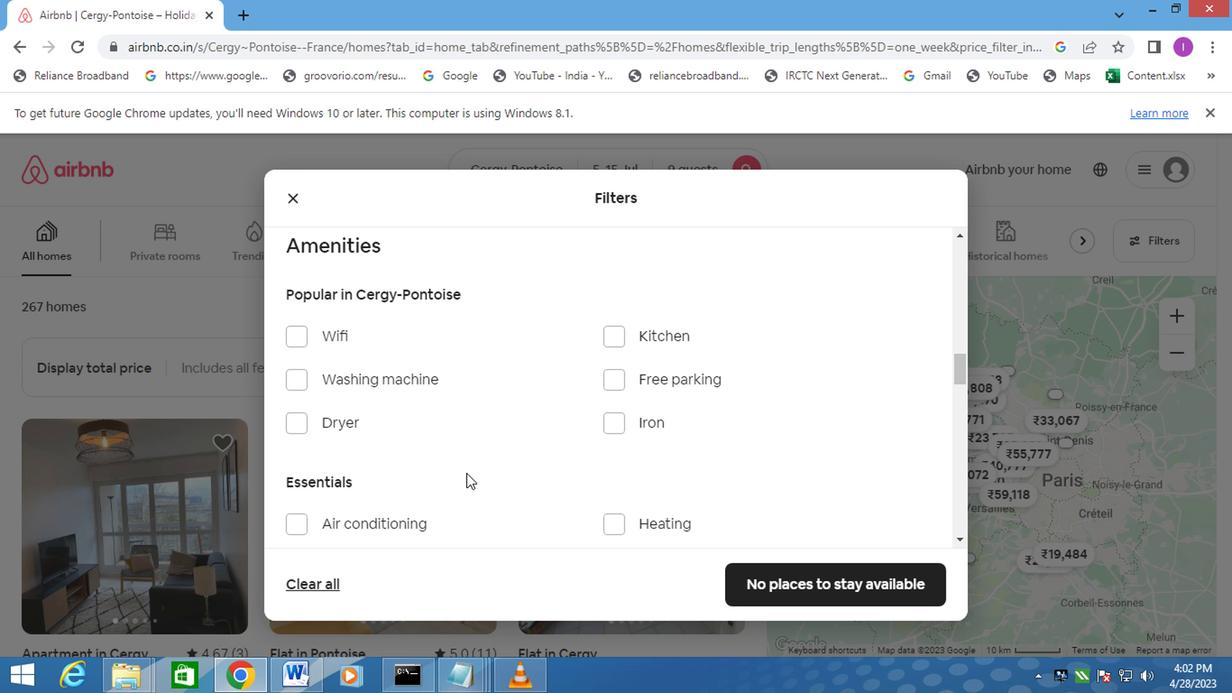 
Action: Mouse scrolled (465, 473) with delta (0, 0)
Screenshot: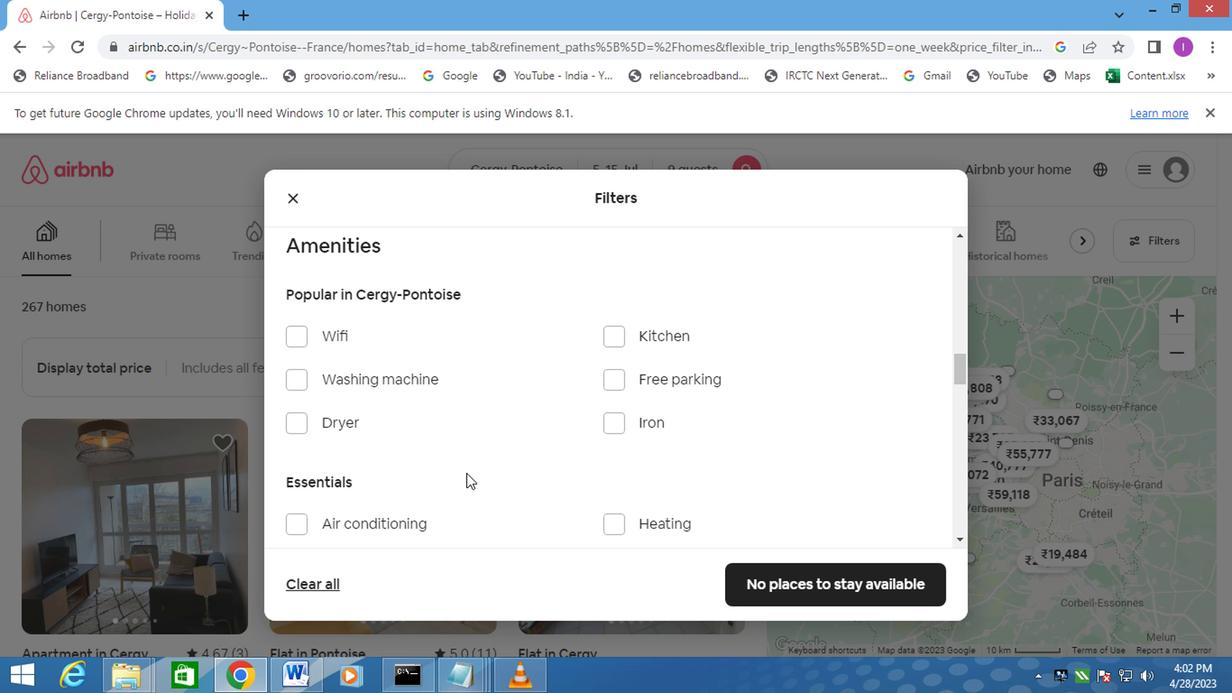 
Action: Mouse moved to (426, 422)
Screenshot: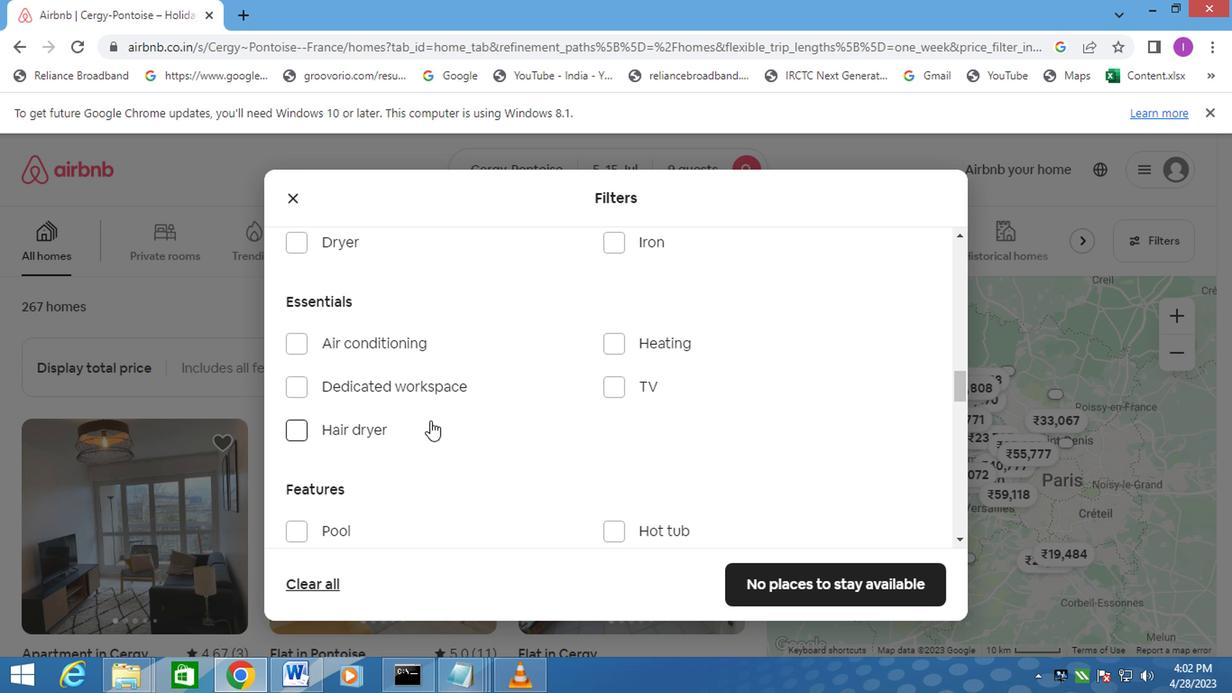 
Action: Mouse scrolled (426, 423) with delta (0, 0)
Screenshot: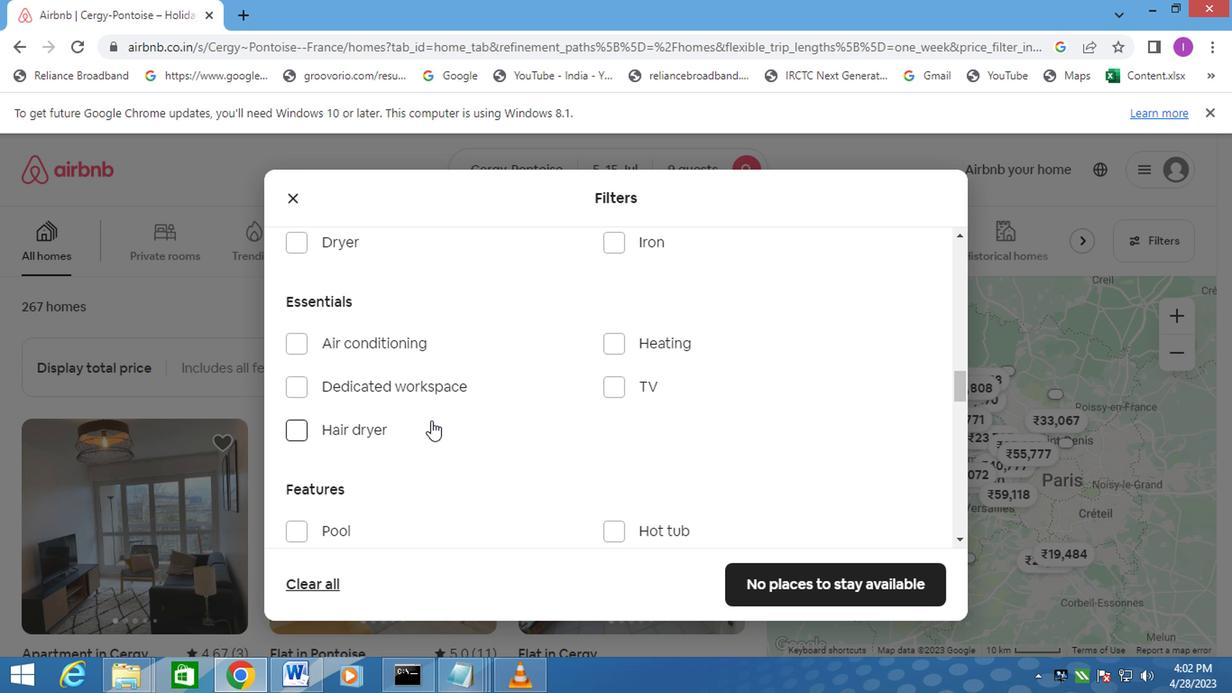 
Action: Mouse moved to (426, 422)
Screenshot: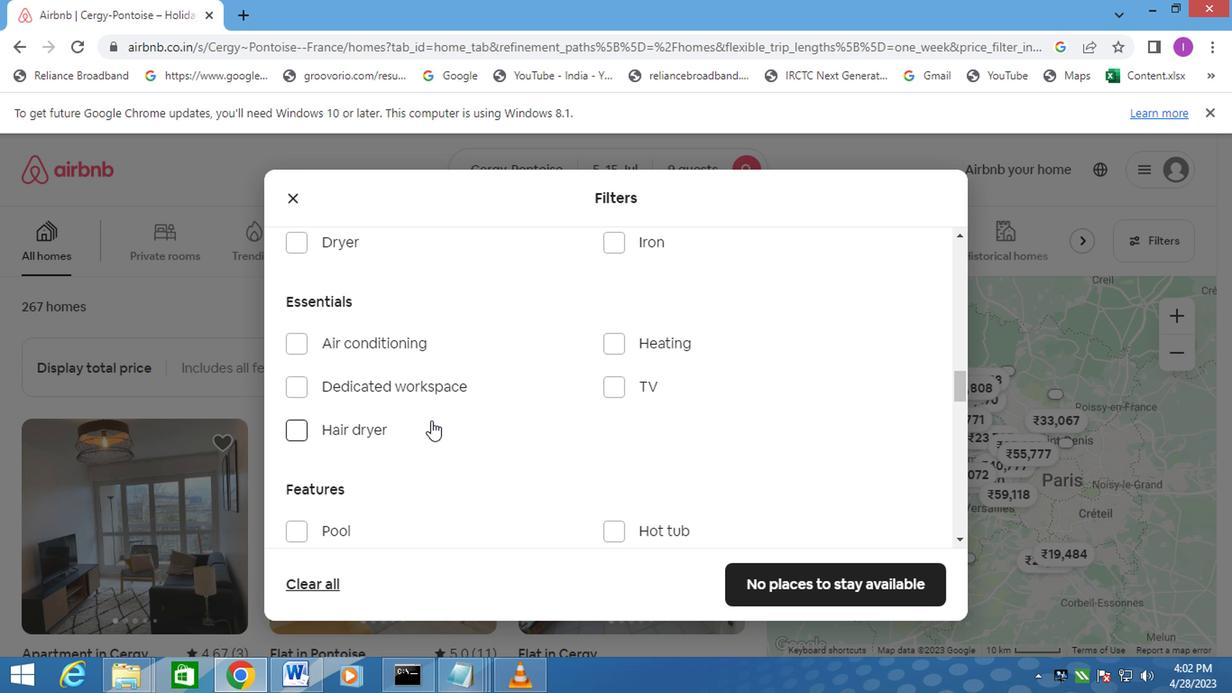 
Action: Mouse scrolled (426, 423) with delta (0, 0)
Screenshot: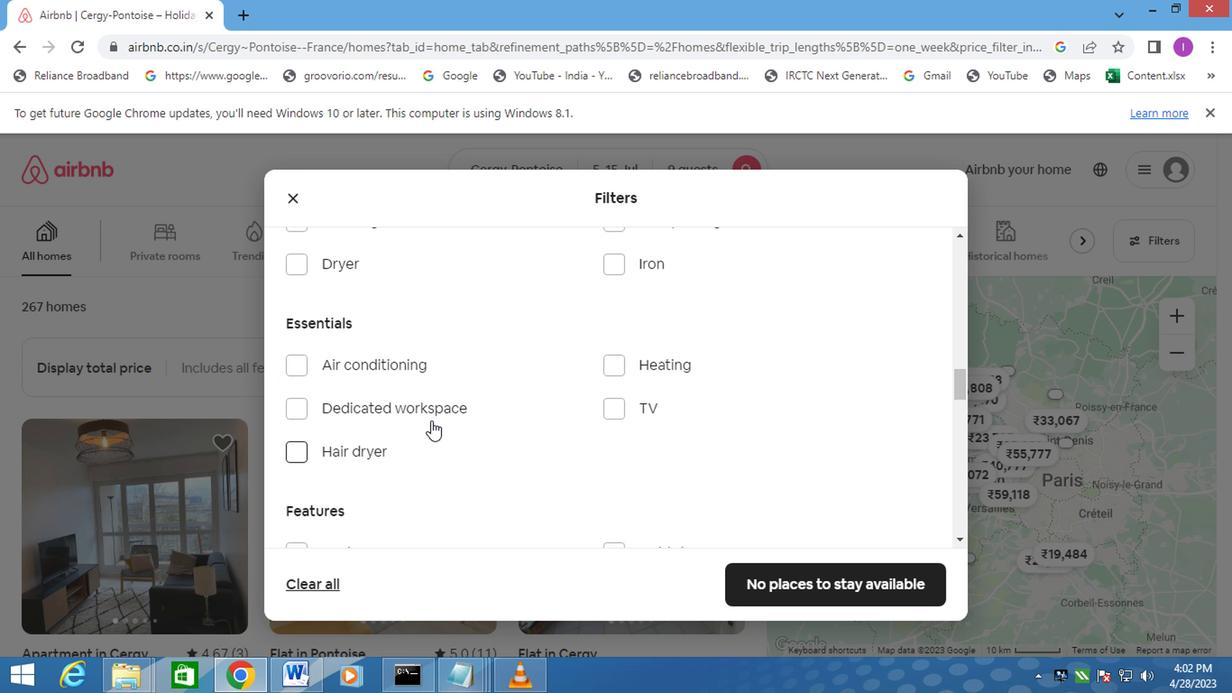 
Action: Mouse moved to (481, 407)
Screenshot: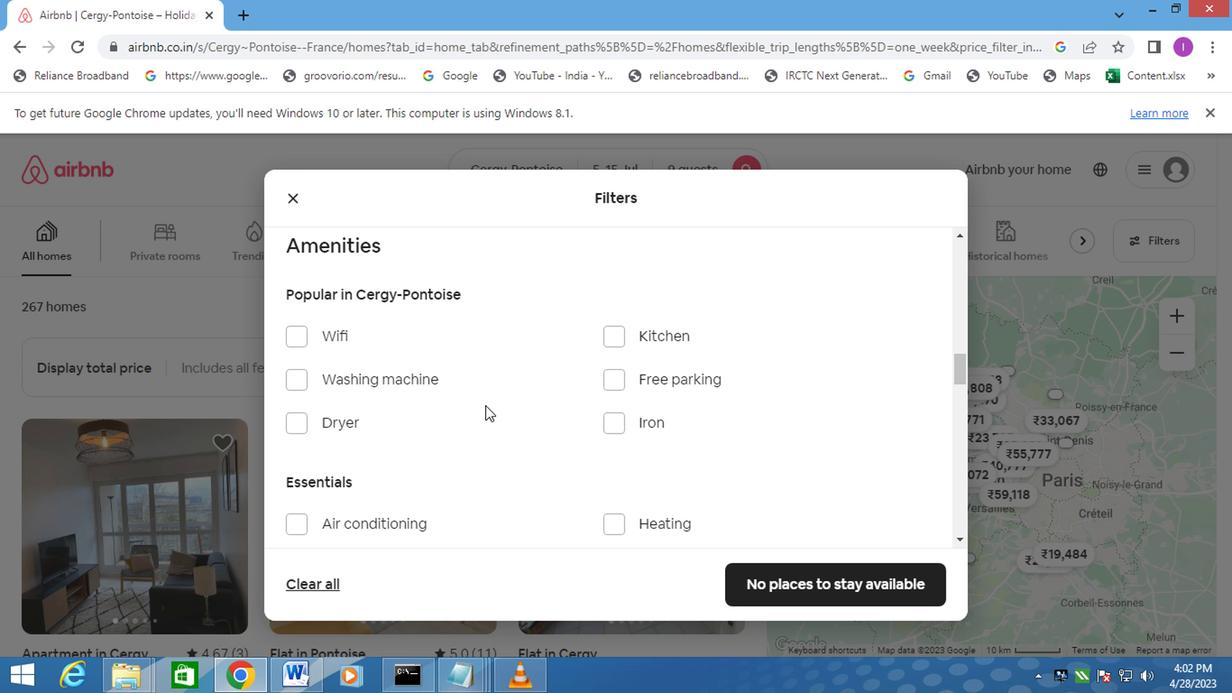 
Action: Mouse scrolled (481, 407) with delta (0, 0)
Screenshot: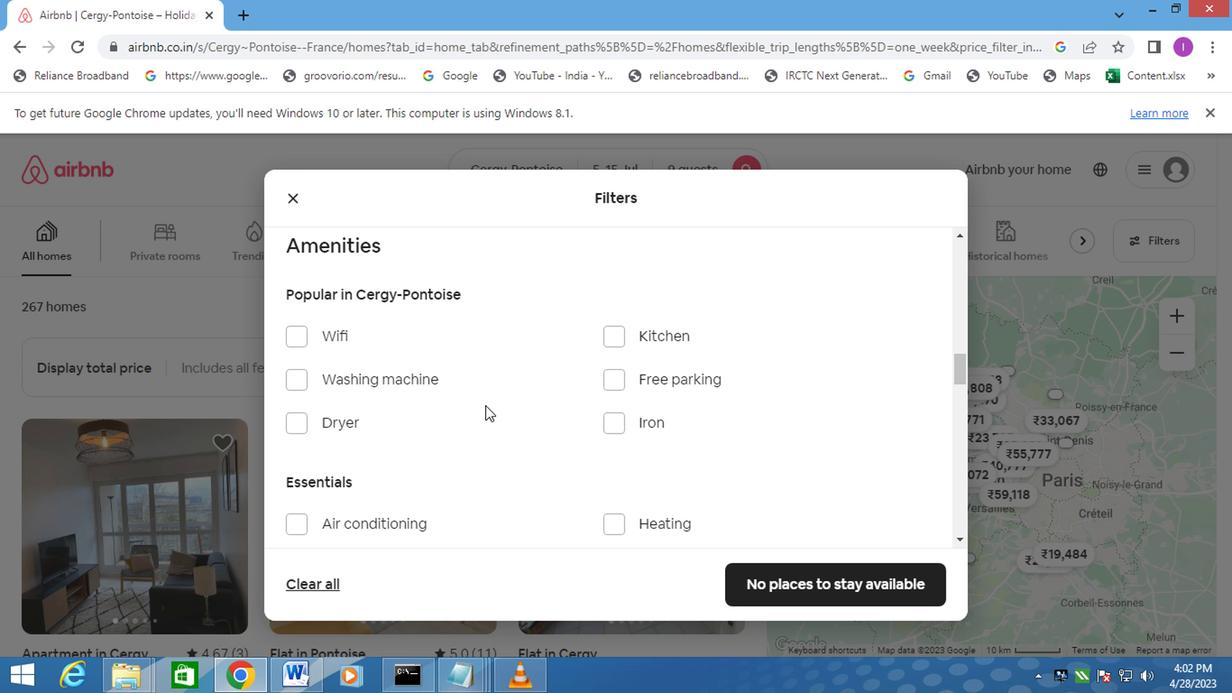 
Action: Mouse moved to (480, 407)
Screenshot: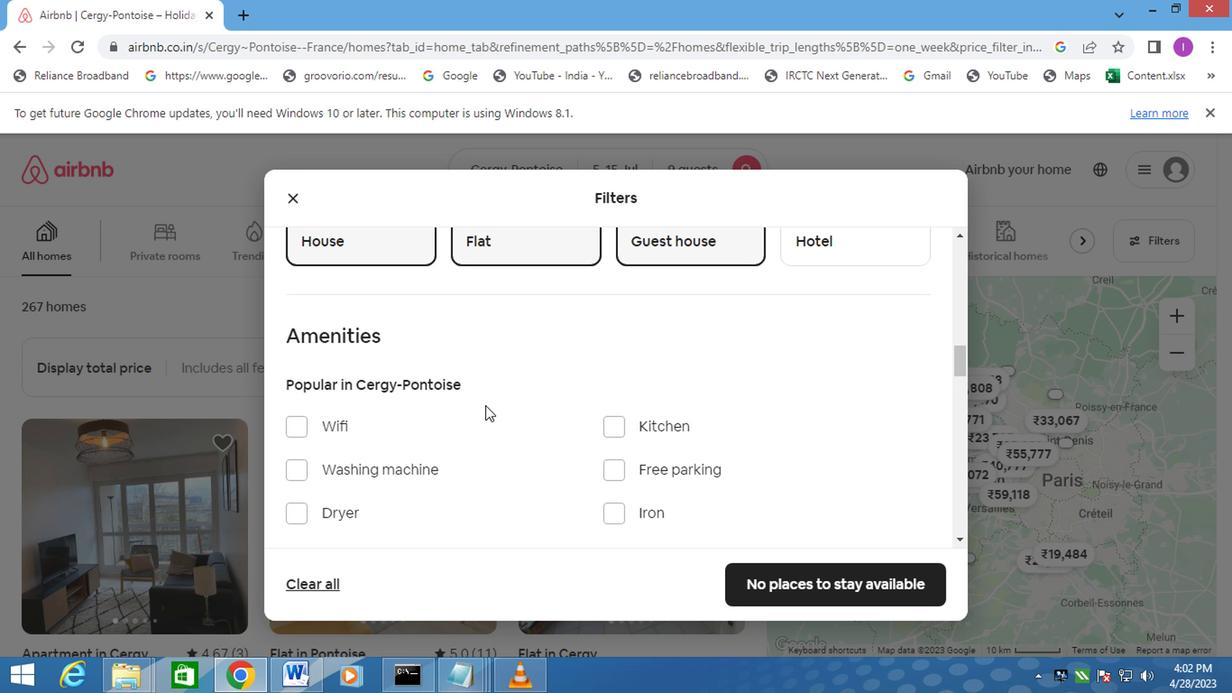 
Action: Mouse scrolled (480, 405) with delta (0, -1)
Screenshot: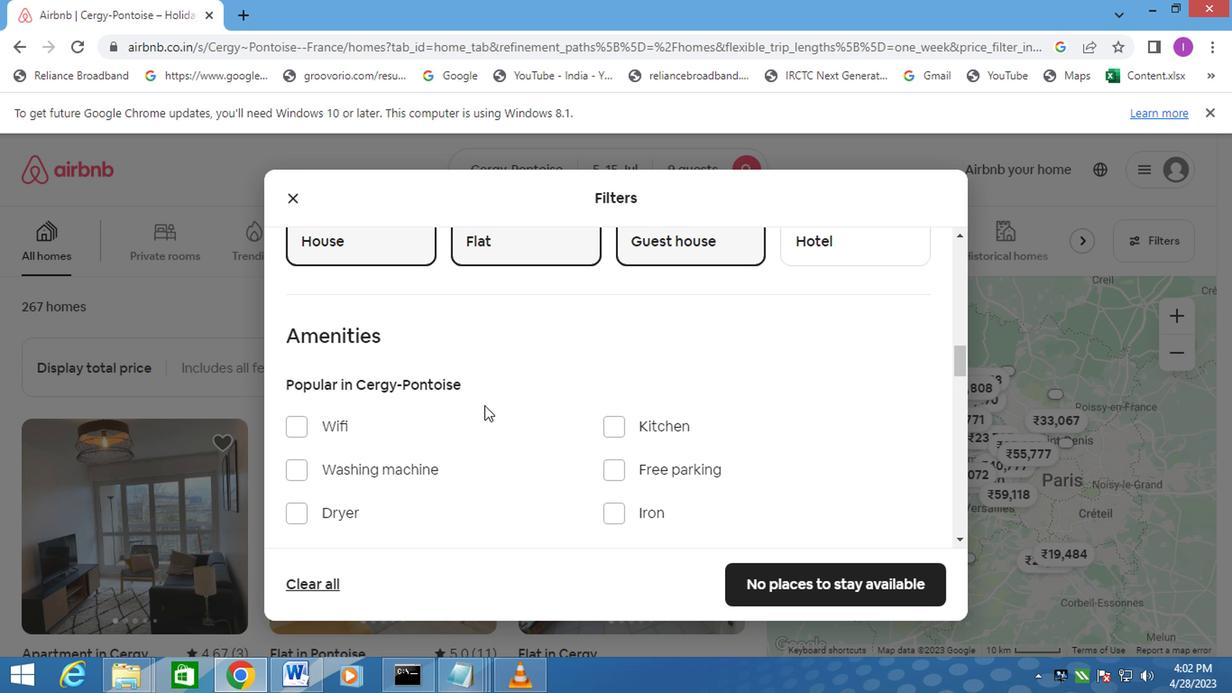 
Action: Mouse scrolled (480, 405) with delta (0, -1)
Screenshot: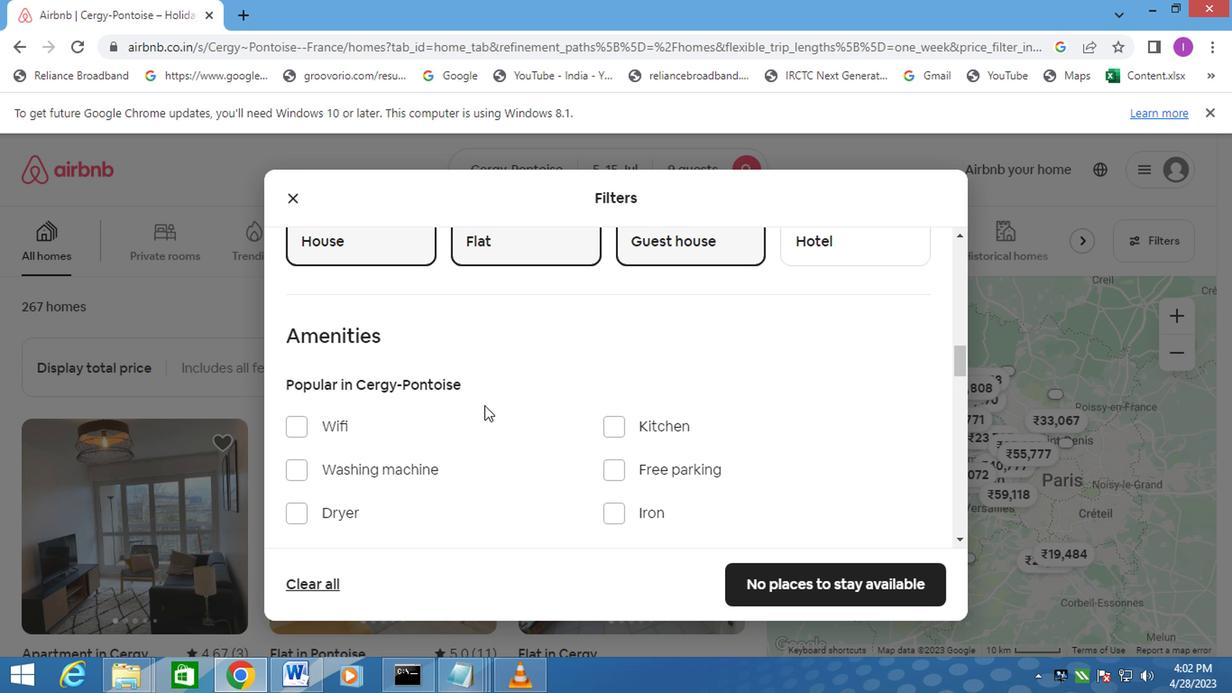 
Action: Mouse scrolled (480, 405) with delta (0, -1)
Screenshot: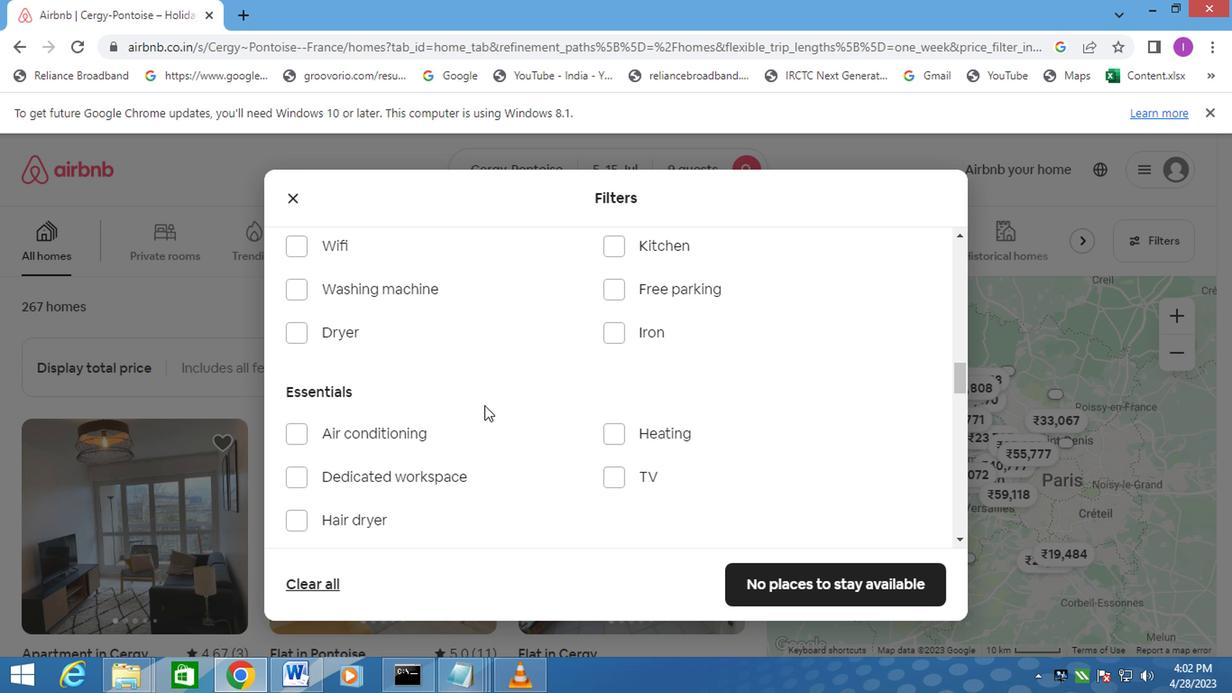 
Action: Mouse scrolled (480, 405) with delta (0, -1)
Screenshot: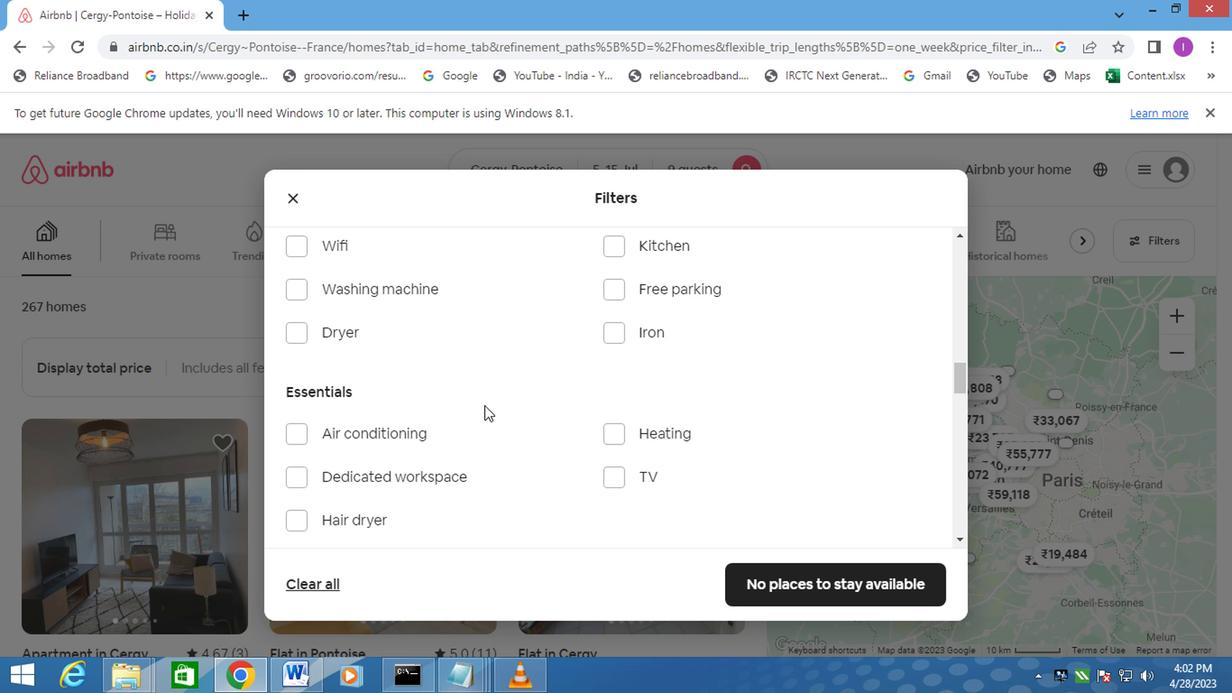 
Action: Mouse scrolled (480, 405) with delta (0, -1)
Screenshot: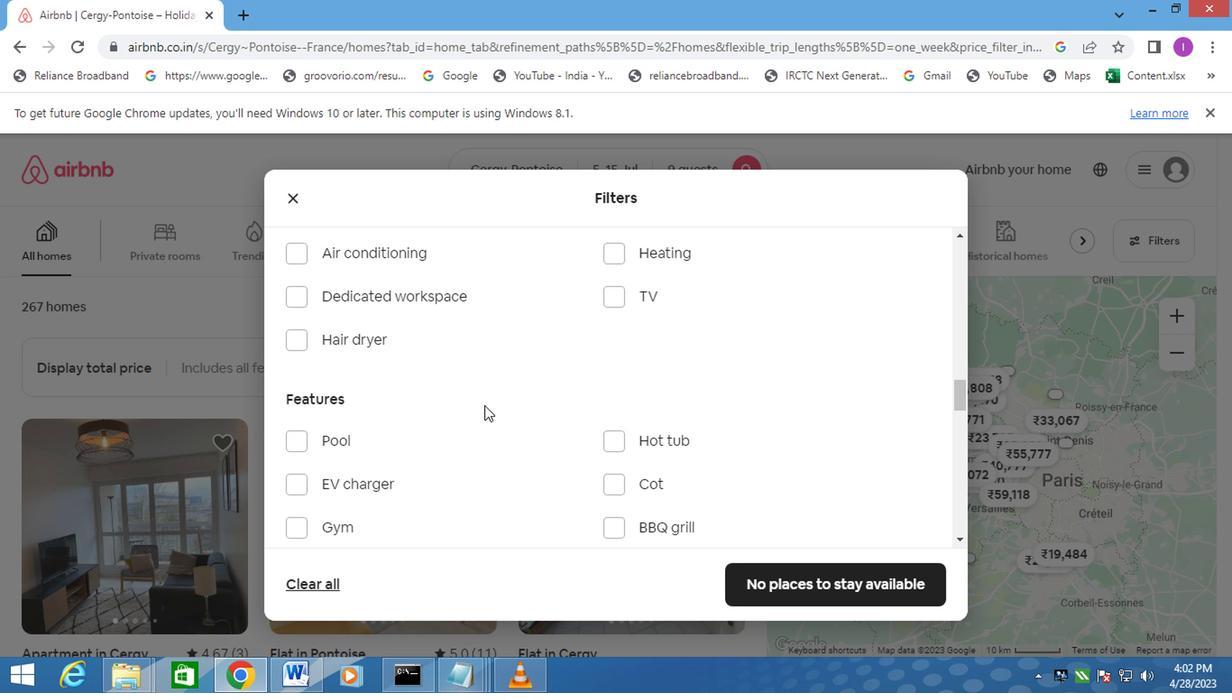 
Action: Mouse scrolled (480, 405) with delta (0, -1)
Screenshot: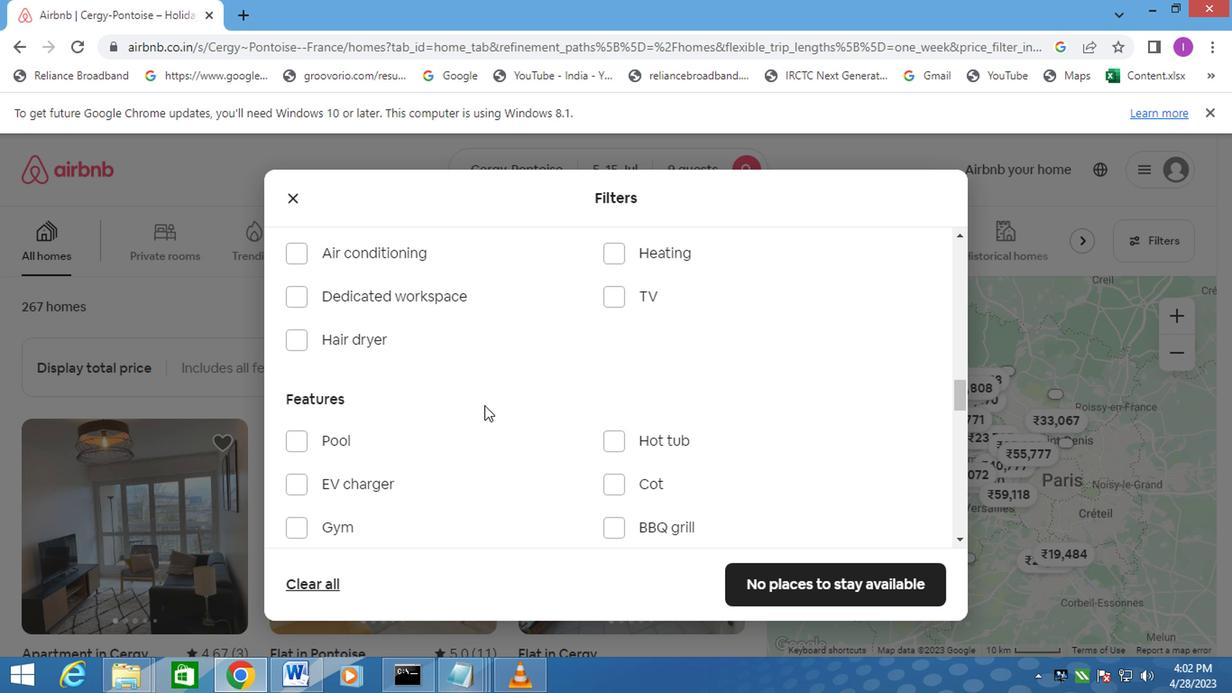 
Action: Mouse scrolled (480, 405) with delta (0, -1)
Screenshot: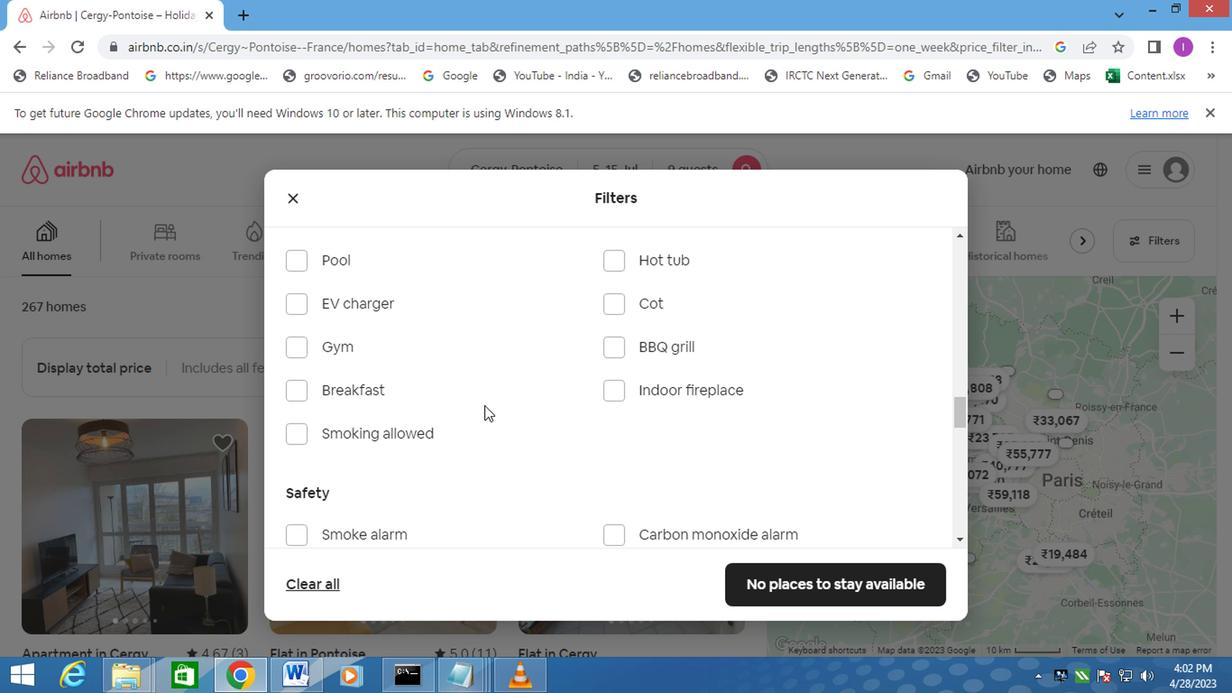 
Action: Mouse scrolled (480, 405) with delta (0, -1)
Screenshot: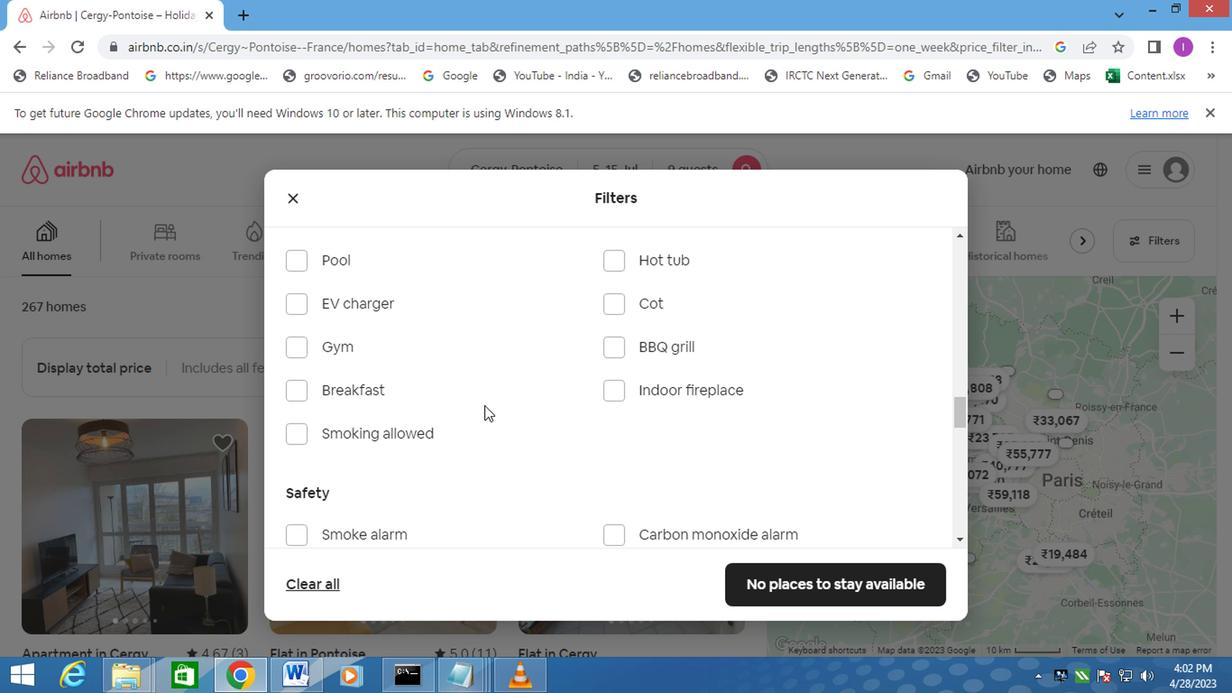 
Action: Mouse scrolled (480, 405) with delta (0, -1)
Screenshot: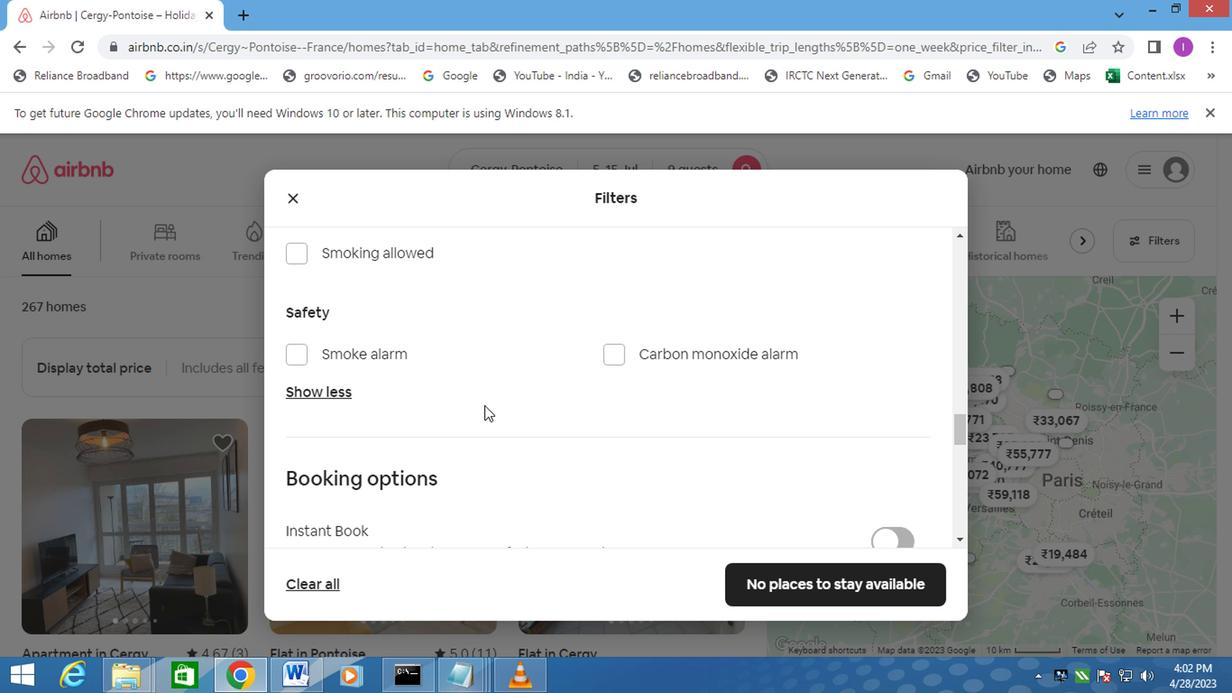 
Action: Mouse scrolled (480, 405) with delta (0, -1)
Screenshot: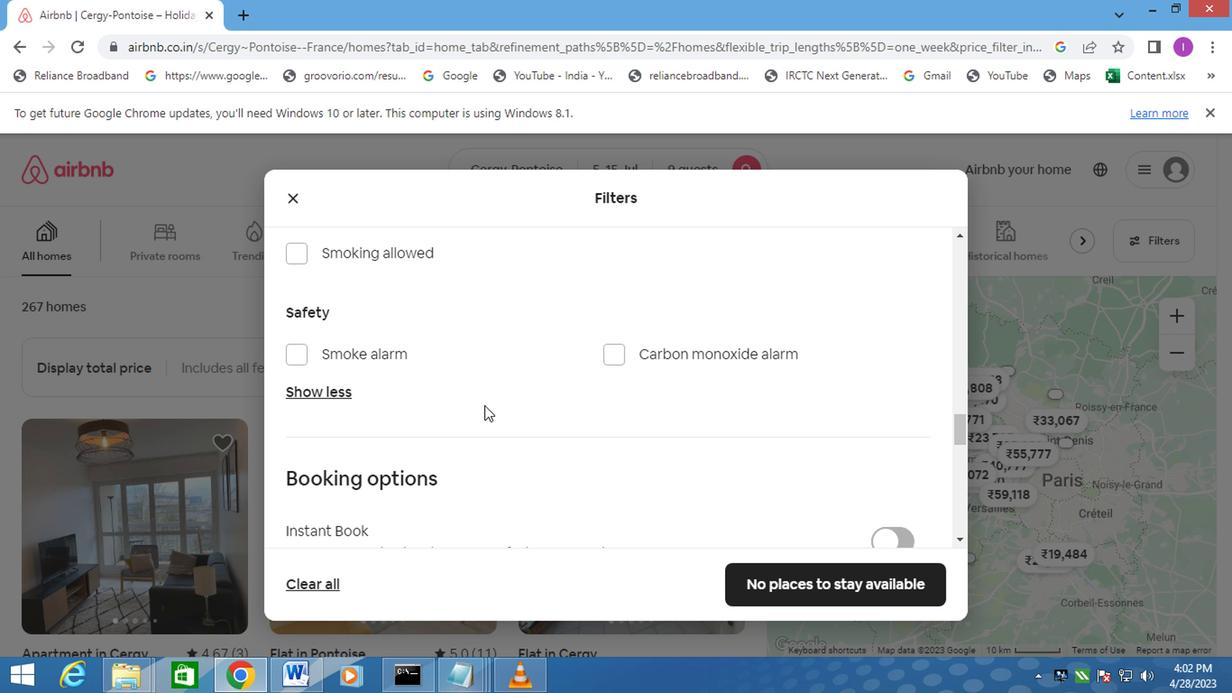 
Action: Mouse scrolled (480, 405) with delta (0, -1)
Screenshot: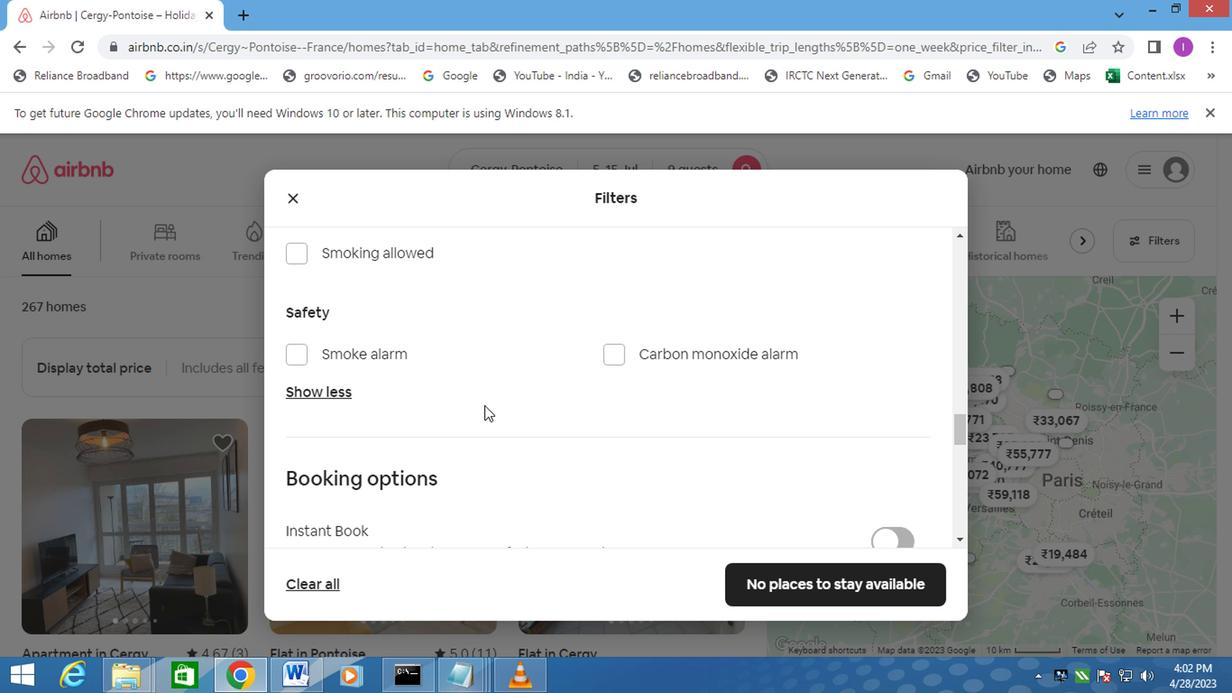 
Action: Mouse moved to (905, 319)
Screenshot: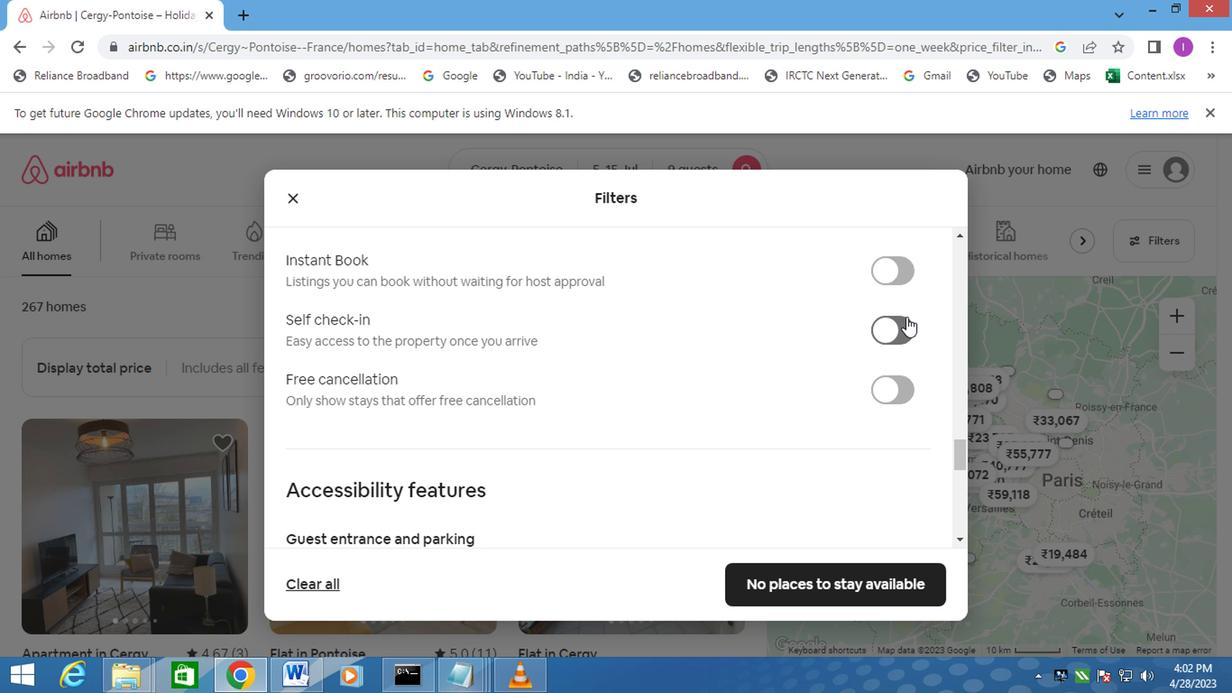 
Action: Mouse pressed left at (905, 319)
Screenshot: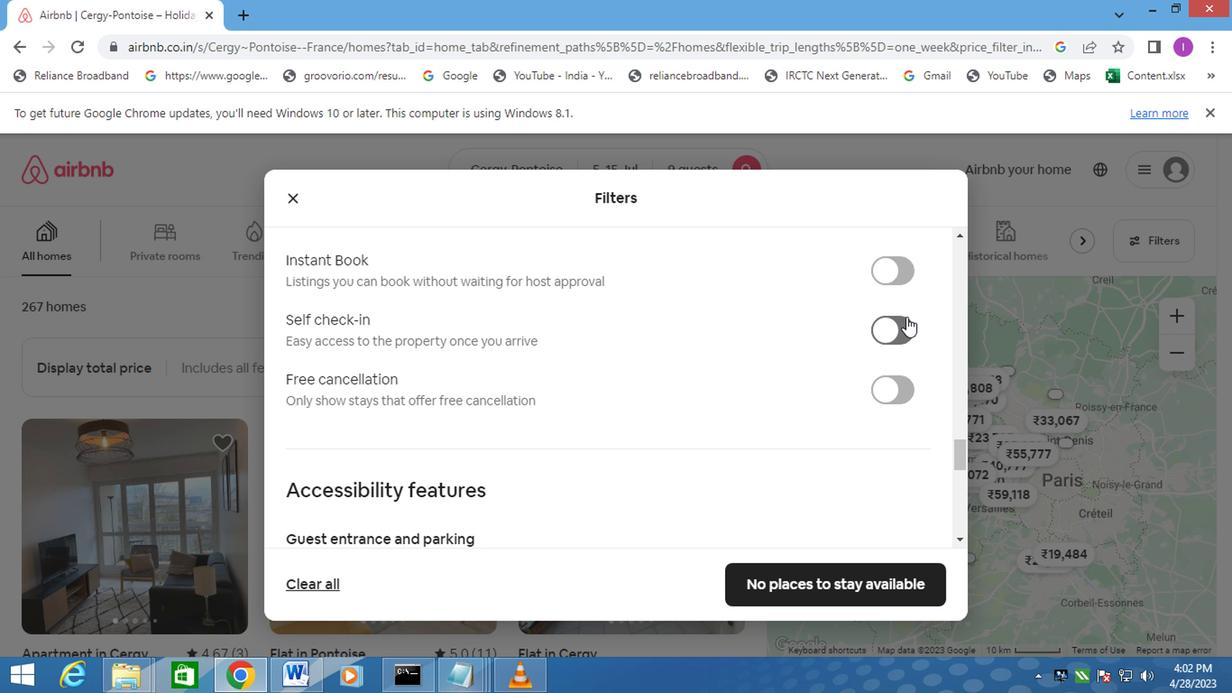 
Action: Mouse moved to (595, 378)
Screenshot: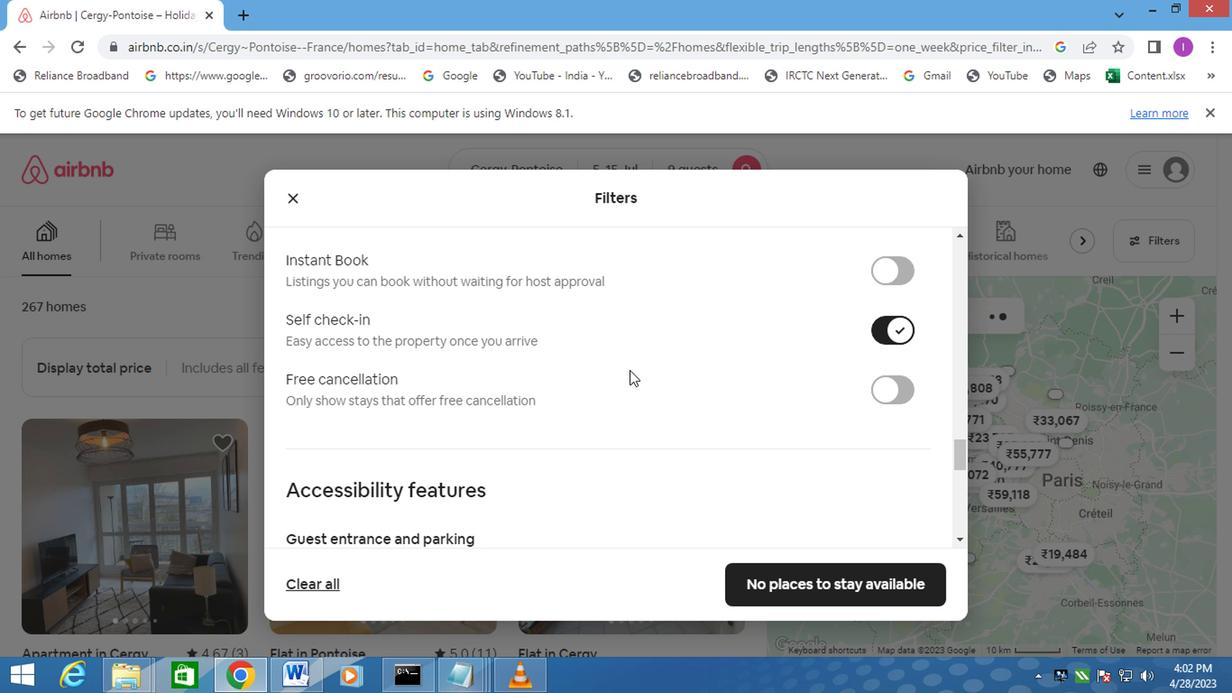 
Action: Mouse scrolled (595, 378) with delta (0, 0)
Screenshot: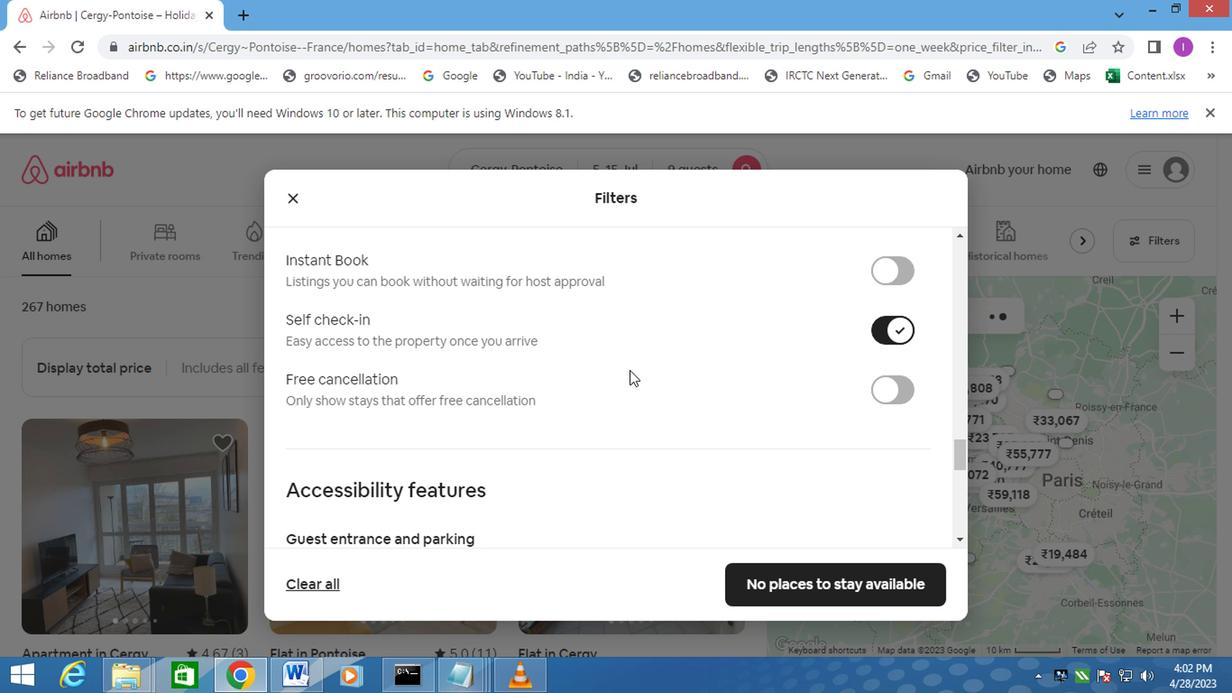 
Action: Mouse moved to (595, 379)
Screenshot: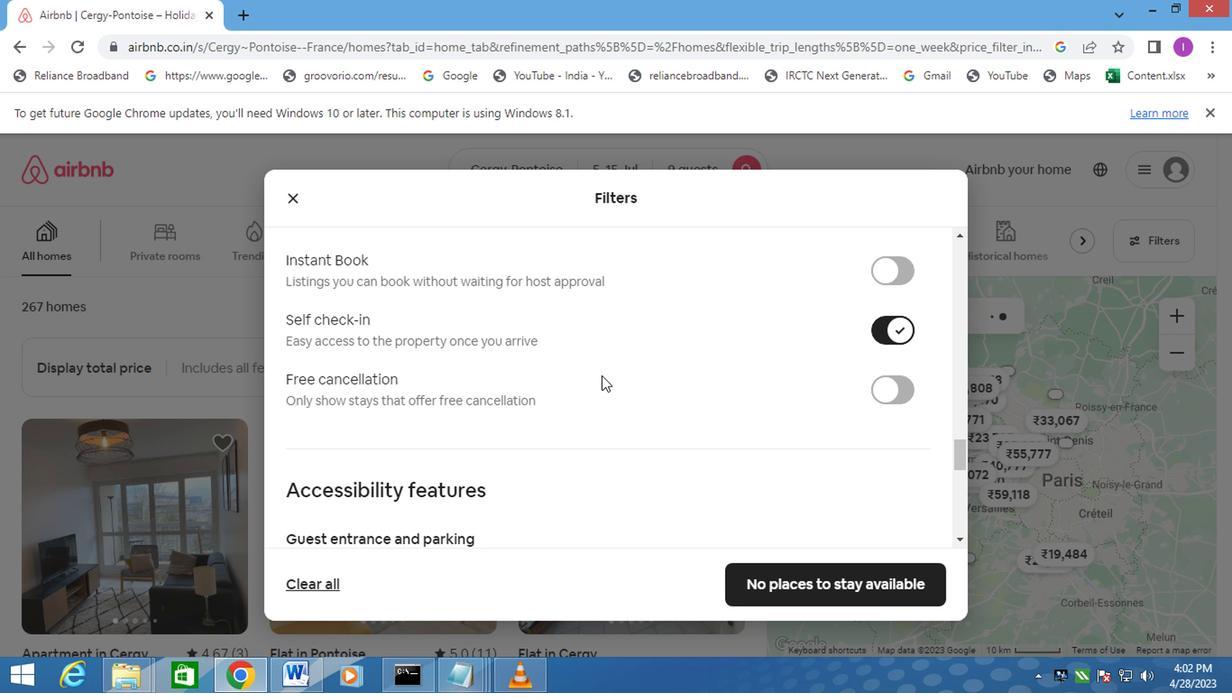 
Action: Mouse scrolled (595, 378) with delta (0, 0)
Screenshot: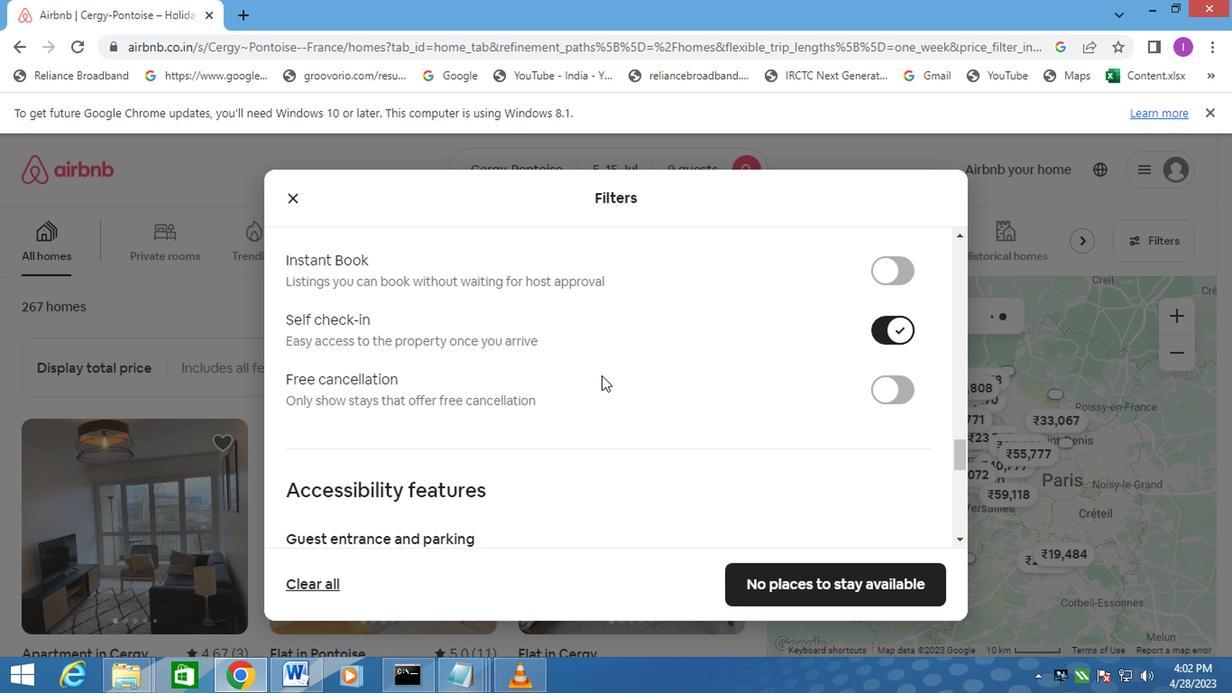 
Action: Mouse moved to (594, 379)
Screenshot: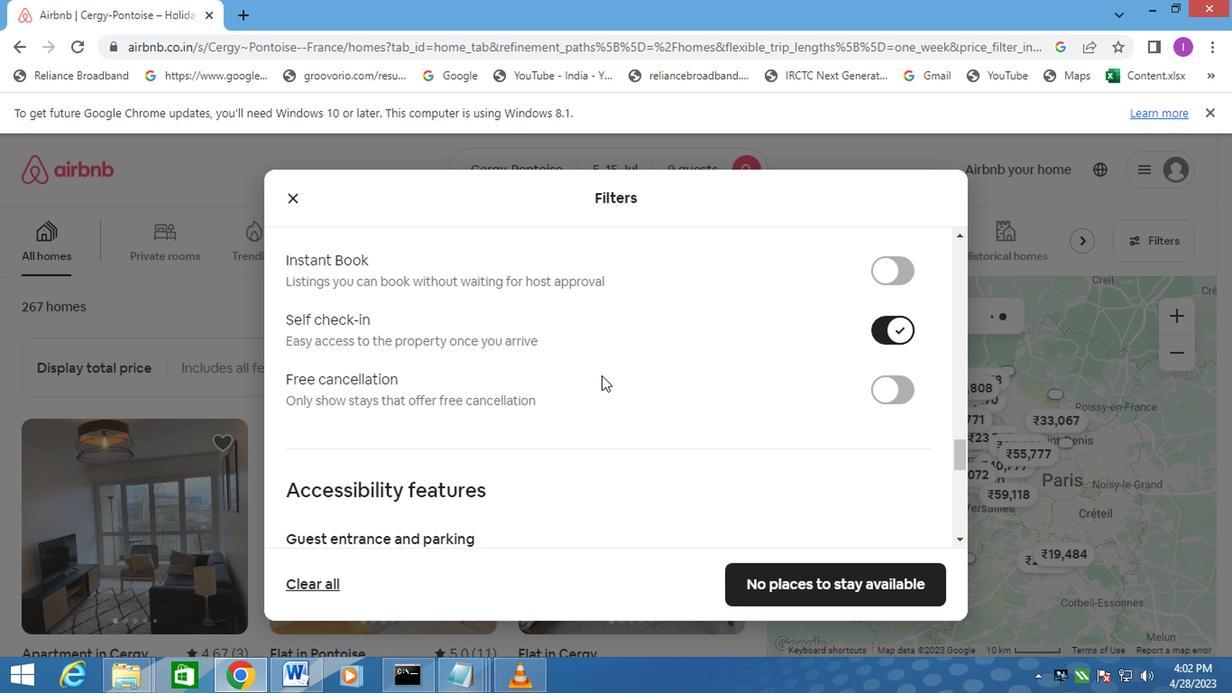 
Action: Mouse scrolled (594, 378) with delta (0, 0)
Screenshot: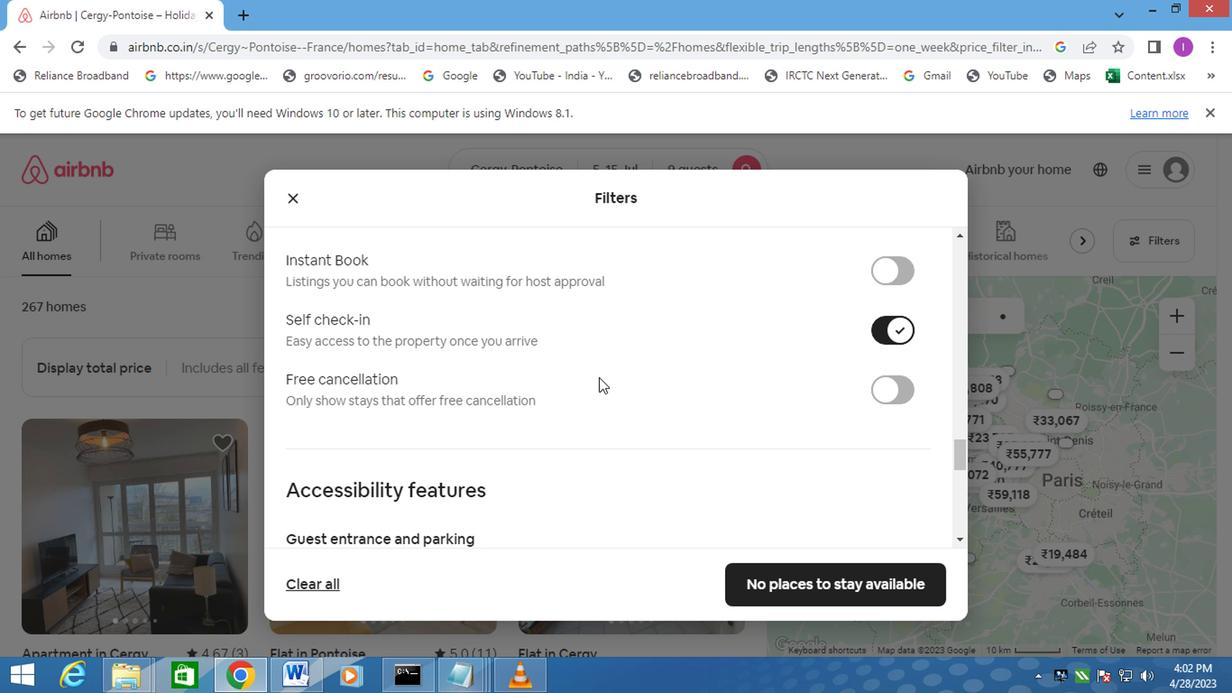 
Action: Mouse scrolled (594, 378) with delta (0, 0)
Screenshot: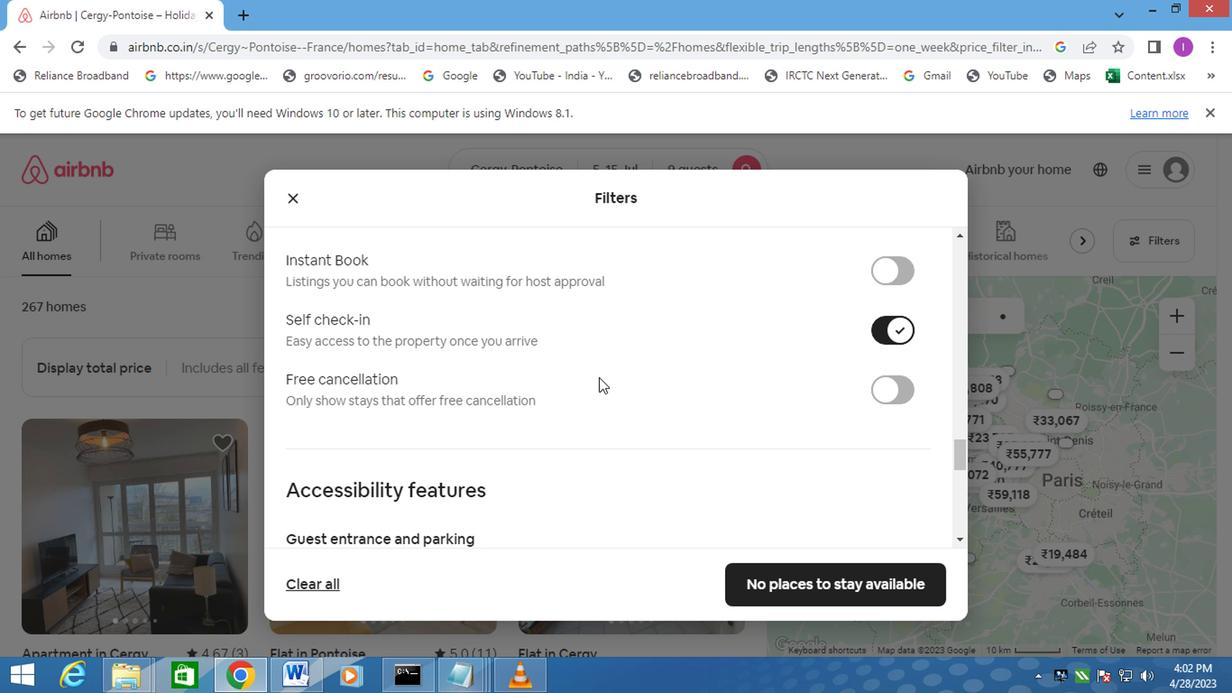 
Action: Mouse moved to (594, 378)
Screenshot: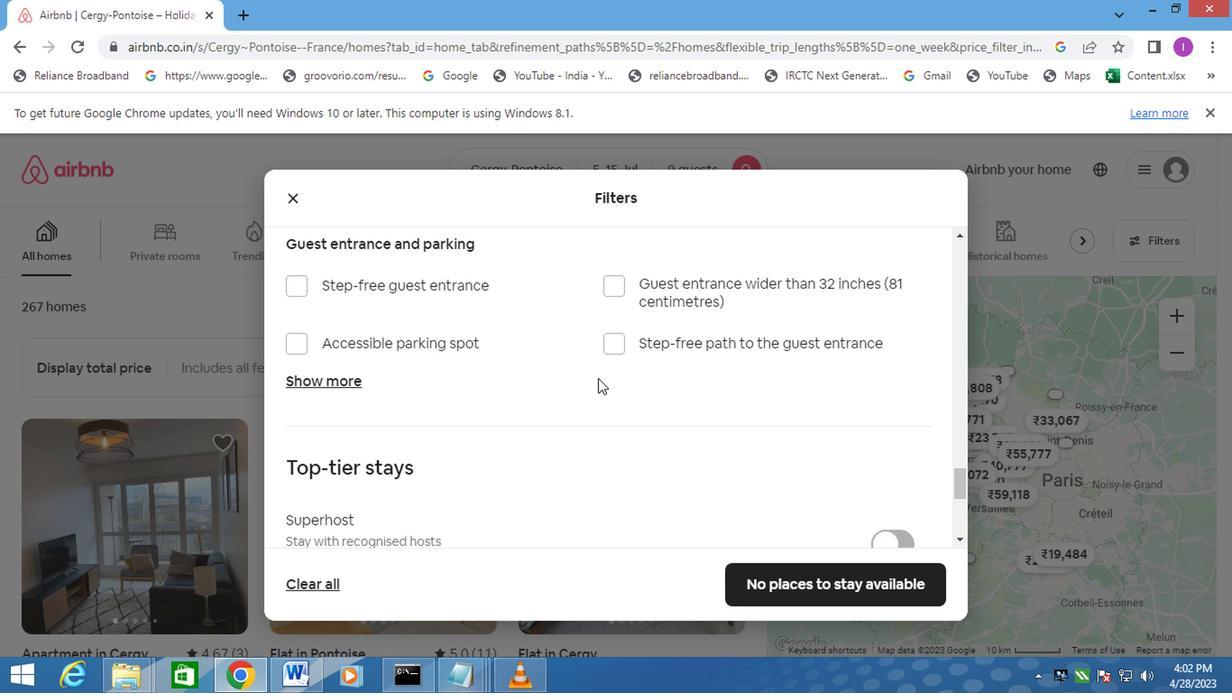 
Action: Mouse scrolled (594, 378) with delta (0, 0)
Screenshot: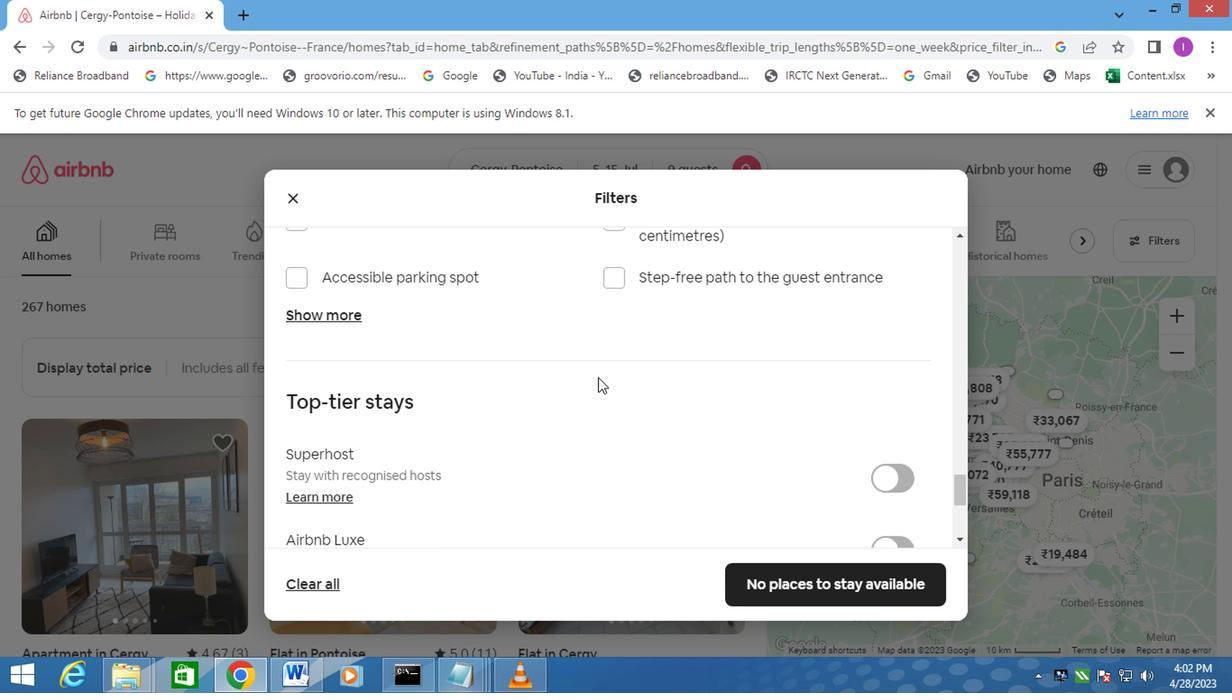 
Action: Mouse scrolled (594, 378) with delta (0, 0)
Screenshot: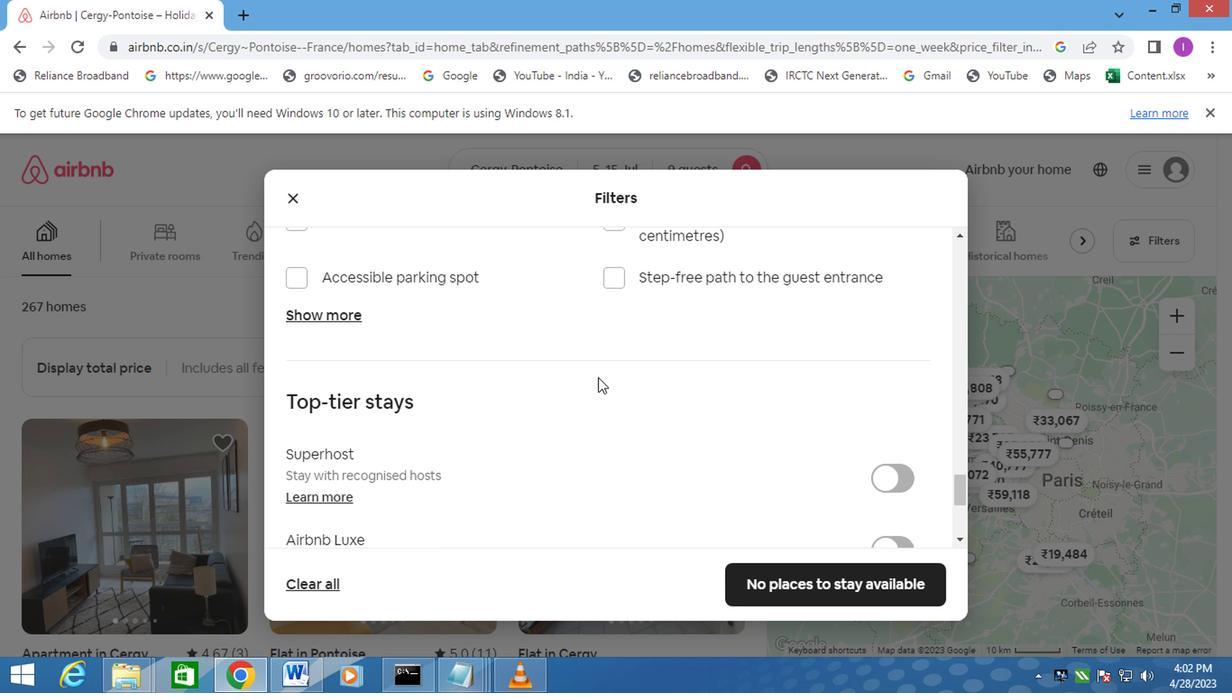 
Action: Mouse scrolled (594, 378) with delta (0, 0)
Screenshot: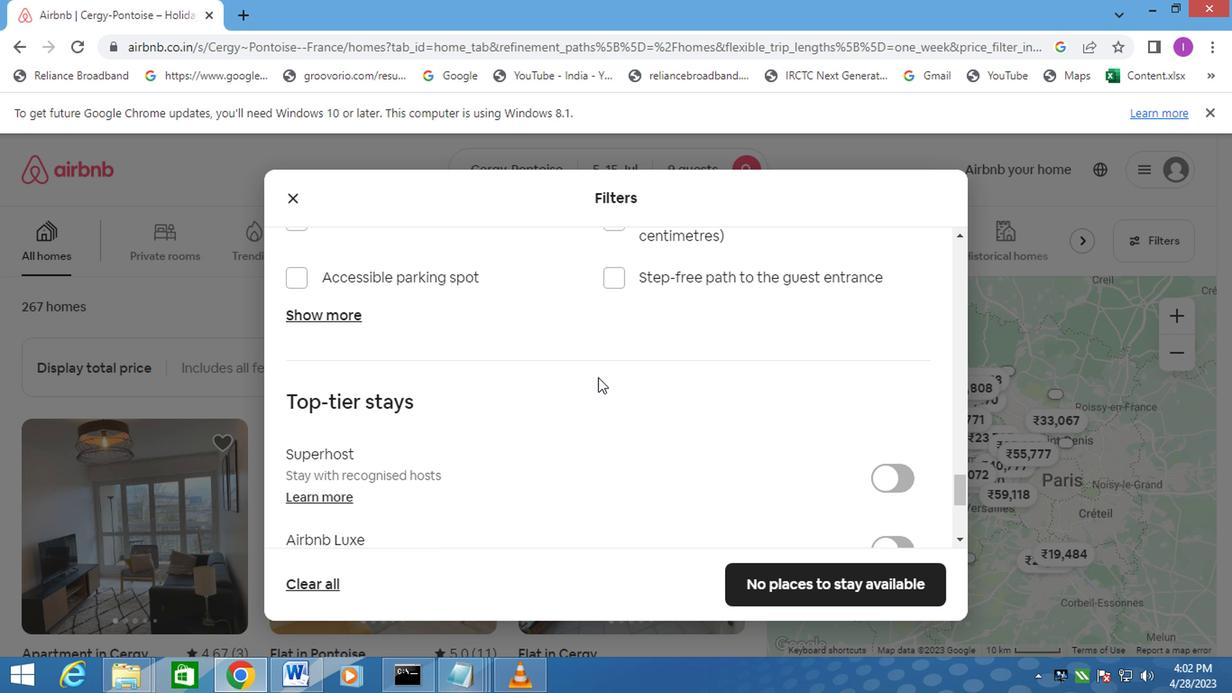 
Action: Mouse moved to (595, 378)
Screenshot: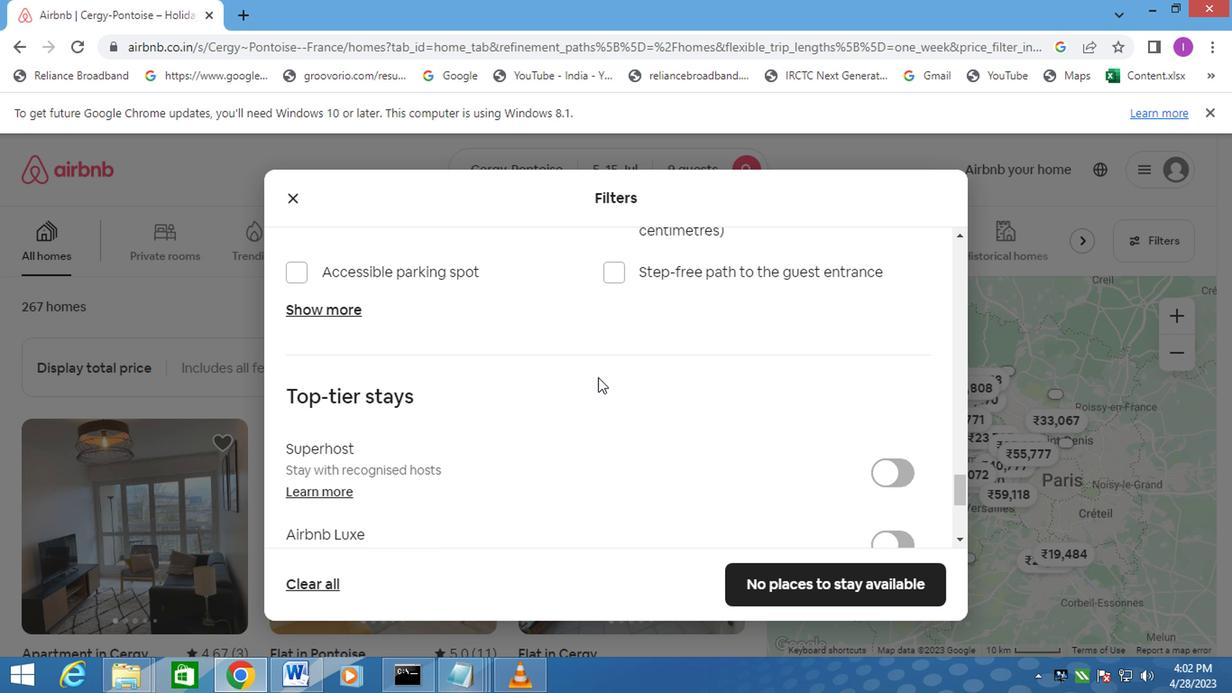 
Action: Mouse scrolled (595, 378) with delta (0, 0)
Screenshot: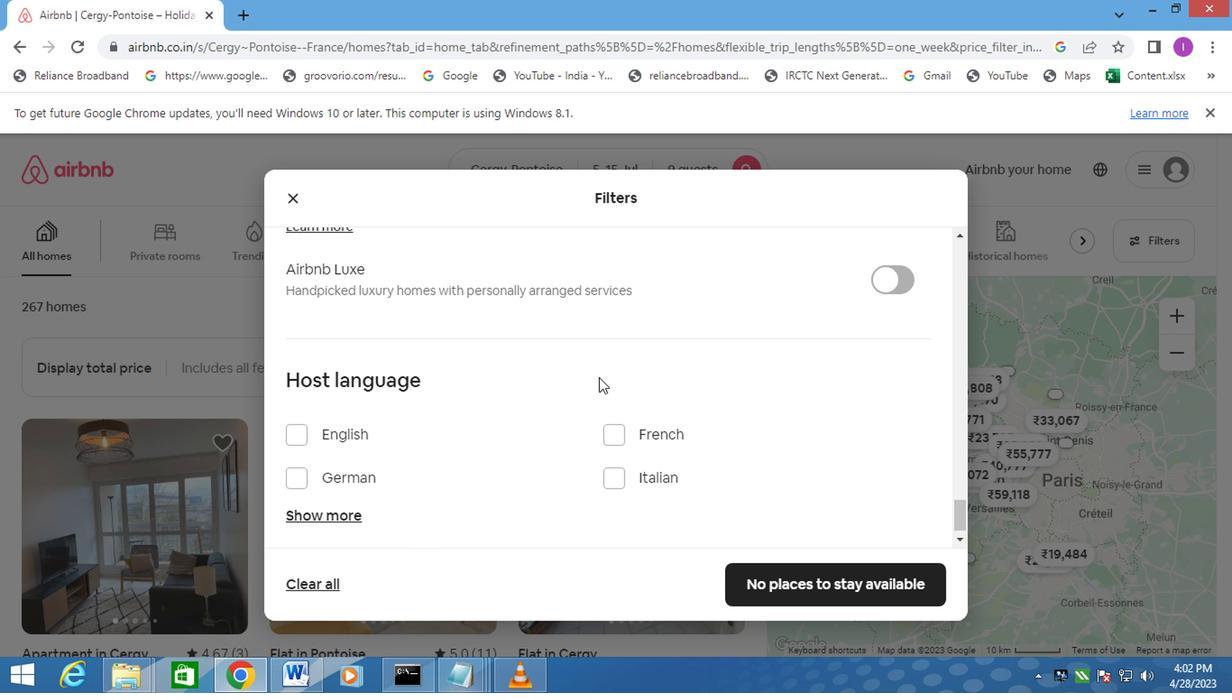 
Action: Mouse moved to (295, 414)
Screenshot: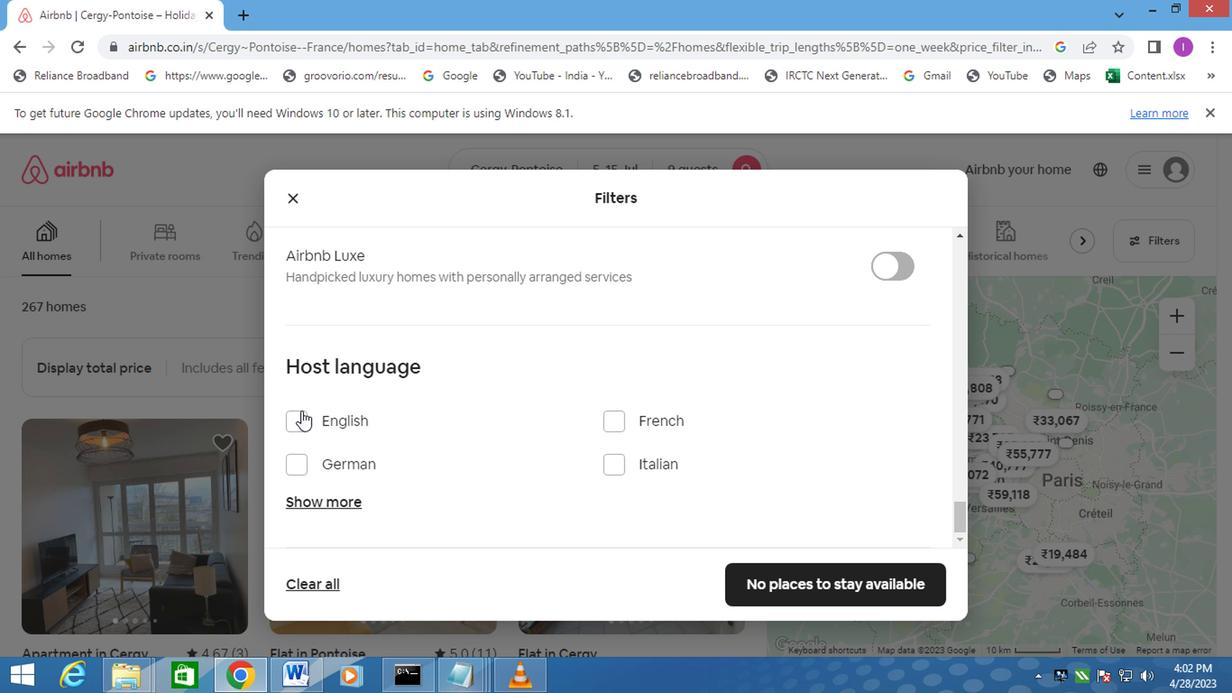 
Action: Mouse pressed left at (295, 414)
Screenshot: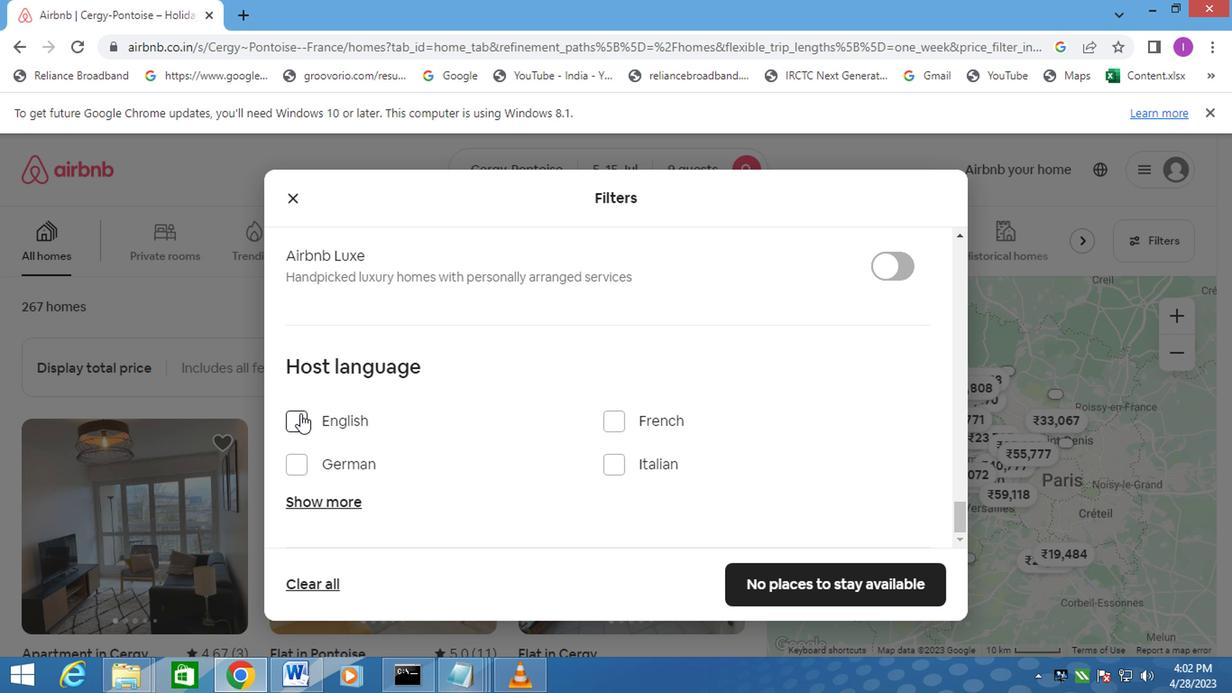 
Action: Mouse moved to (798, 581)
Screenshot: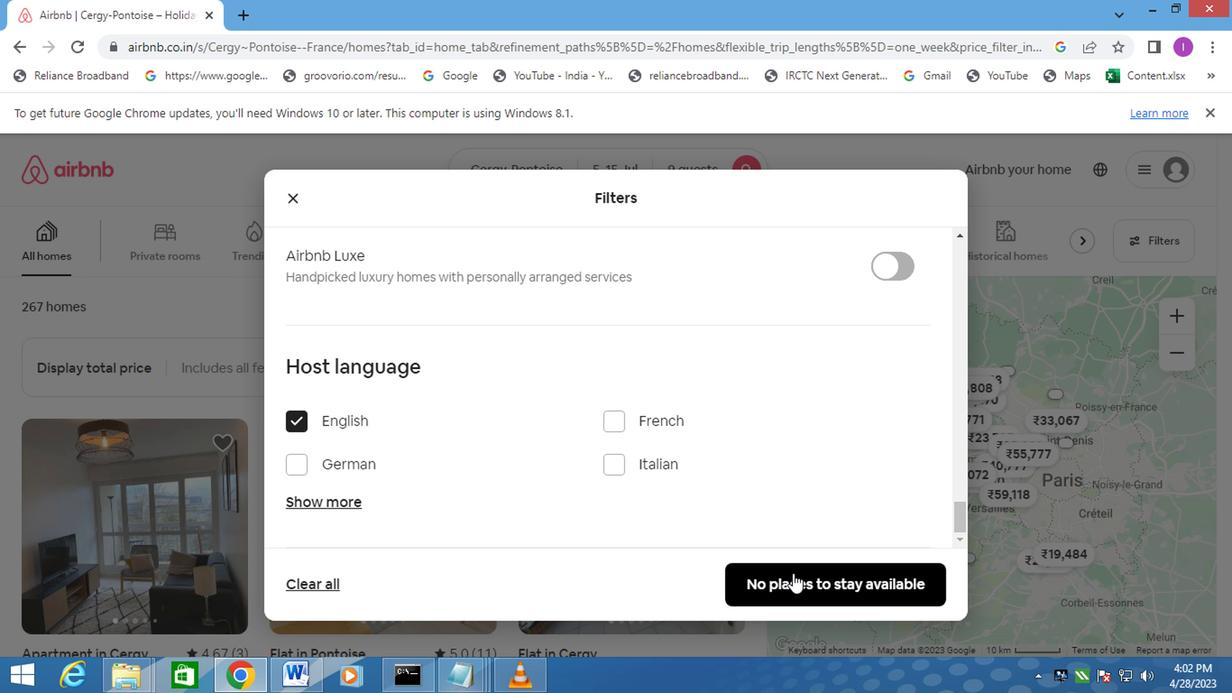 
Action: Mouse pressed left at (798, 581)
Screenshot: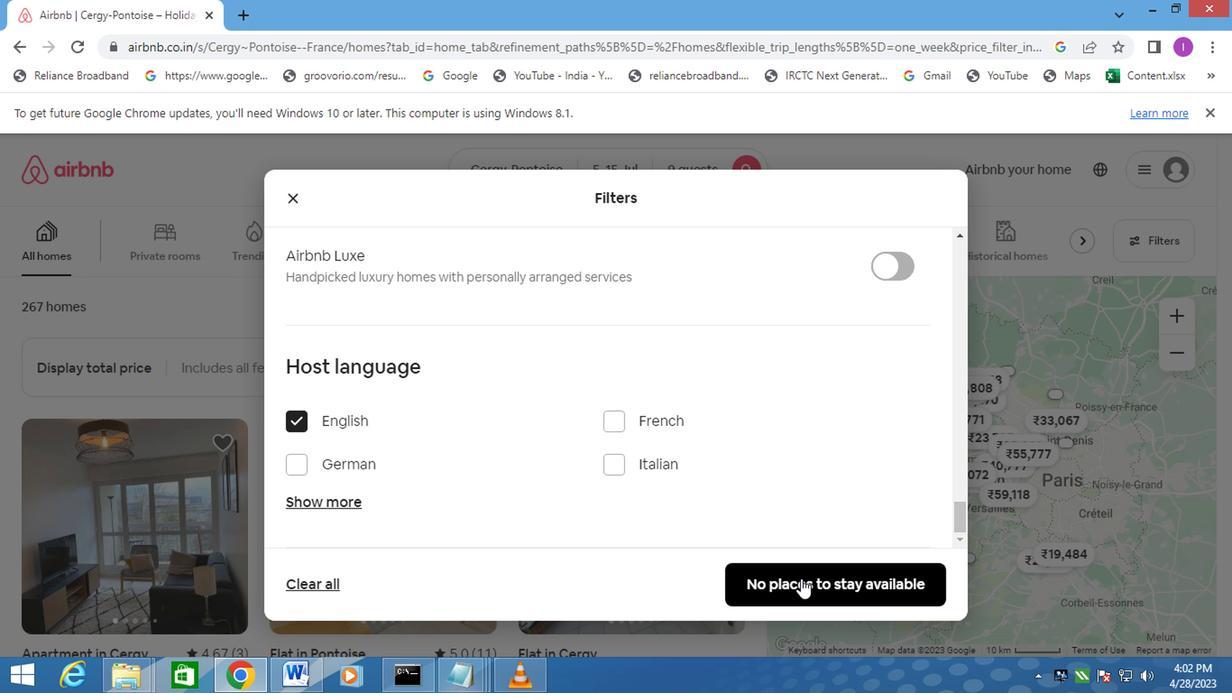 
Action: Mouse moved to (790, 572)
Screenshot: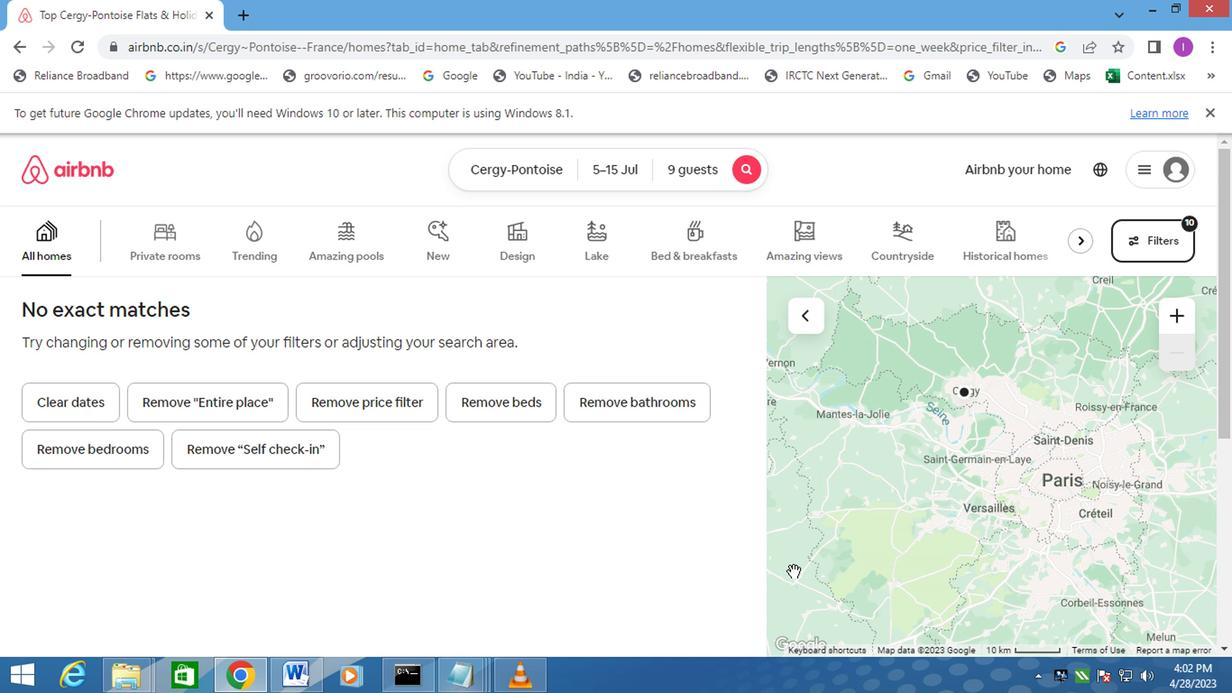 
